 Task: Add an event  with title  Second Annual Budget Review and Financial Planning Discussion, date '2024/05/24' to 2024/05/26 & Select Event type as  Group. Add location for the event as  789 Myrtos Beach, Kefalonia, Greece and add a description: Conducting a competitive analysis to understand how the campaign performed compared to similar campaigns executed by competitors. This involves evaluating the differentiation, uniqueness, and competitive advantage of the campaign in the marketplace.Create an event link  http-secondannualbudgetreviewandfinancialplanningdiscussioncom & Select the event color as  Lime Green. , logged in from the account softage.10@softage.netand send the event invitation to softage.6@softage.net and softage.7@softage.net
Action: Mouse moved to (36, 53)
Screenshot: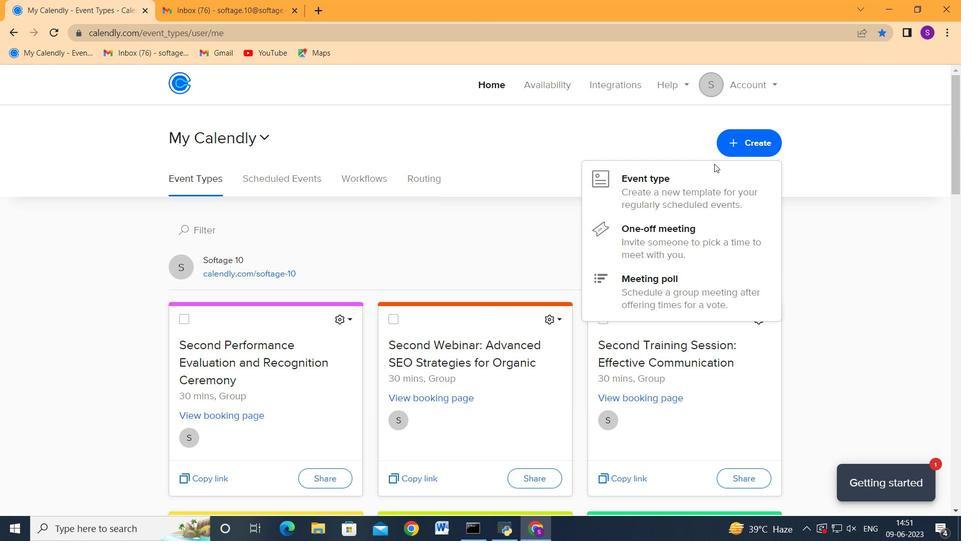 
Action: Mouse pressed left at (36, 53)
Screenshot: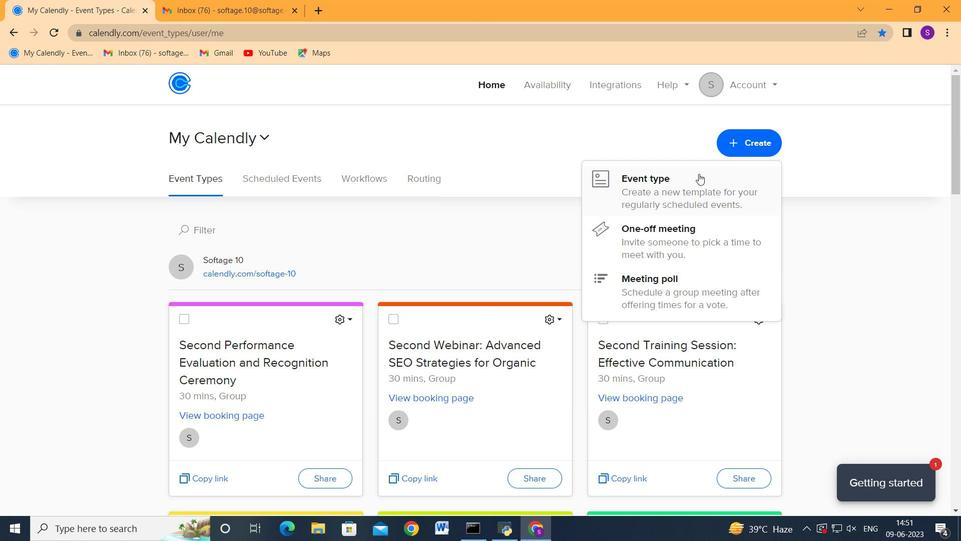 
Action: Mouse moved to (737, 137)
Screenshot: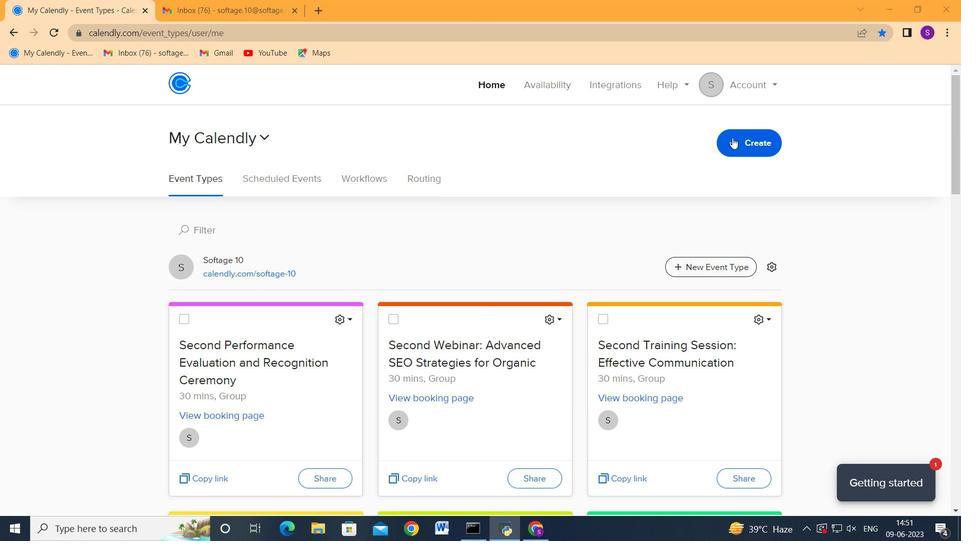 
Action: Mouse pressed left at (737, 137)
Screenshot: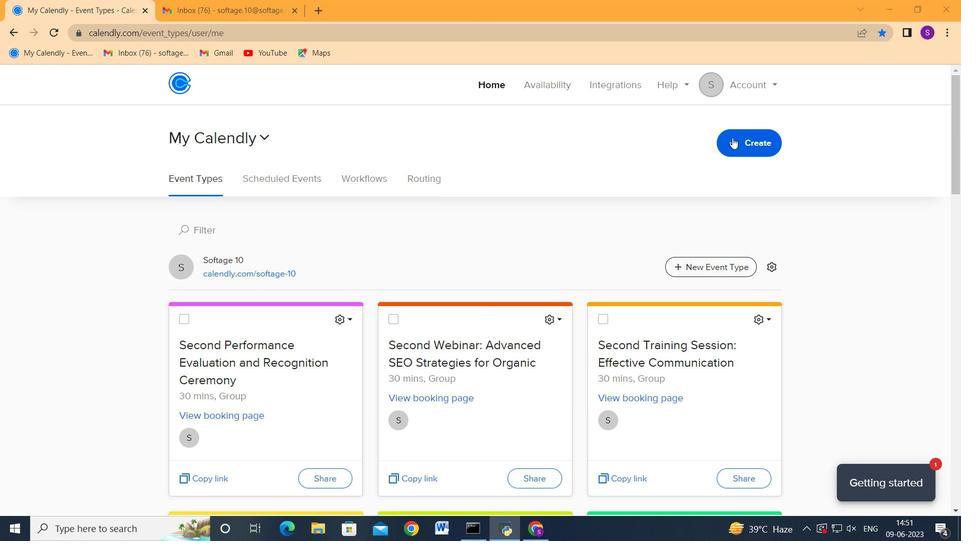 
Action: Mouse moved to (686, 181)
Screenshot: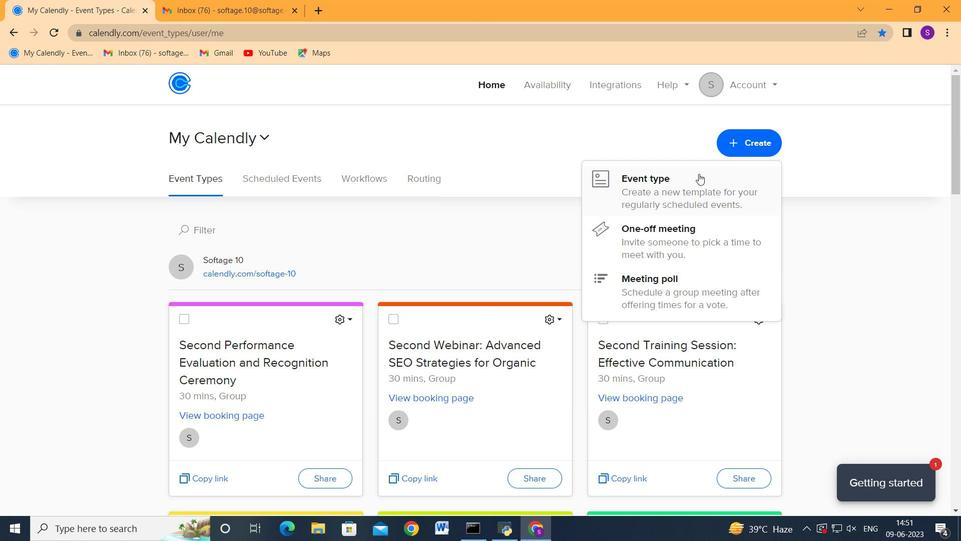 
Action: Mouse pressed left at (686, 181)
Screenshot: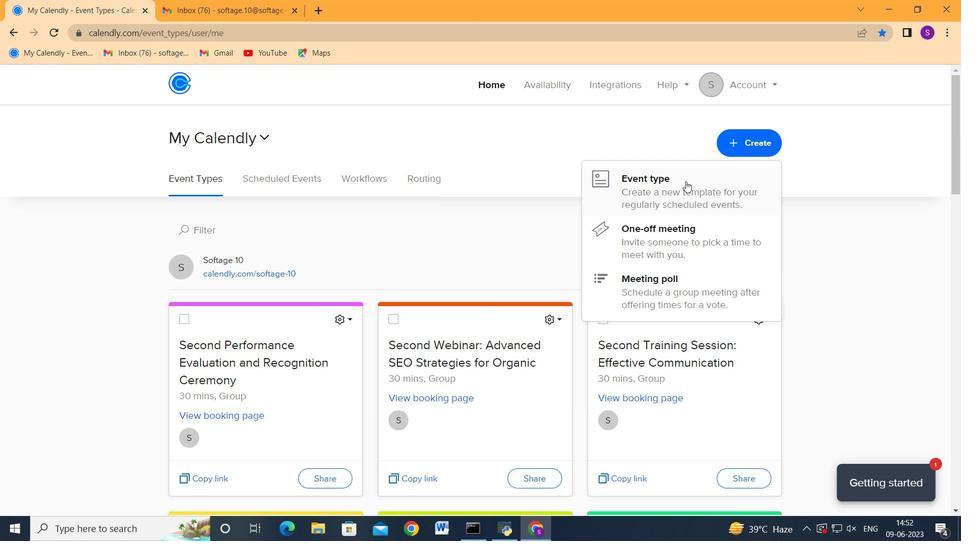 
Action: Mouse moved to (496, 312)
Screenshot: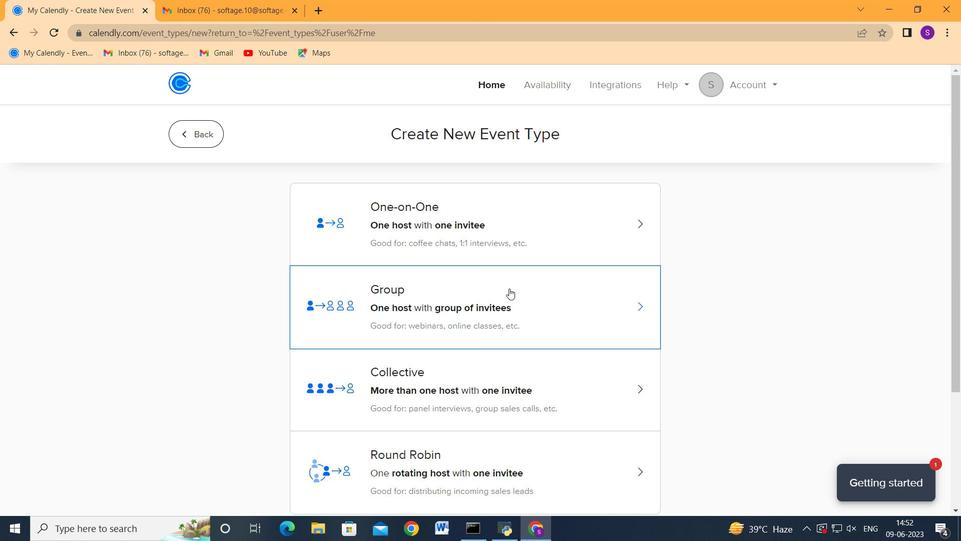 
Action: Mouse pressed left at (496, 312)
Screenshot: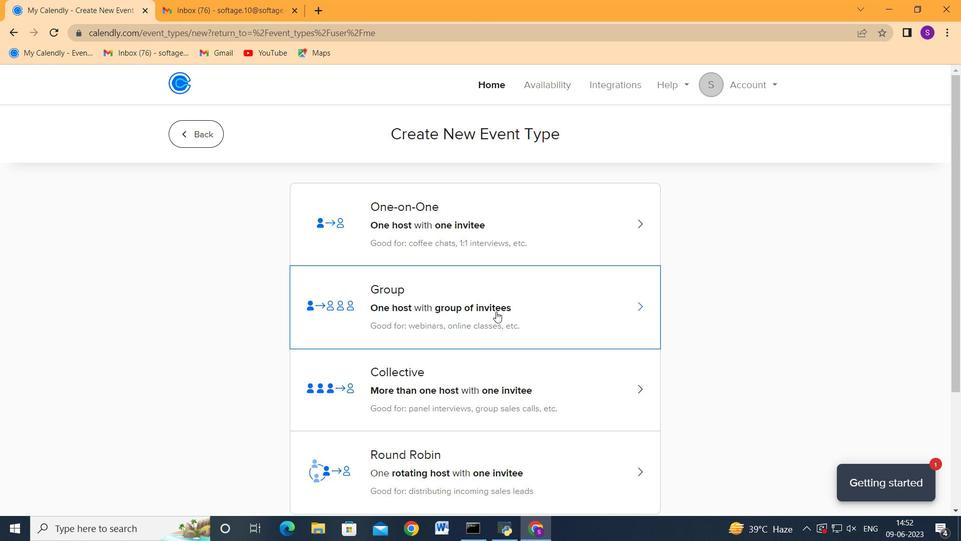
Action: Mouse moved to (313, 311)
Screenshot: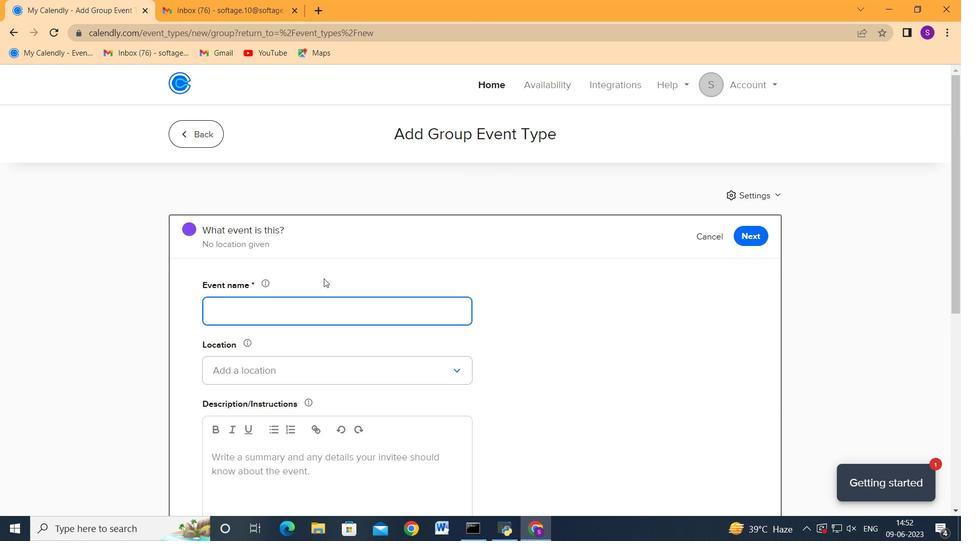 
Action: Mouse pressed left at (313, 311)
Screenshot: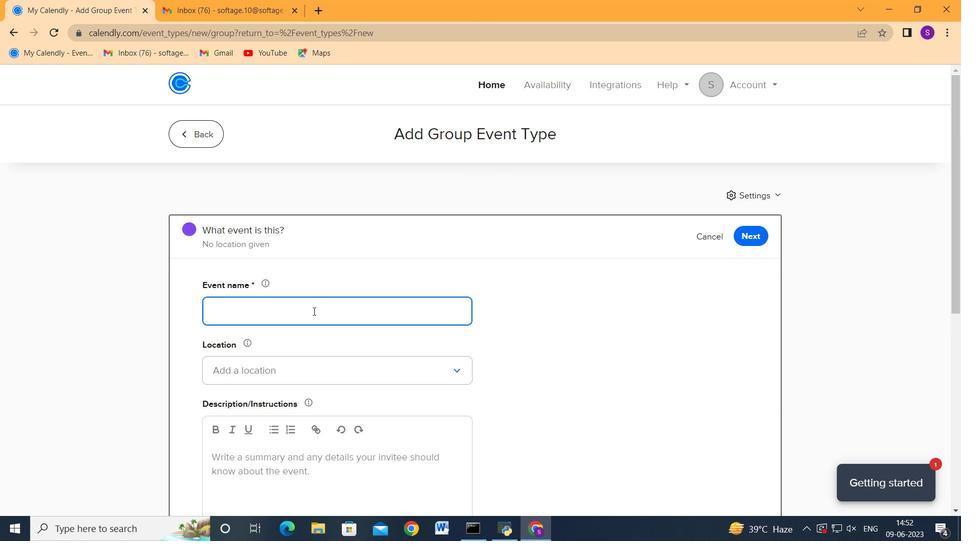 
Action: Key pressed <Key.shift_r>Second<Key.space><Key.shift_r>Annual<Key.space><Key.shift>Budget<Key.space><Key.shift_r>Review<Key.space>and<Key.space><Key.shift>Financial<Key.space><Key.shift>Planning<Key.space><Key.shift_r>Discussion
Screenshot: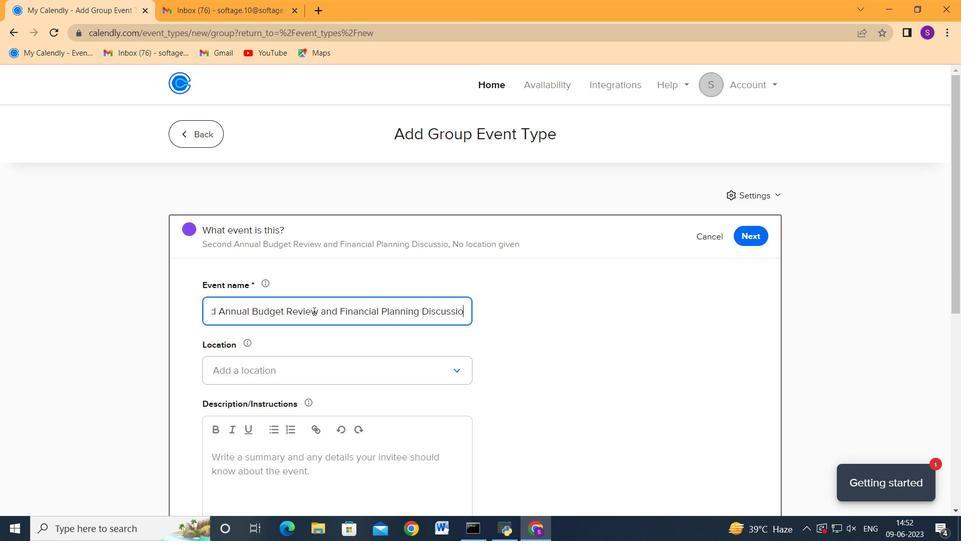 
Action: Mouse moved to (340, 367)
Screenshot: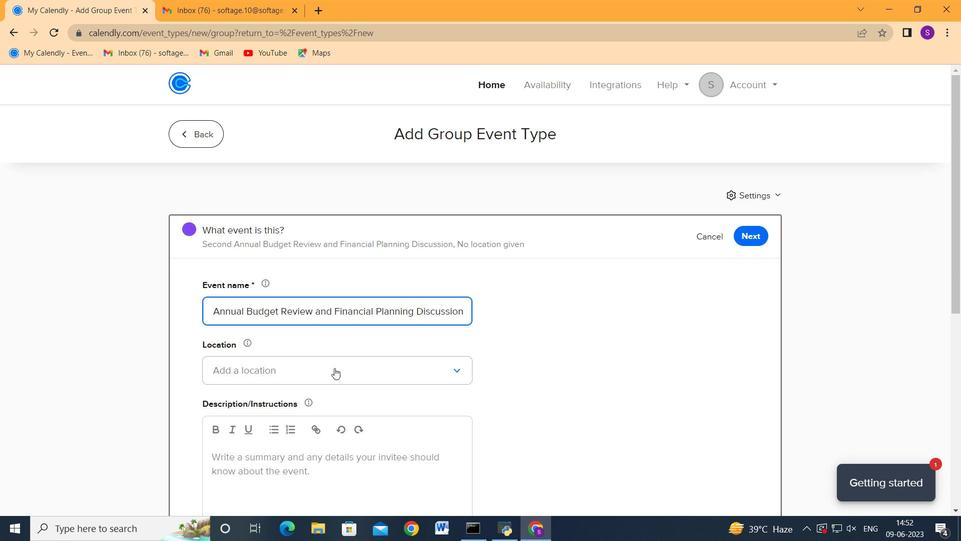 
Action: Mouse pressed left at (340, 367)
Screenshot: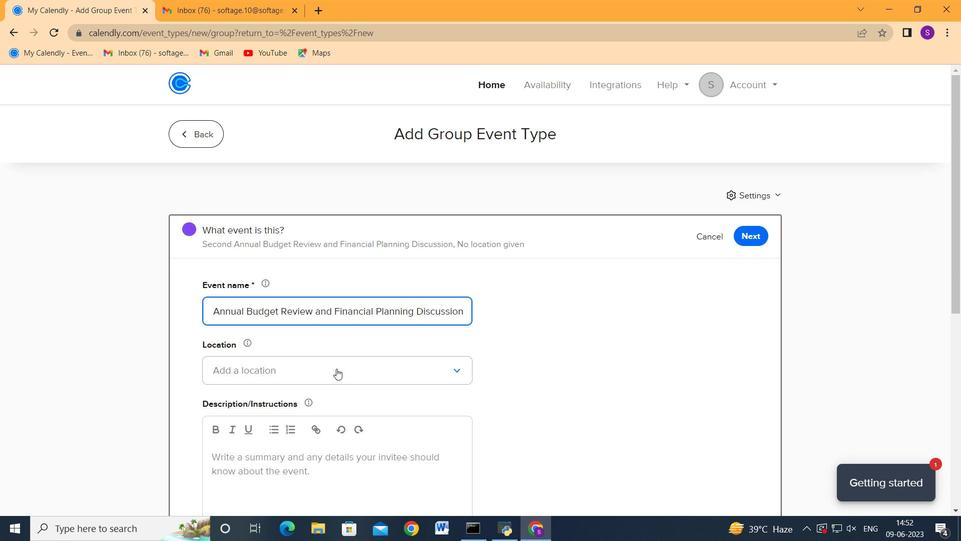 
Action: Mouse moved to (293, 397)
Screenshot: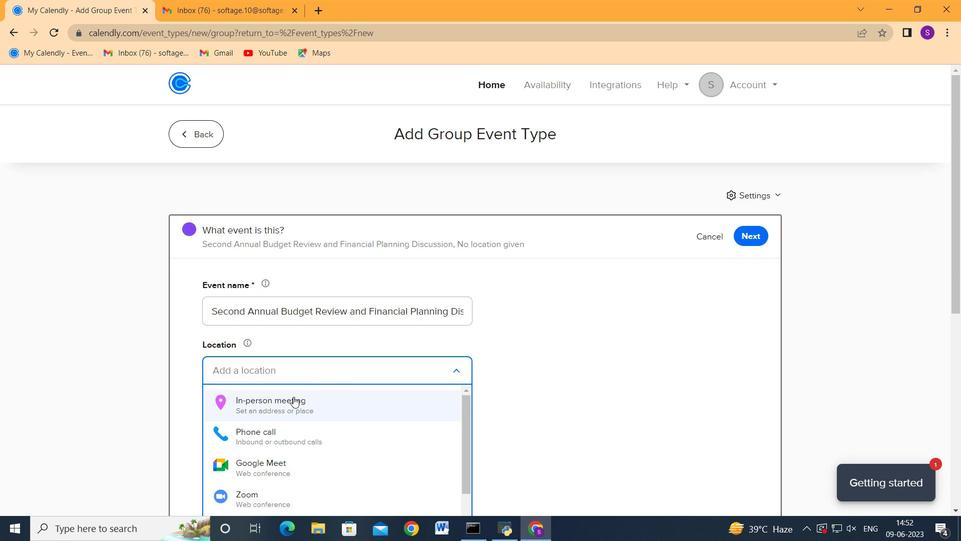 
Action: Mouse pressed left at (293, 397)
Screenshot: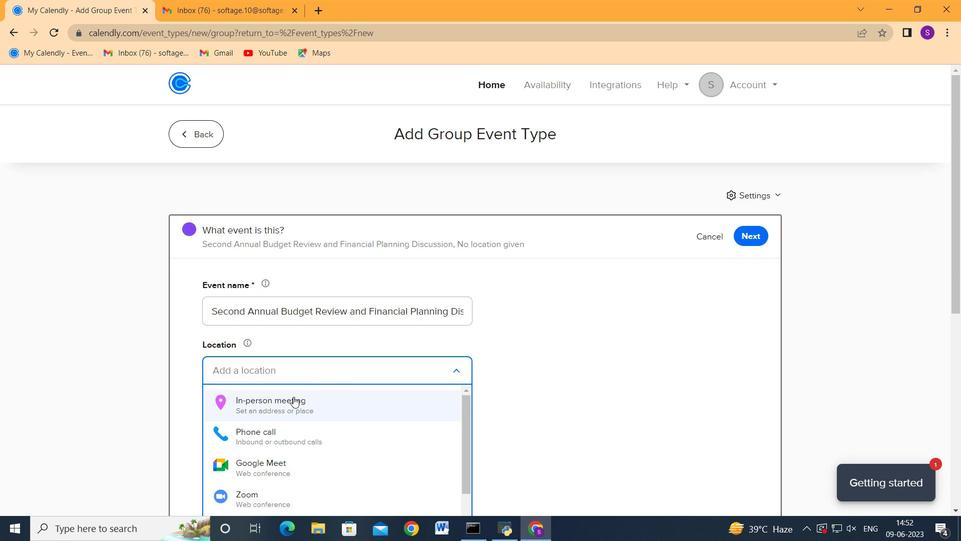 
Action: Mouse moved to (460, 204)
Screenshot: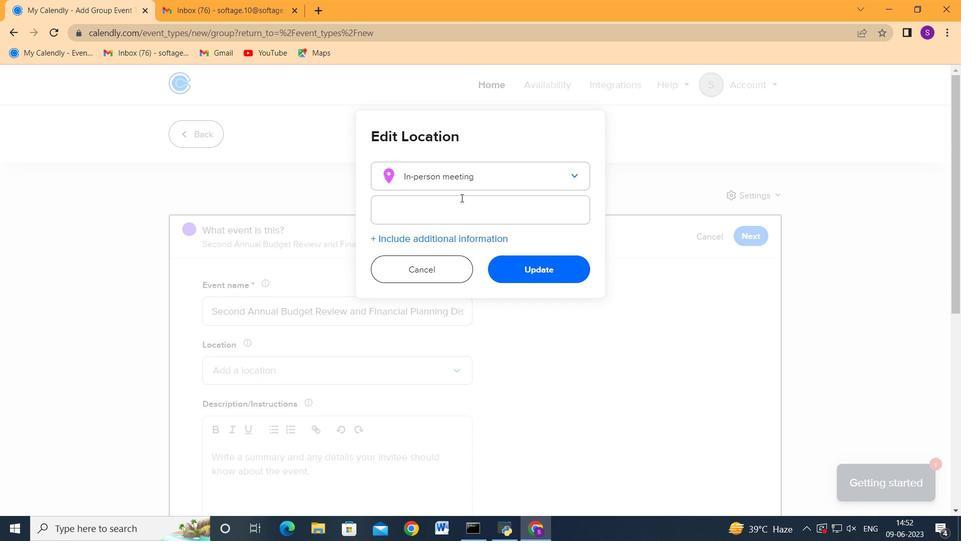 
Action: Mouse pressed left at (460, 204)
Screenshot: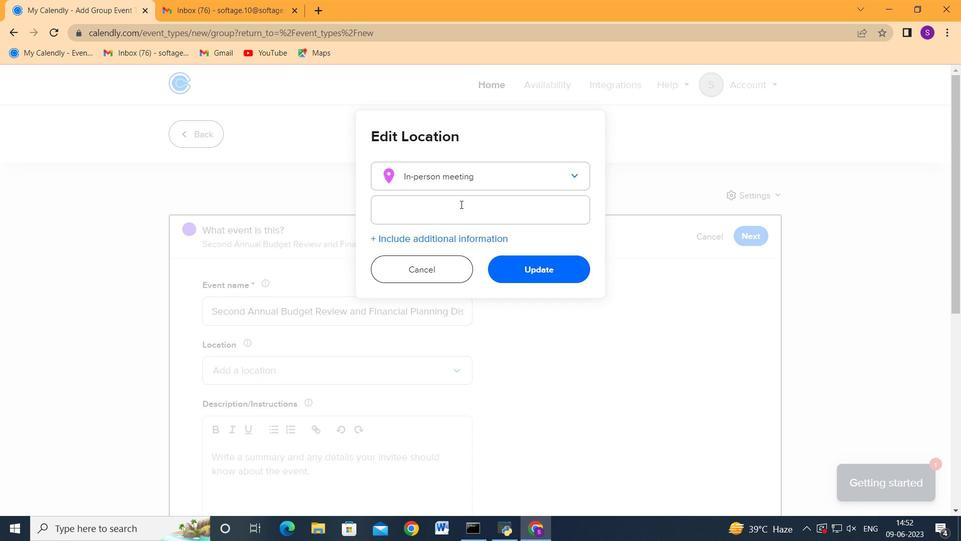 
Action: Key pressed 789<Key.space><Key.shift>Myrtos<Key.space><Key.shift>Beach,<Key.space><Key.shift>Kefalonia,<Key.space><Key.shift>Greece
Screenshot: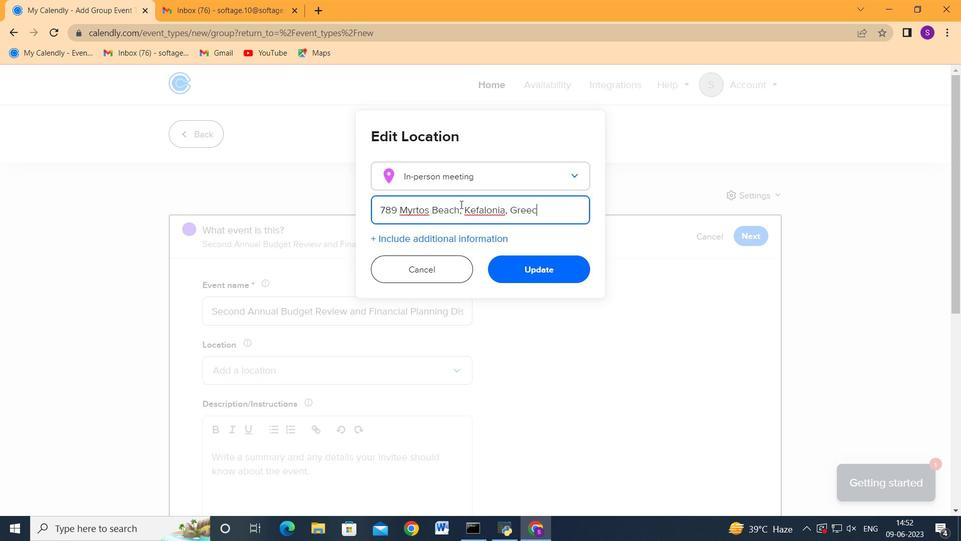 
Action: Mouse moved to (583, 276)
Screenshot: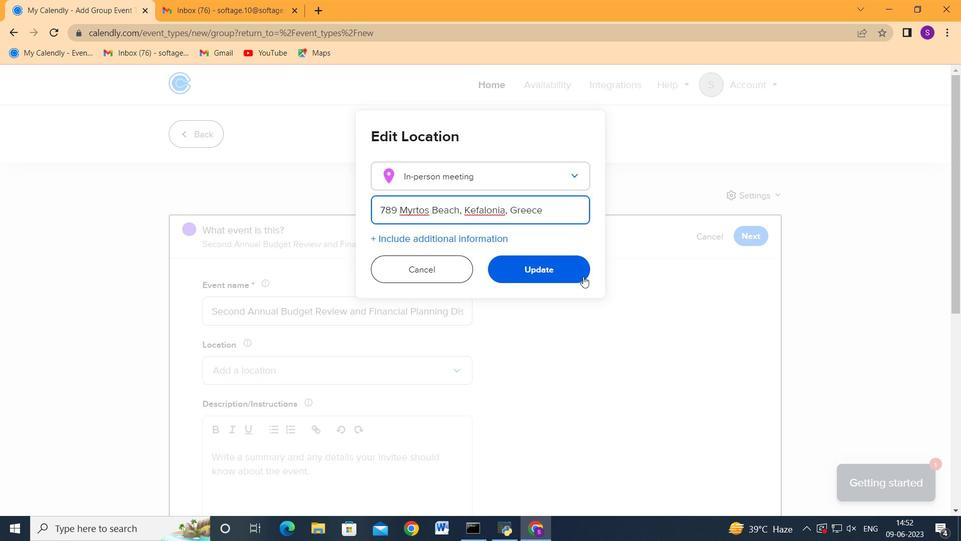 
Action: Mouse pressed left at (583, 276)
Screenshot: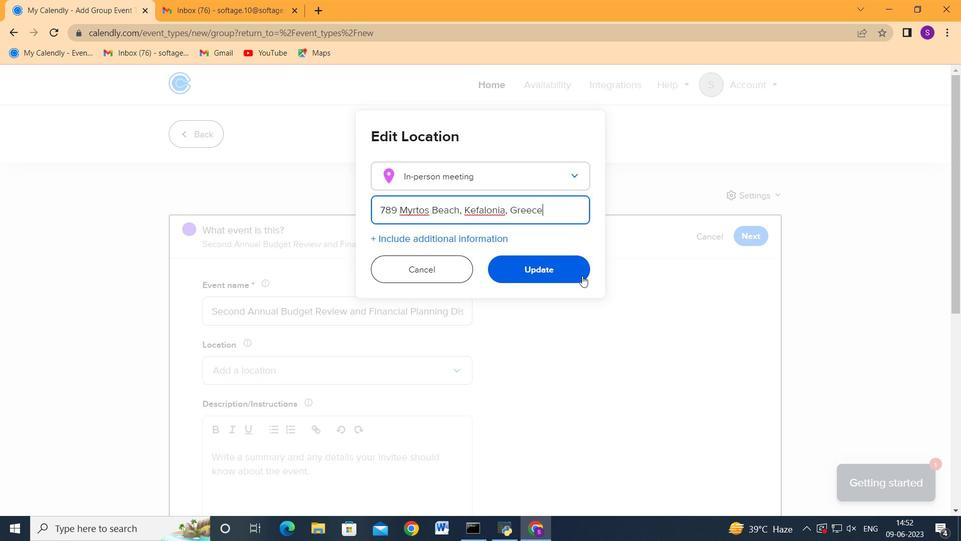 
Action: Mouse scrolled (583, 275) with delta (0, 0)
Screenshot: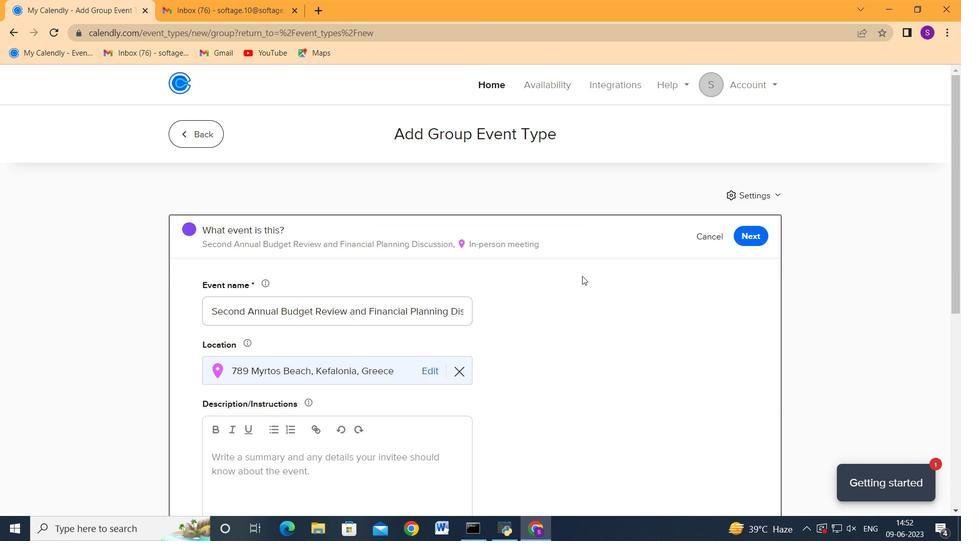 
Action: Mouse scrolled (583, 275) with delta (0, 0)
Screenshot: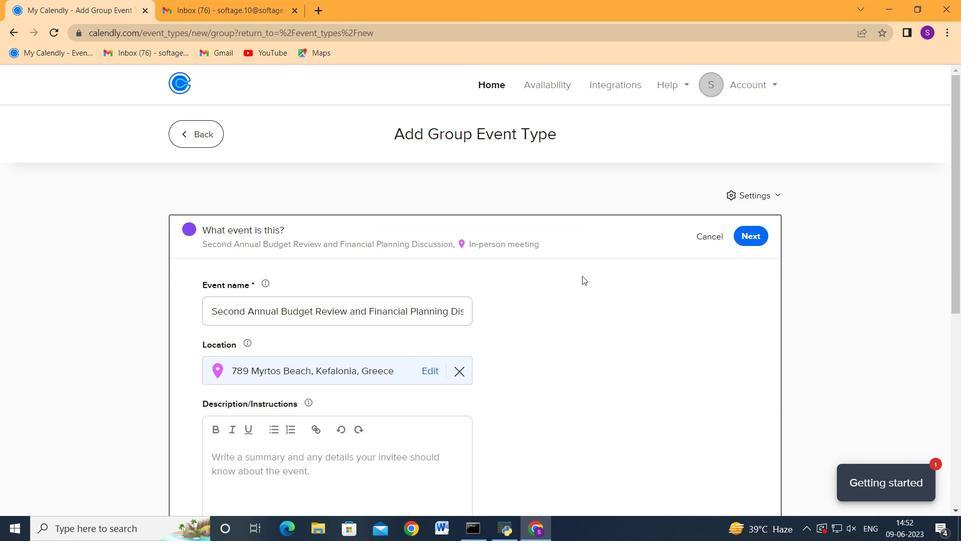 
Action: Mouse scrolled (583, 275) with delta (0, 0)
Screenshot: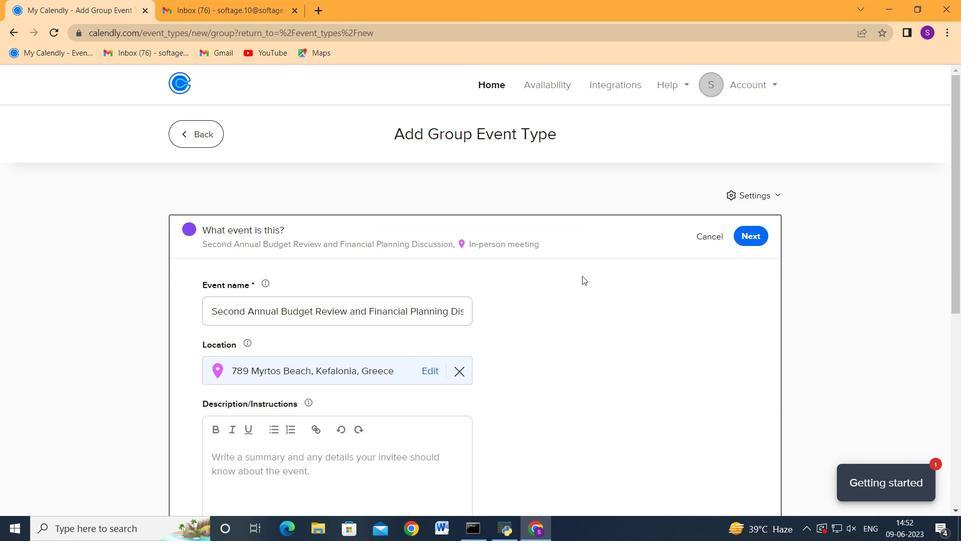 
Action: Mouse moved to (244, 270)
Screenshot: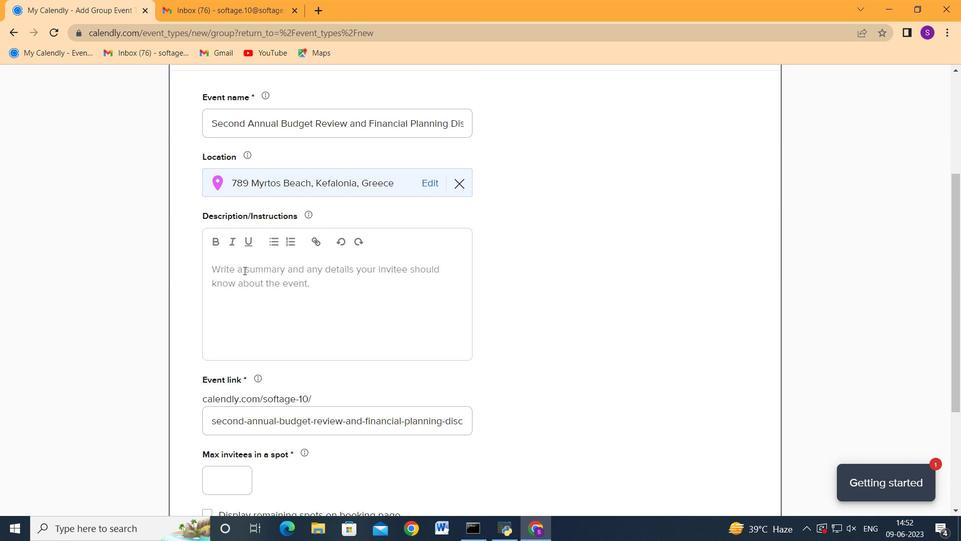 
Action: Mouse pressed left at (244, 270)
Screenshot: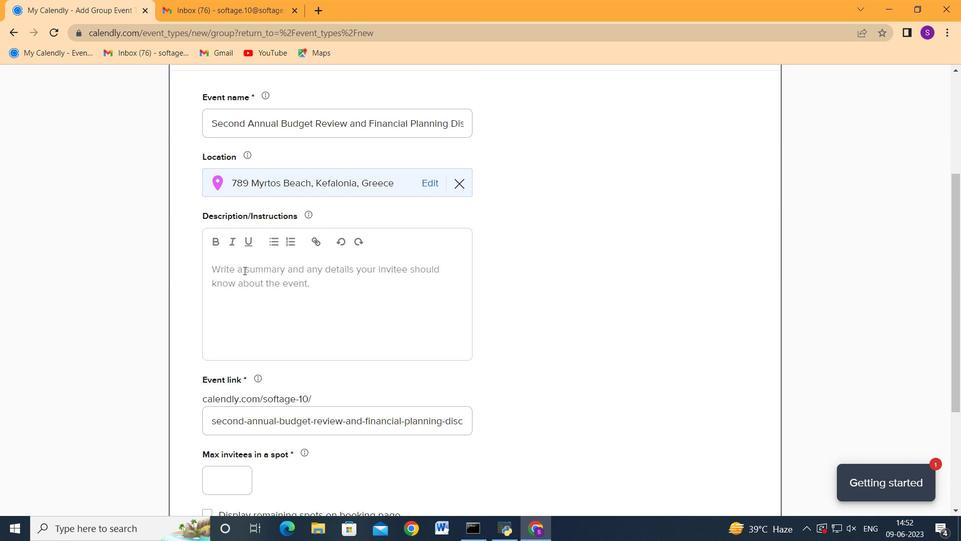 
Action: Key pressed <Key.shift_r>Conducting<Key.space>a<Key.space>complet<Key.backspace><Key.backspace><Key.backspace><Key.backspace><Key.backspace>mpetitive<Key.space>analysis<Key.space>to<Key.space>understand<Key.space>how<Key.space>the<Key.space>campaign<Key.space>performed<Key.space>compared<Key.space>to<Key.space>similar<Key.space>co<Key.backspace>ampaigns<Key.space>executed<Key.space>by<Key.space>competitio<Key.backspace><Key.backspace>ors.<Key.space><Key.shift>This<Key.space>invlo<Key.backspace><Key.backspace>olves<Key.space>evaluatio<Key.backspace>ng<Key.space>the<Key.space>f<Key.backspace>differentiation<Key.space><Key.backspace>,<Key.space>uniquele<Key.backspace><Key.backspace>ness,<Key.space>and<Key.space>competitive<Key.space>ada<Key.backspace>vantage<Key.space>of<Key.space>the<Key.space>campaign<Key.space>in<Key.space>the<Key.space>marketplace.<Key.tab><Key.tab><Key.backspace>http-secondannualbudgetreviewandfinancialplanningdiscussioncom<Key.tab><Key.tab>2
Screenshot: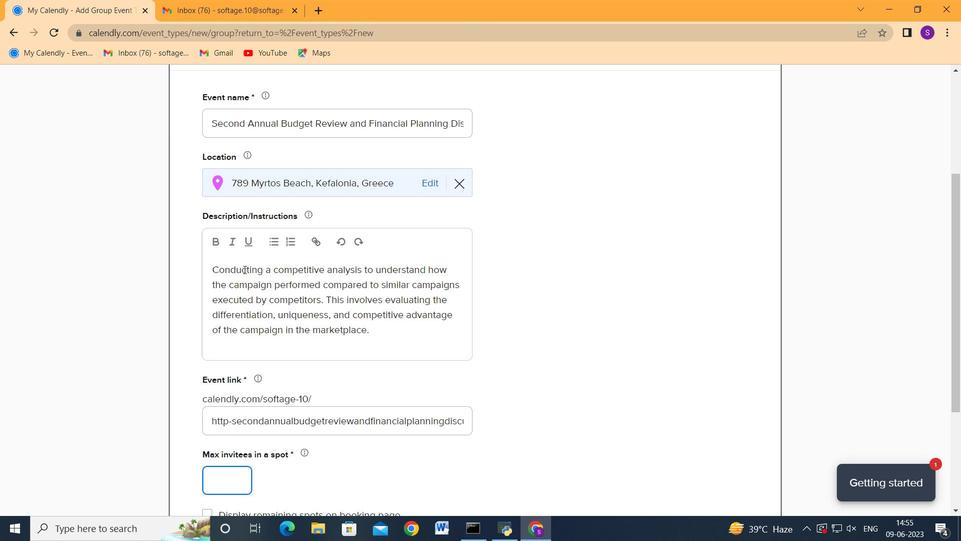 
Action: Mouse moved to (276, 256)
Screenshot: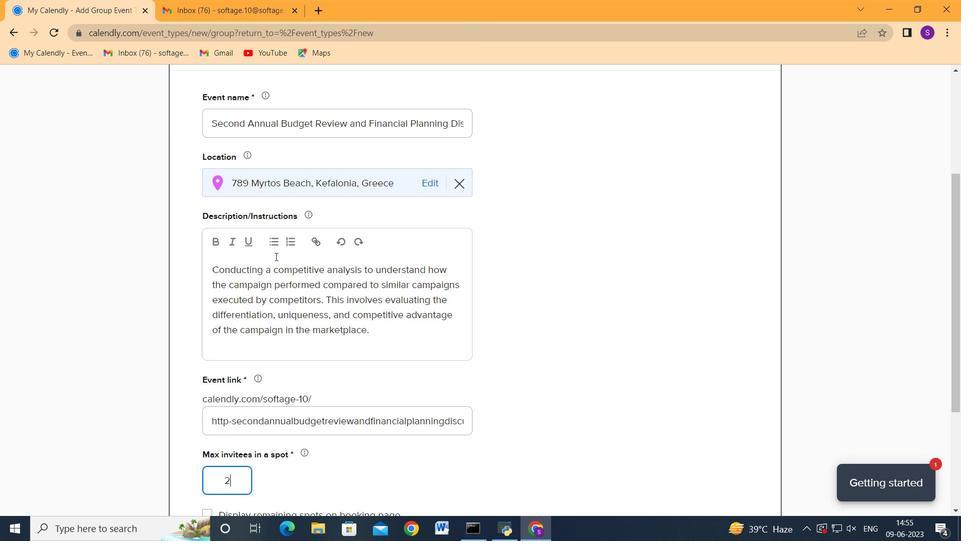 
Action: Mouse scrolled (276, 255) with delta (0, 0)
Screenshot: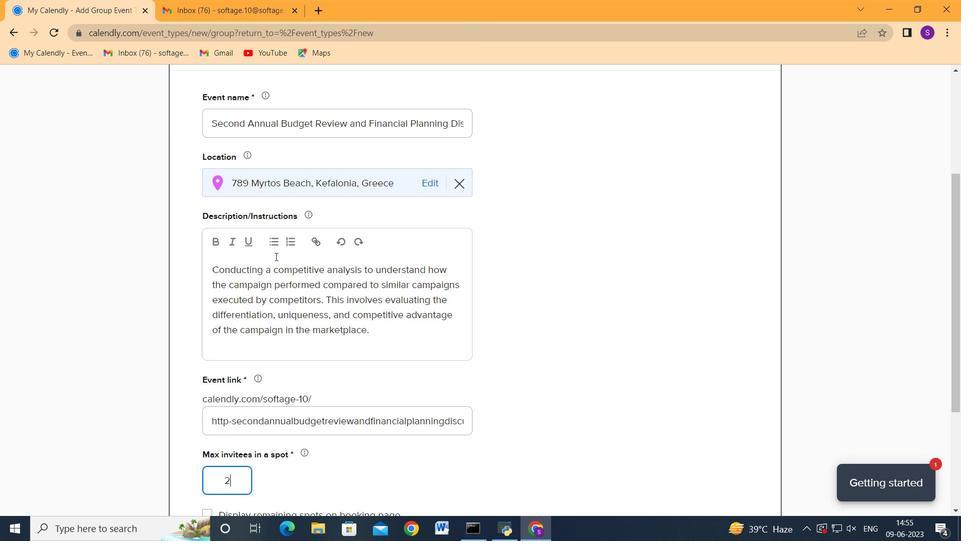 
Action: Mouse scrolled (276, 255) with delta (0, 0)
Screenshot: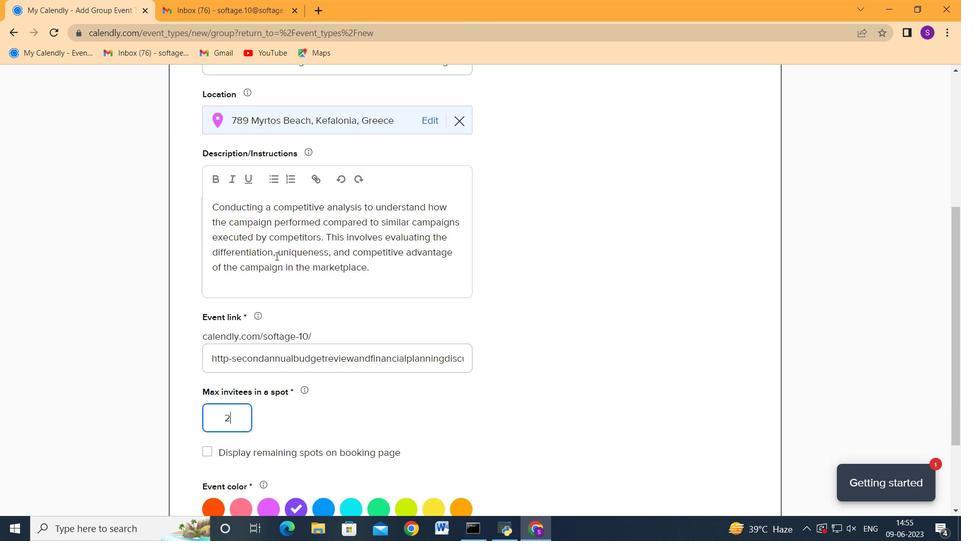 
Action: Mouse moved to (277, 260)
Screenshot: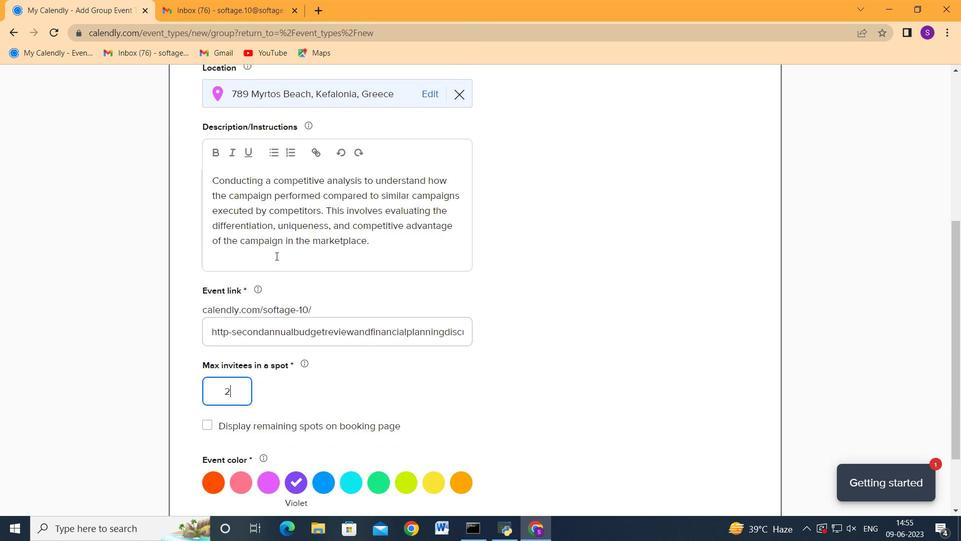 
Action: Mouse scrolled (277, 260) with delta (0, 0)
Screenshot: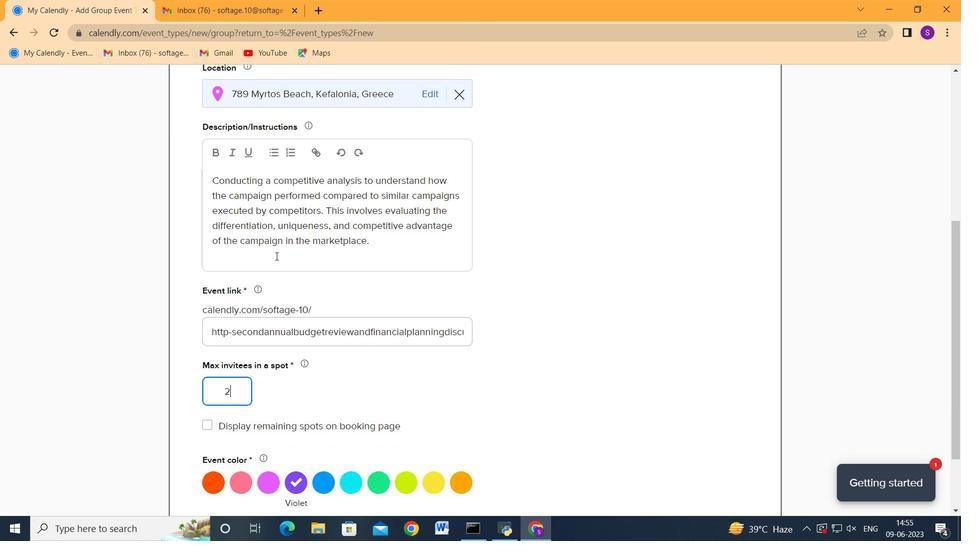 
Action: Mouse moved to (378, 391)
Screenshot: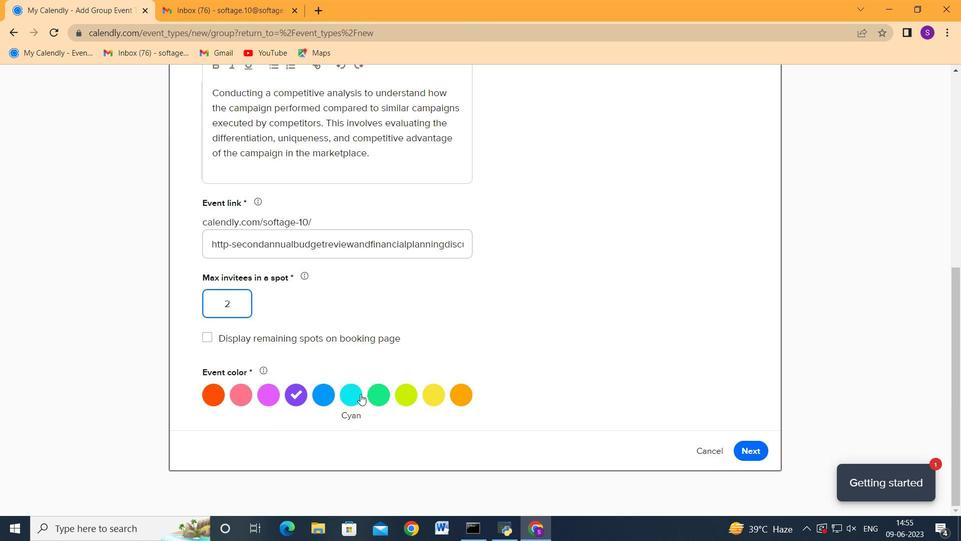 
Action: Mouse pressed left at (378, 391)
Screenshot: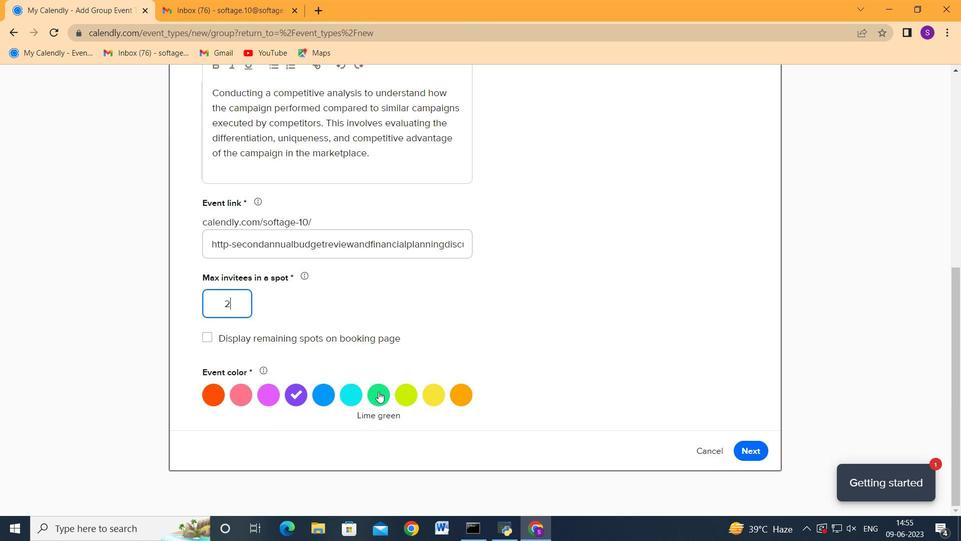 
Action: Mouse moved to (746, 447)
Screenshot: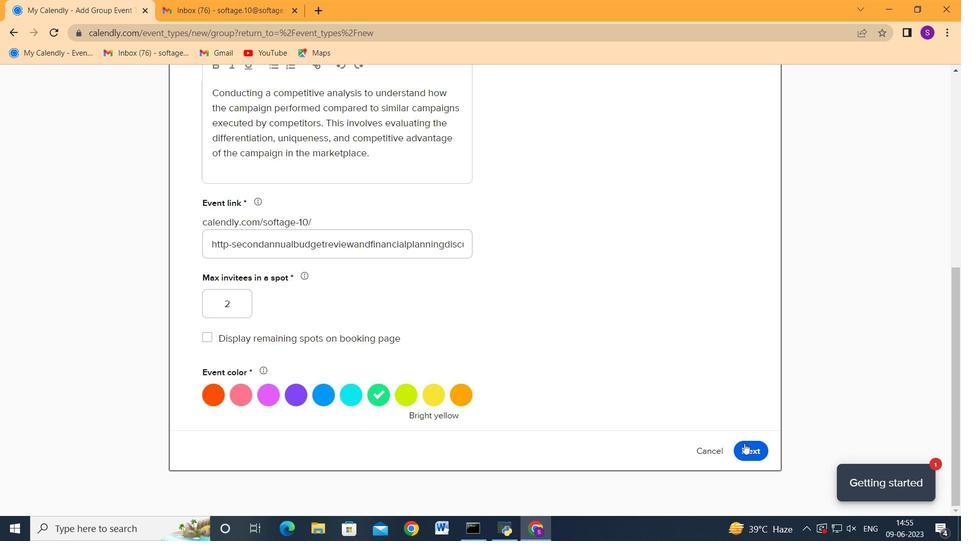 
Action: Mouse pressed left at (746, 447)
Screenshot: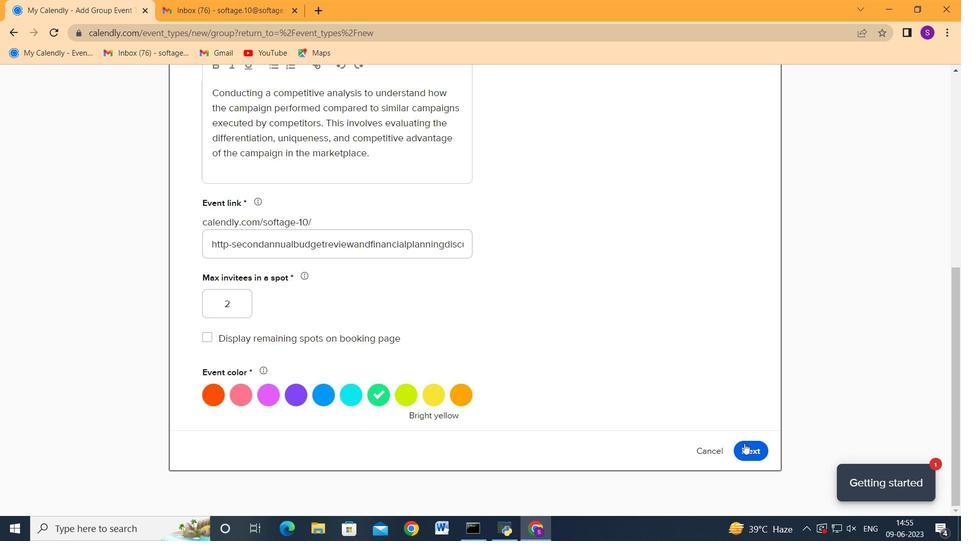 
Action: Mouse moved to (566, 213)
Screenshot: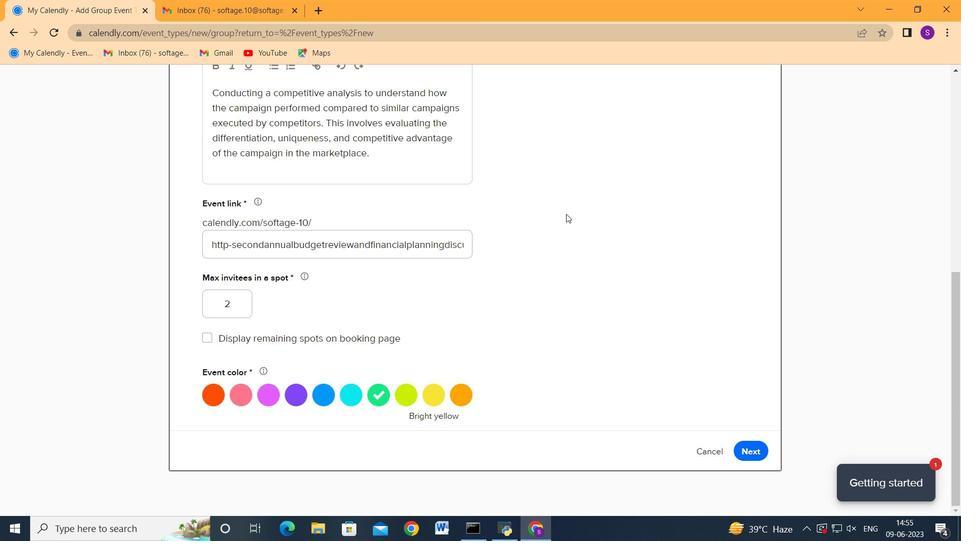 
Action: Mouse scrolled (566, 214) with delta (0, 0)
Screenshot: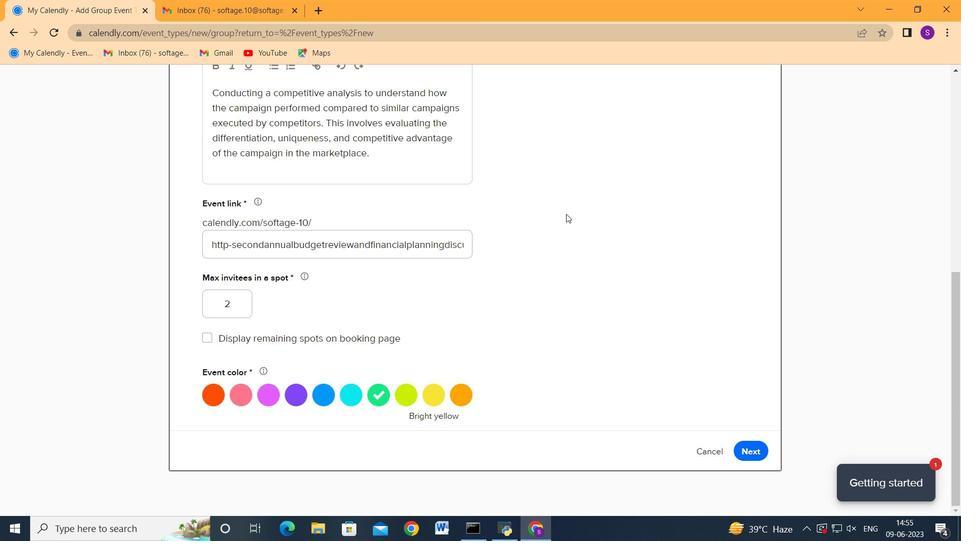 
Action: Mouse moved to (566, 216)
Screenshot: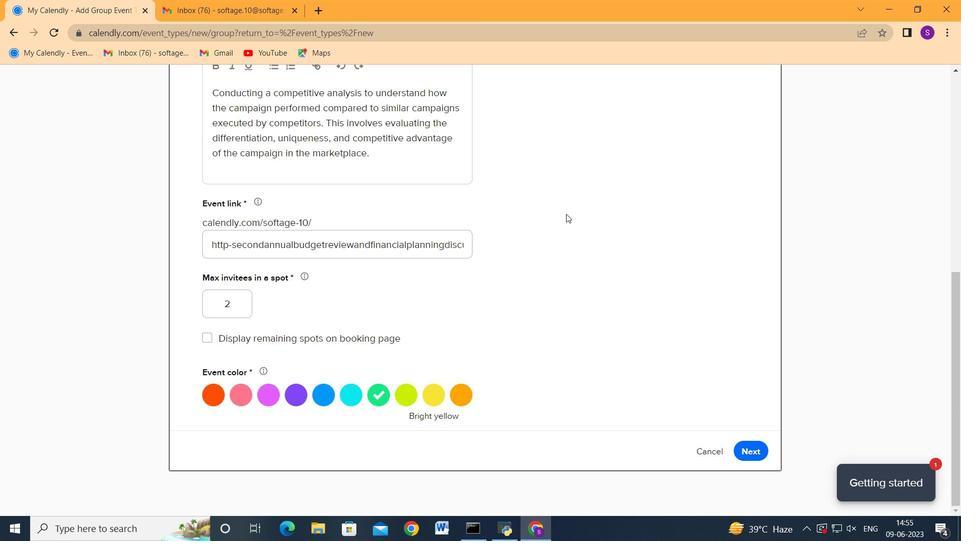 
Action: Mouse scrolled (566, 216) with delta (0, 0)
Screenshot: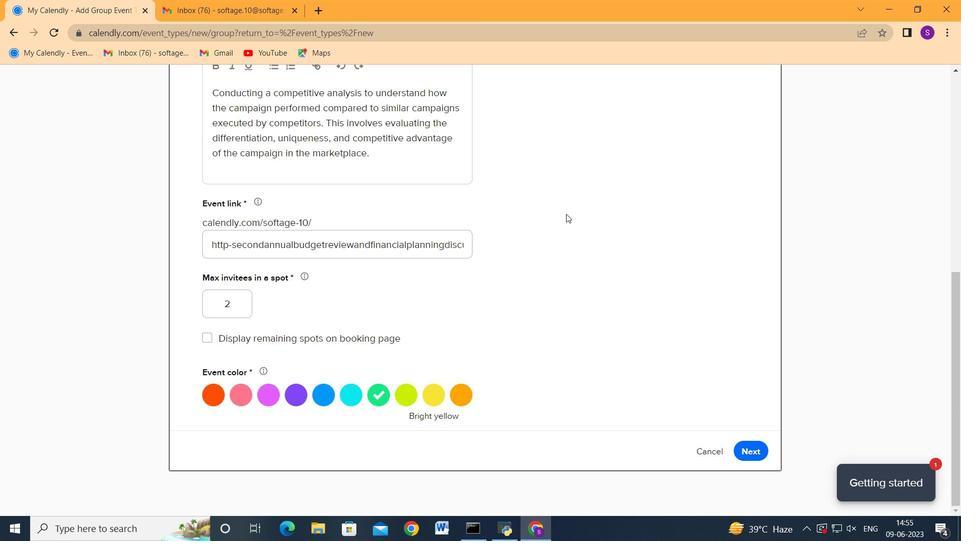 
Action: Mouse moved to (566, 218)
Screenshot: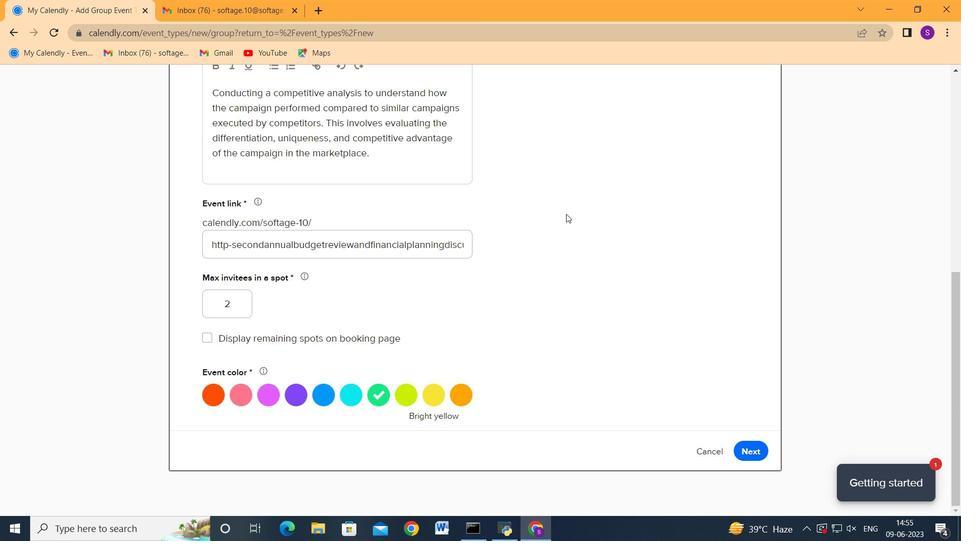 
Action: Mouse scrolled (566, 218) with delta (0, 0)
Screenshot: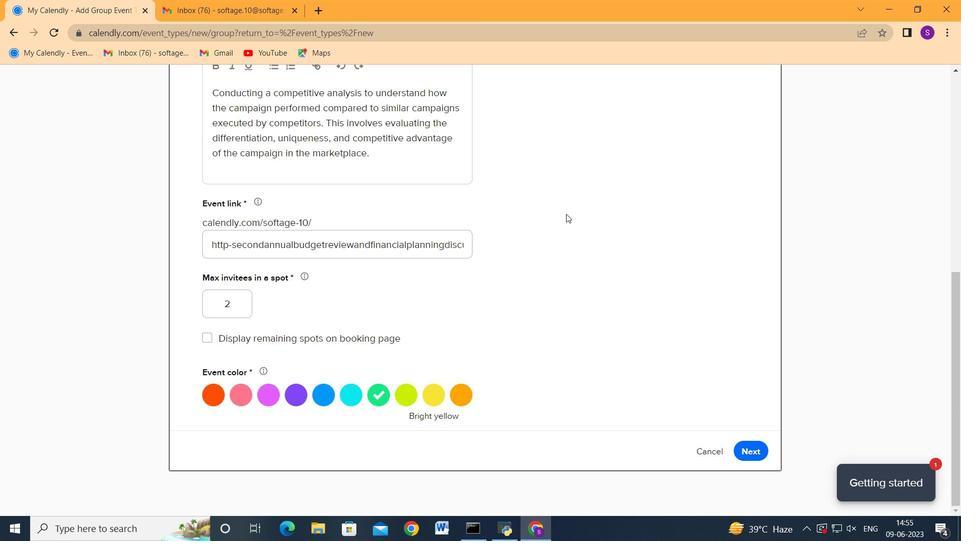 
Action: Mouse moved to (448, 116)
Screenshot: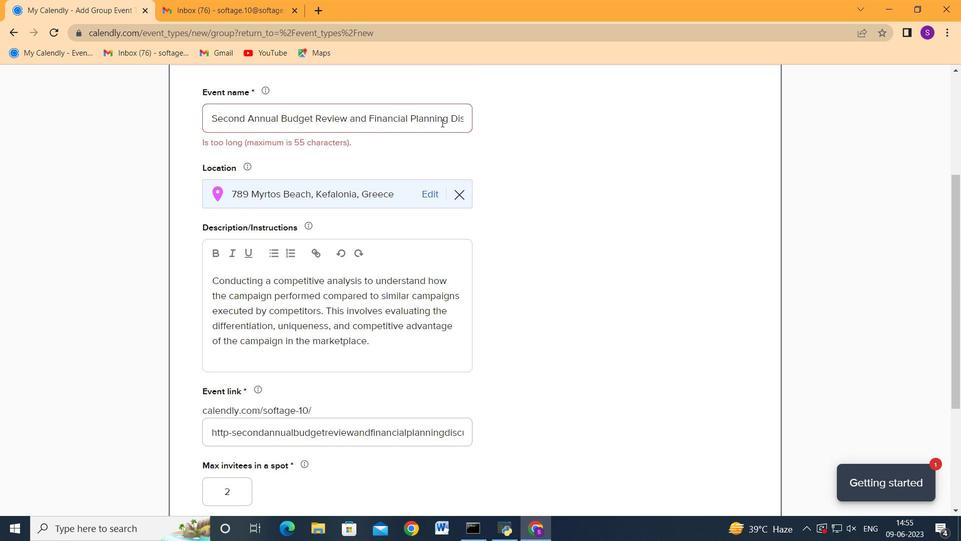 
Action: Mouse pressed left at (448, 116)
Screenshot: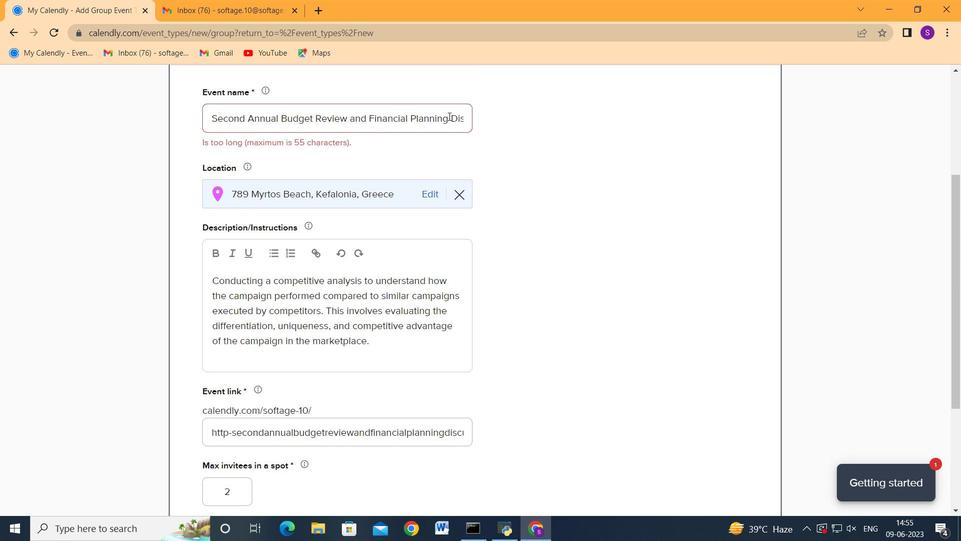 
Action: Mouse moved to (485, 118)
Screenshot: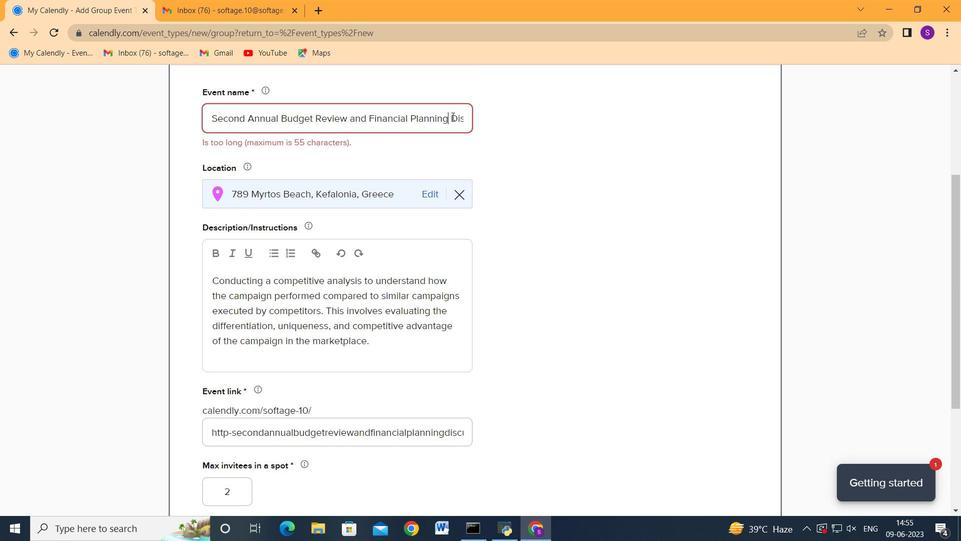 
Action: Key pressed <Key.backspace>
Screenshot: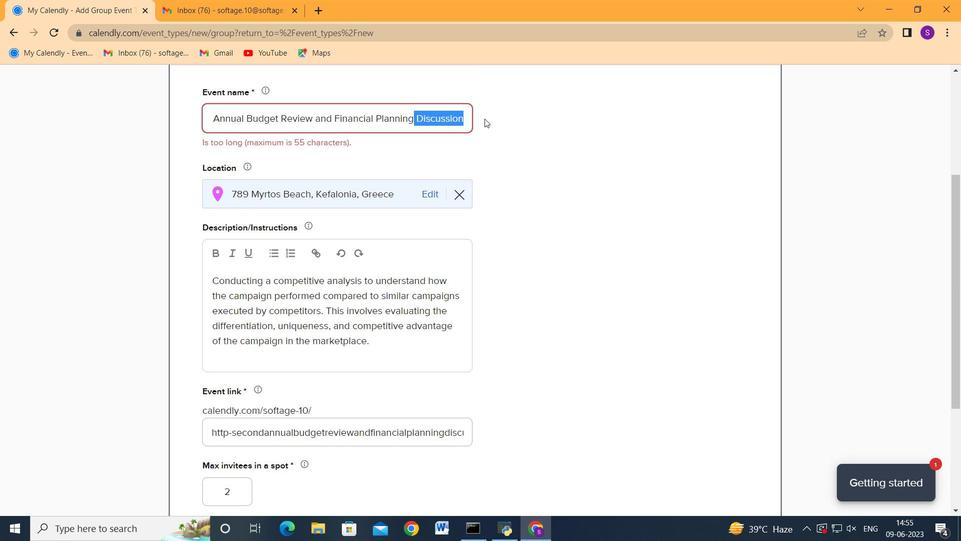 
Action: Mouse scrolled (485, 118) with delta (0, 0)
Screenshot: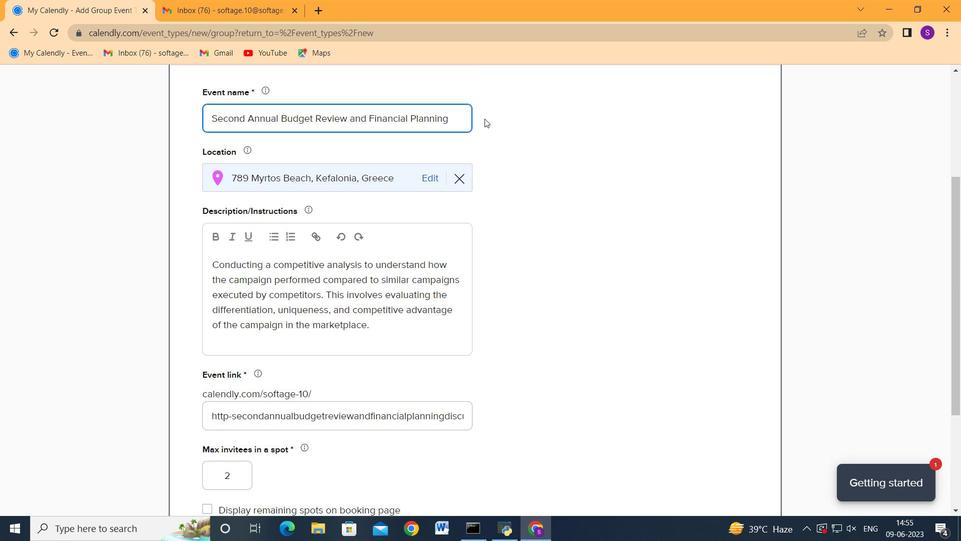 
Action: Mouse scrolled (485, 118) with delta (0, 0)
Screenshot: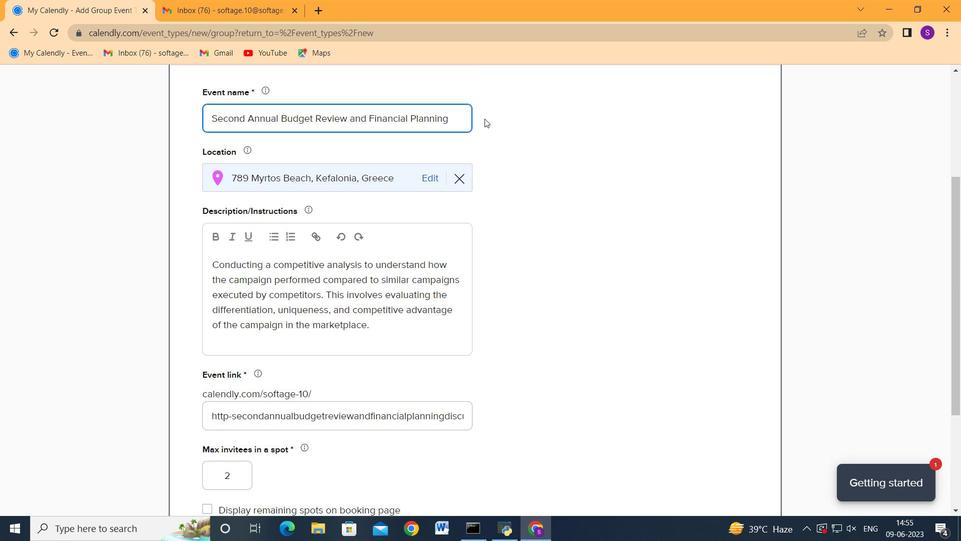 
Action: Mouse scrolled (485, 118) with delta (0, 0)
Screenshot: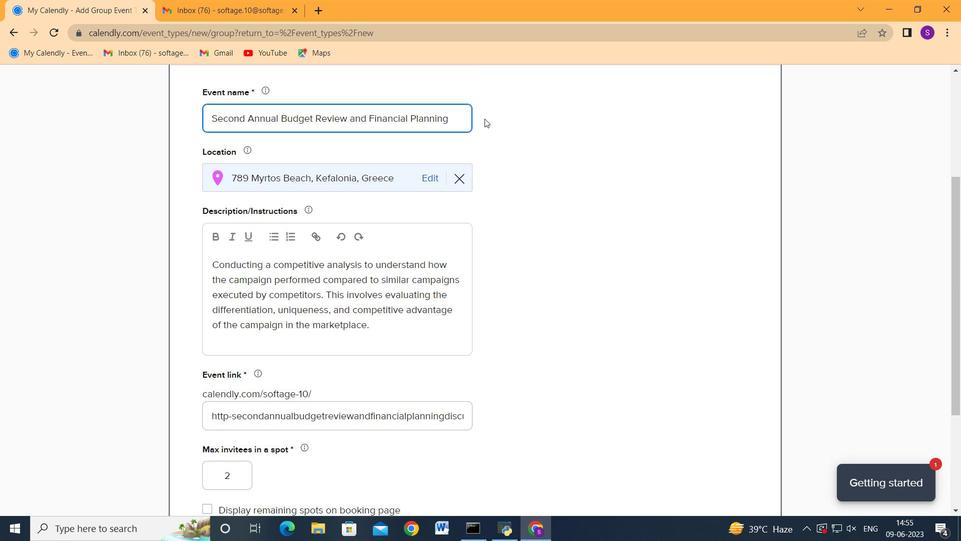 
Action: Mouse scrolled (485, 118) with delta (0, 0)
Screenshot: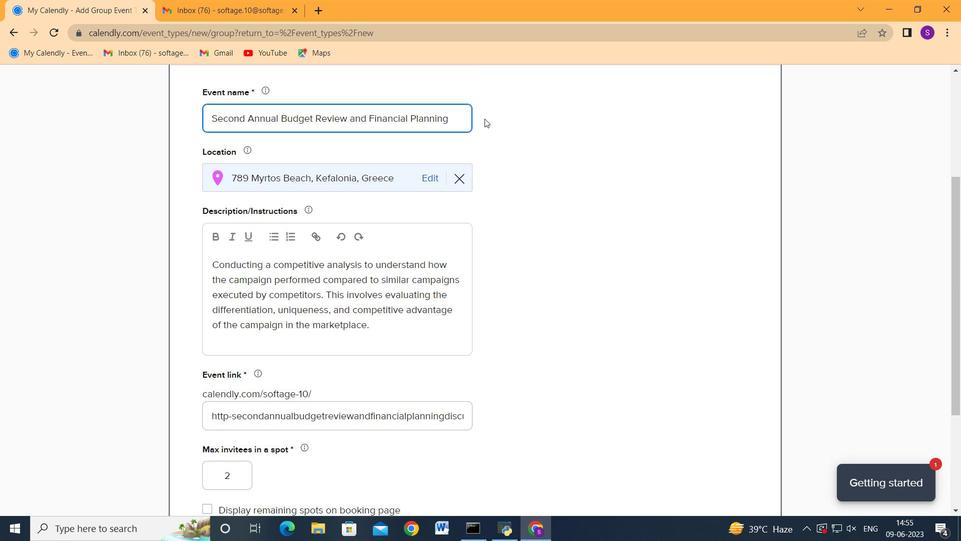 
Action: Mouse scrolled (485, 118) with delta (0, 0)
Screenshot: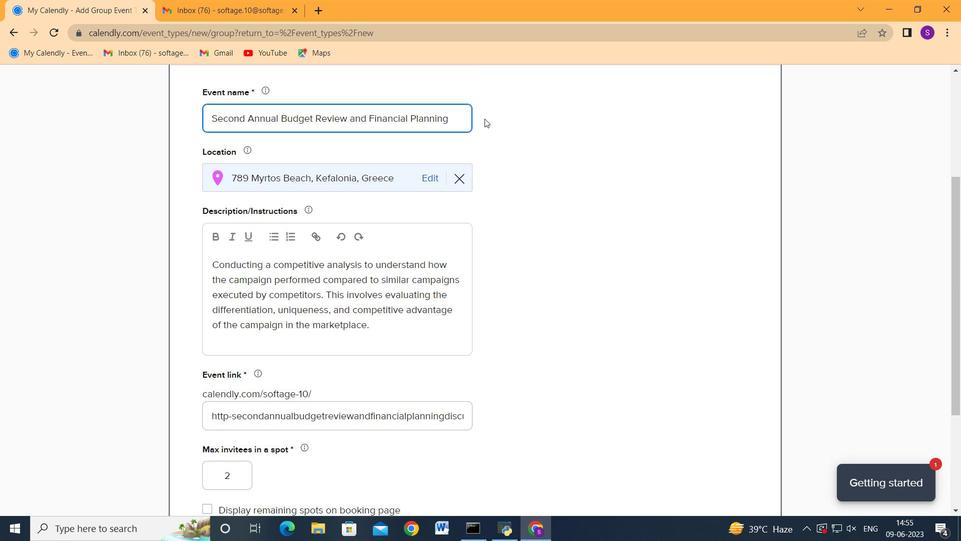 
Action: Mouse scrolled (485, 118) with delta (0, 0)
Screenshot: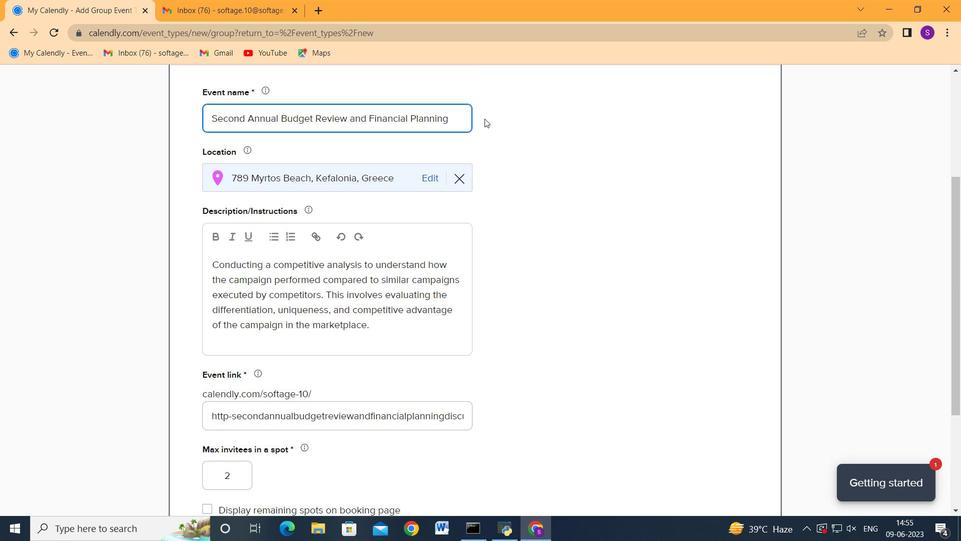 
Action: Mouse scrolled (485, 118) with delta (0, 0)
Screenshot: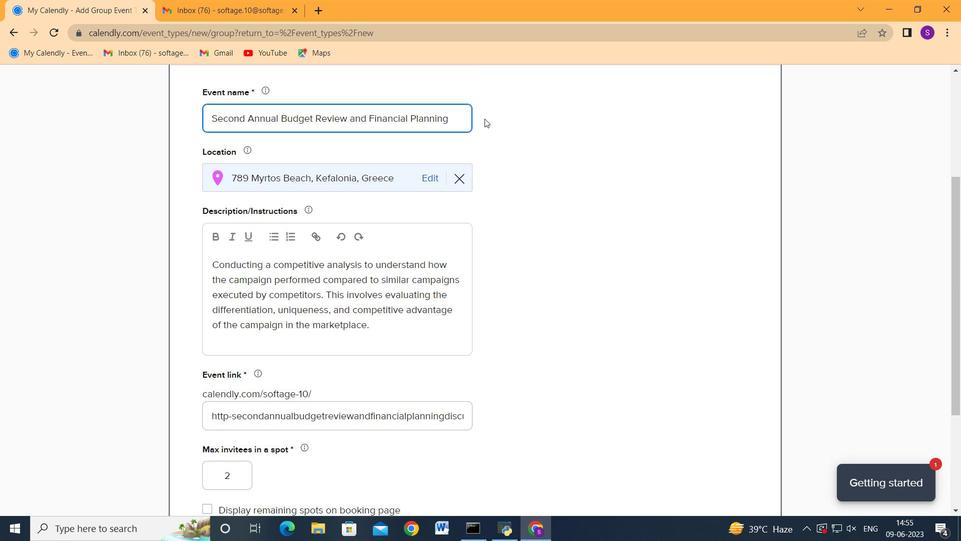 
Action: Mouse scrolled (485, 118) with delta (0, 0)
Screenshot: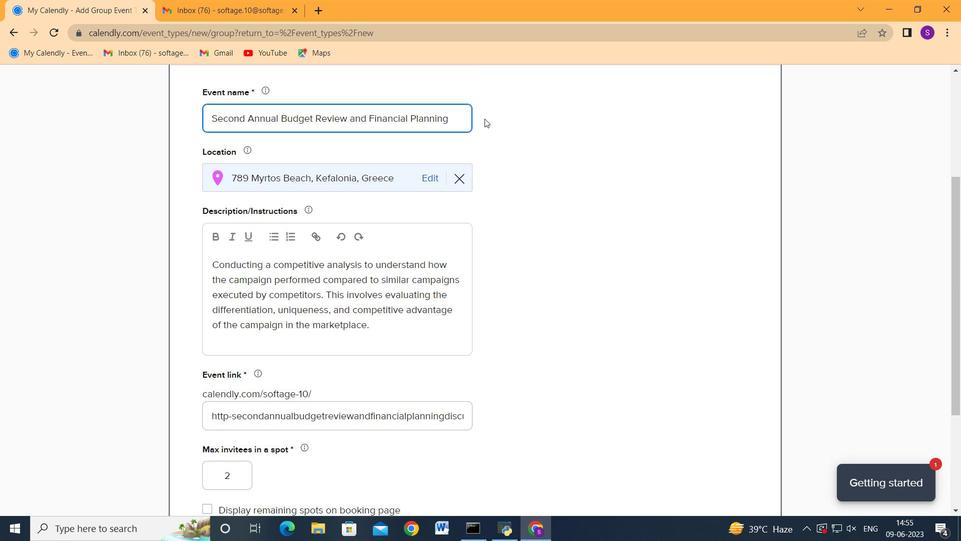
Action: Mouse moved to (751, 451)
Screenshot: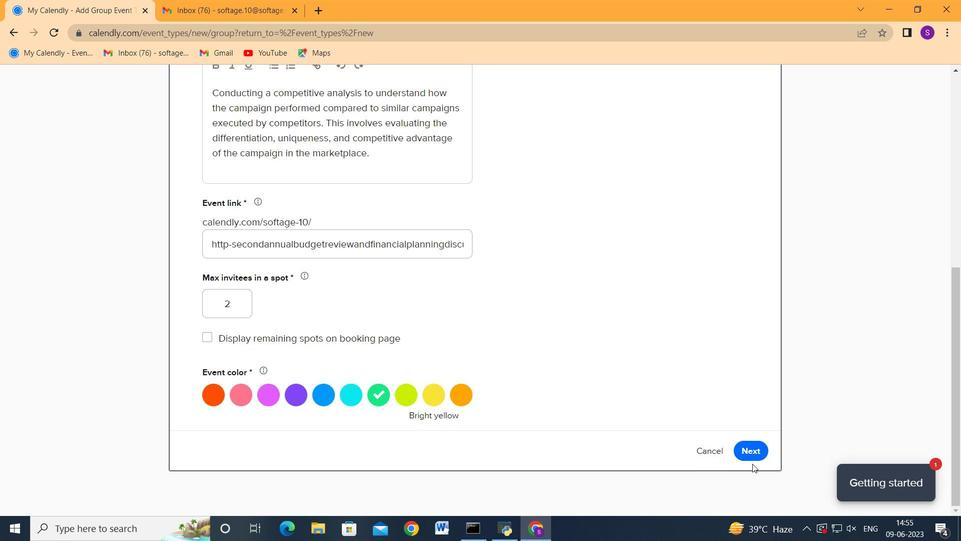 
Action: Mouse pressed left at (751, 451)
Screenshot: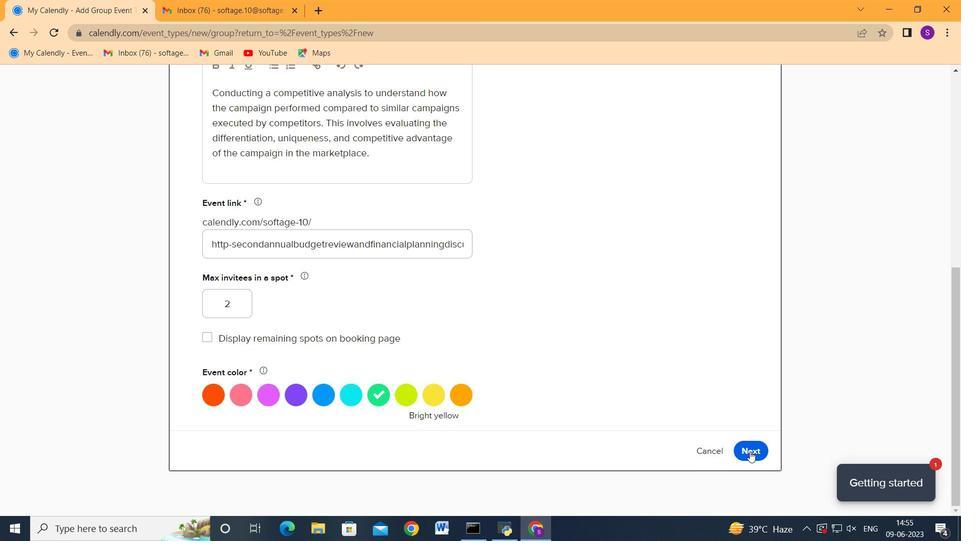 
Action: Mouse moved to (361, 212)
Screenshot: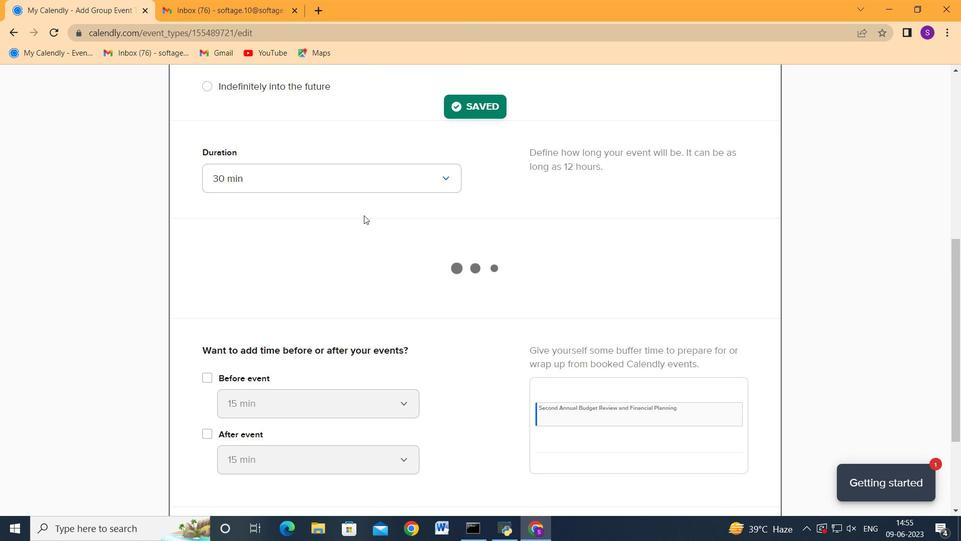 
Action: Mouse scrolled (361, 212) with delta (0, 0)
Screenshot: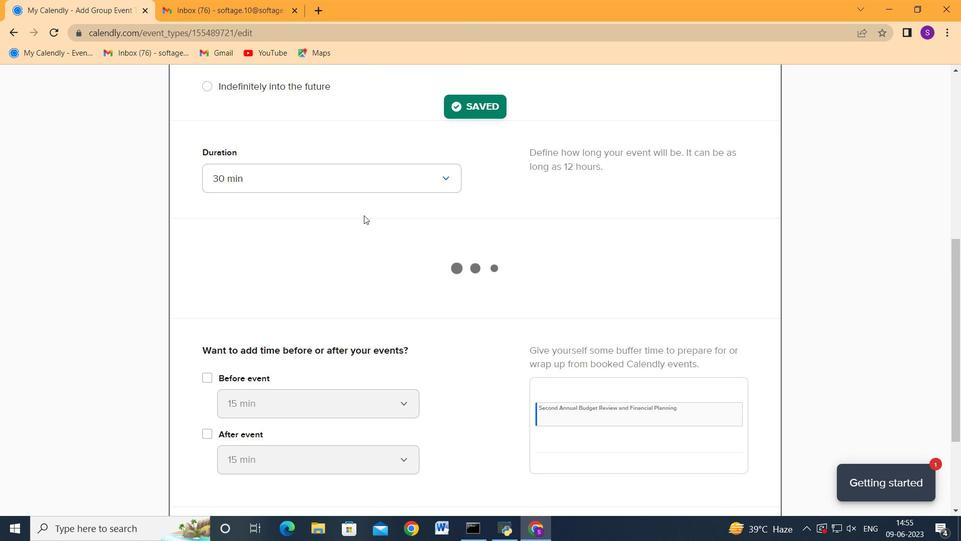 
Action: Mouse moved to (361, 212)
Screenshot: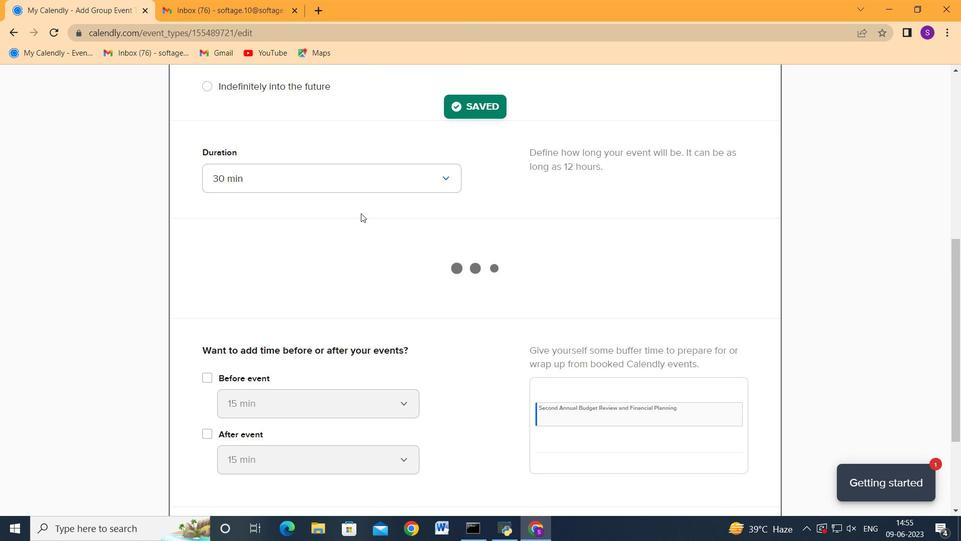 
Action: Mouse scrolled (361, 213) with delta (0, 0)
Screenshot: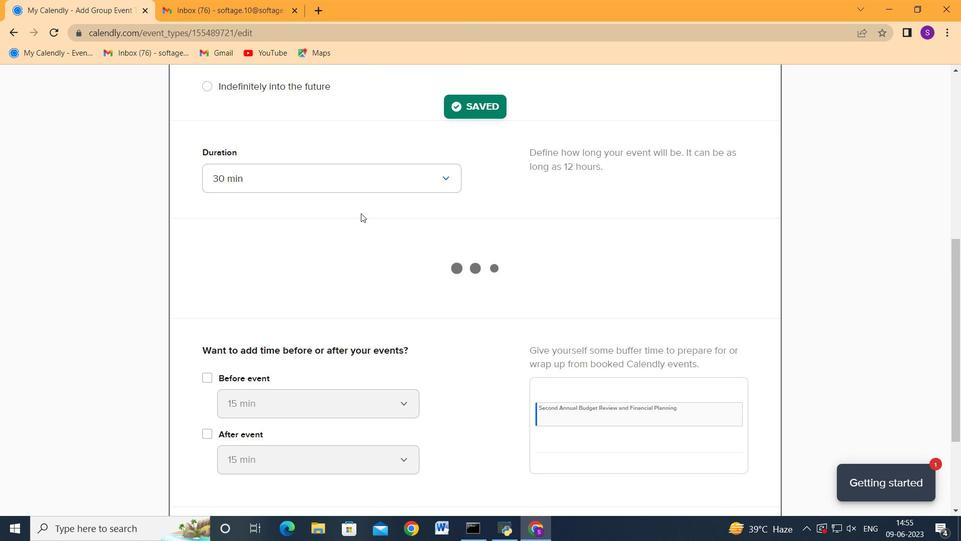 
Action: Mouse moved to (361, 213)
Screenshot: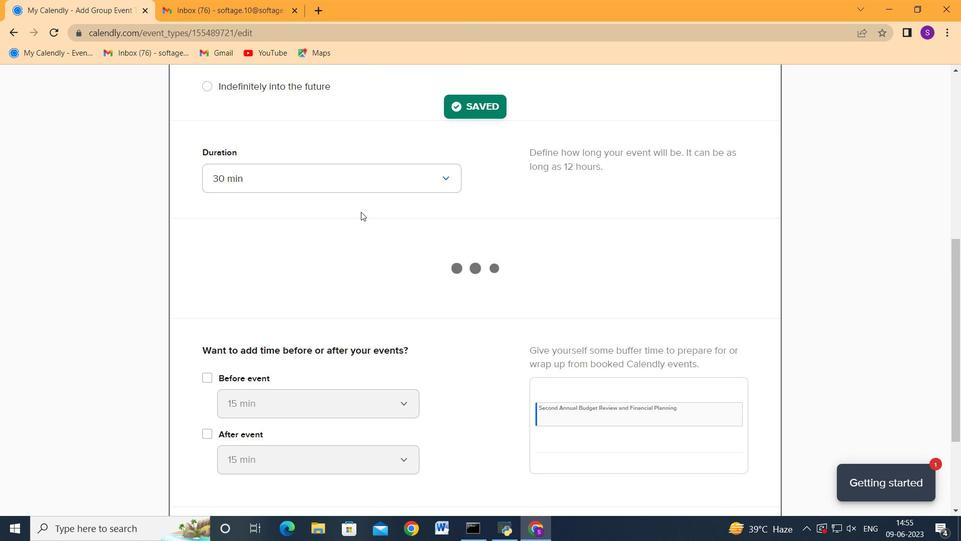 
Action: Mouse scrolled (361, 213) with delta (0, 0)
Screenshot: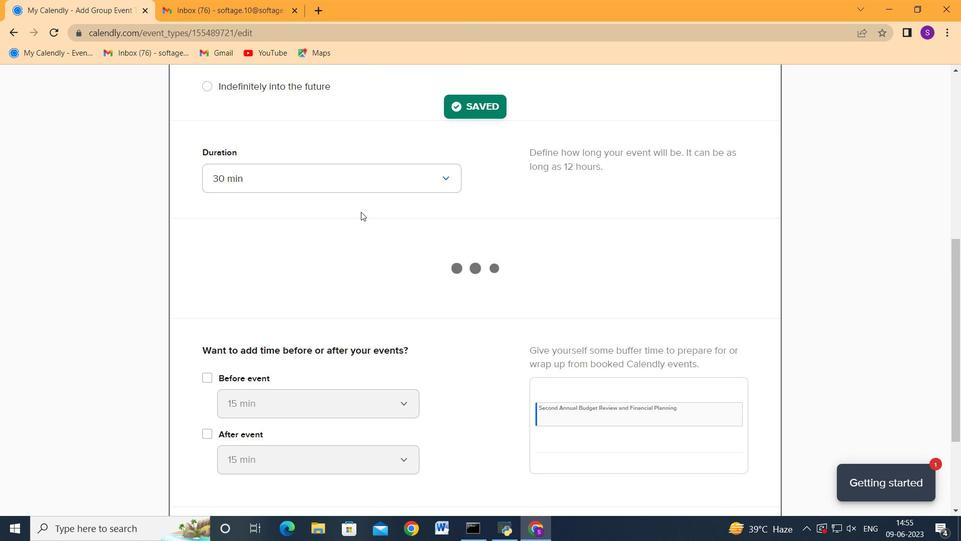 
Action: Mouse moved to (361, 213)
Screenshot: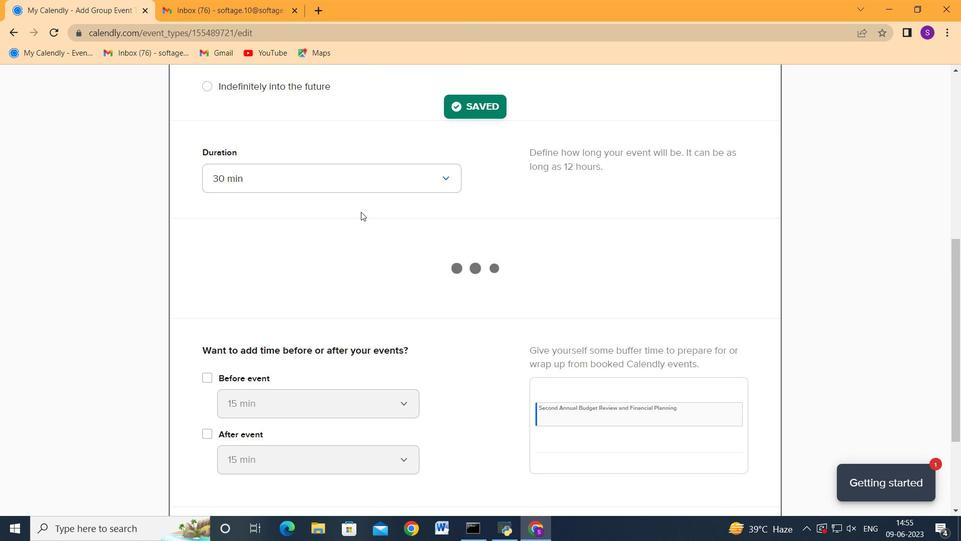 
Action: Mouse scrolled (361, 213) with delta (0, 0)
Screenshot: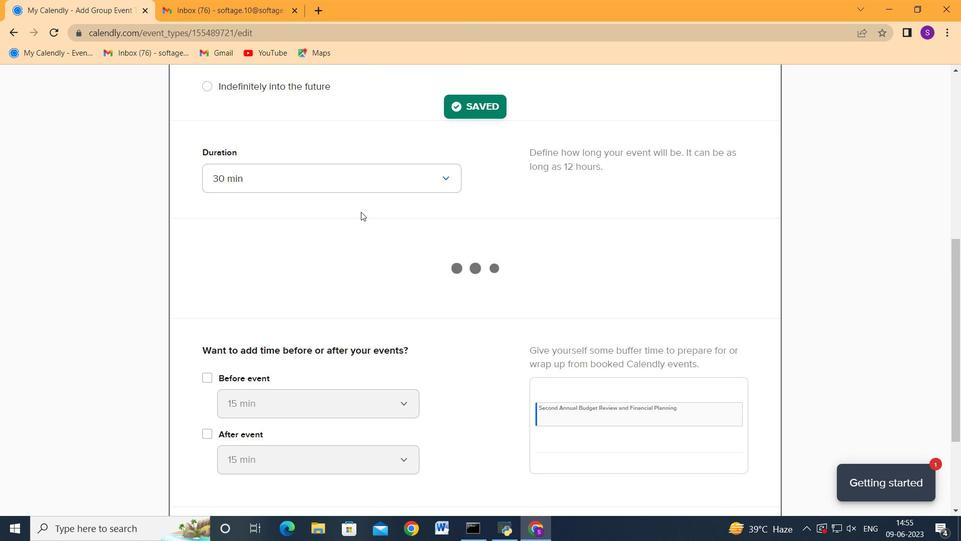 
Action: Mouse moved to (263, 308)
Screenshot: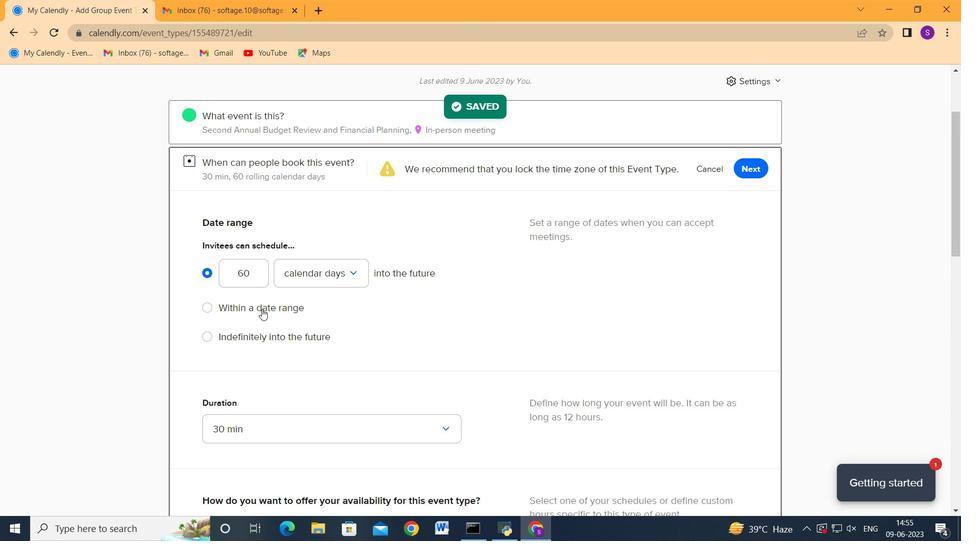 
Action: Mouse pressed left at (263, 308)
Screenshot: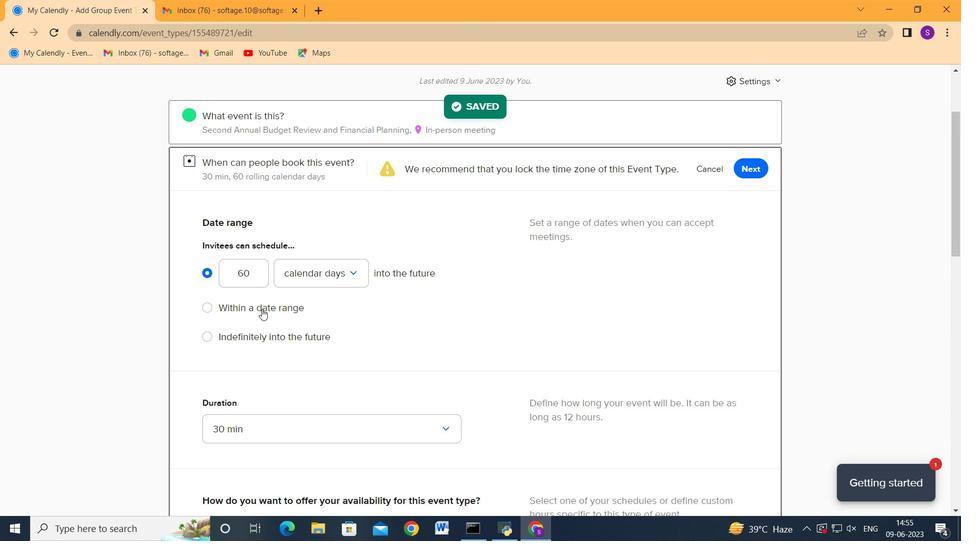 
Action: Mouse moved to (370, 318)
Screenshot: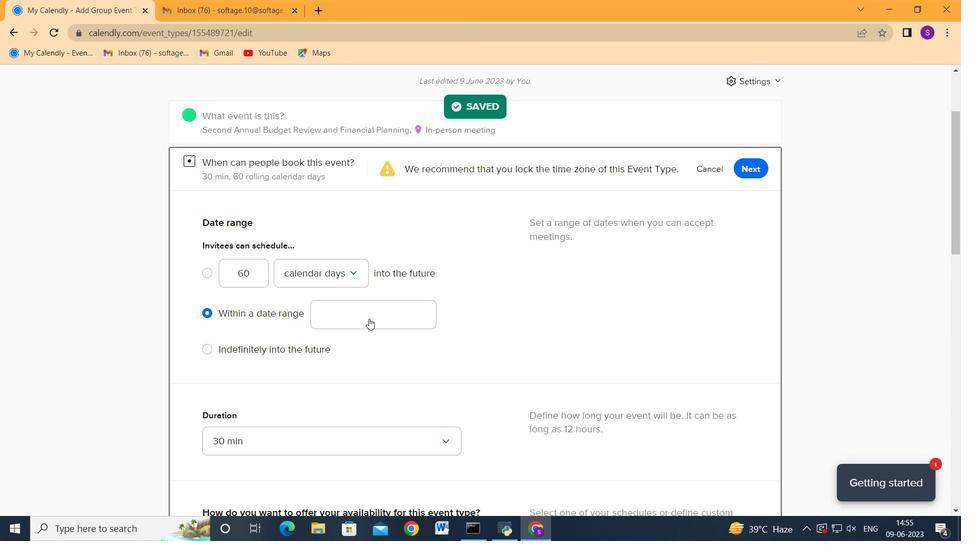 
Action: Mouse pressed left at (370, 318)
Screenshot: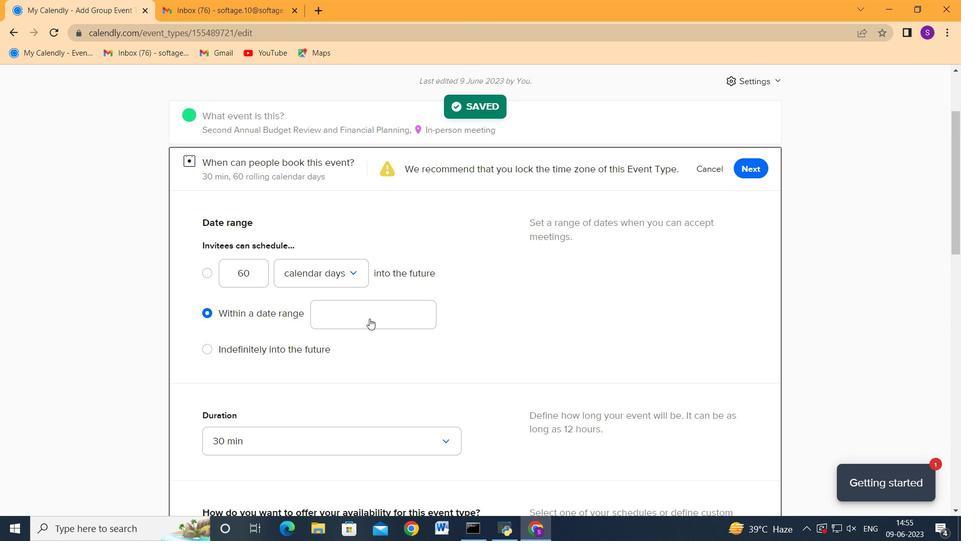 
Action: Mouse moved to (371, 228)
Screenshot: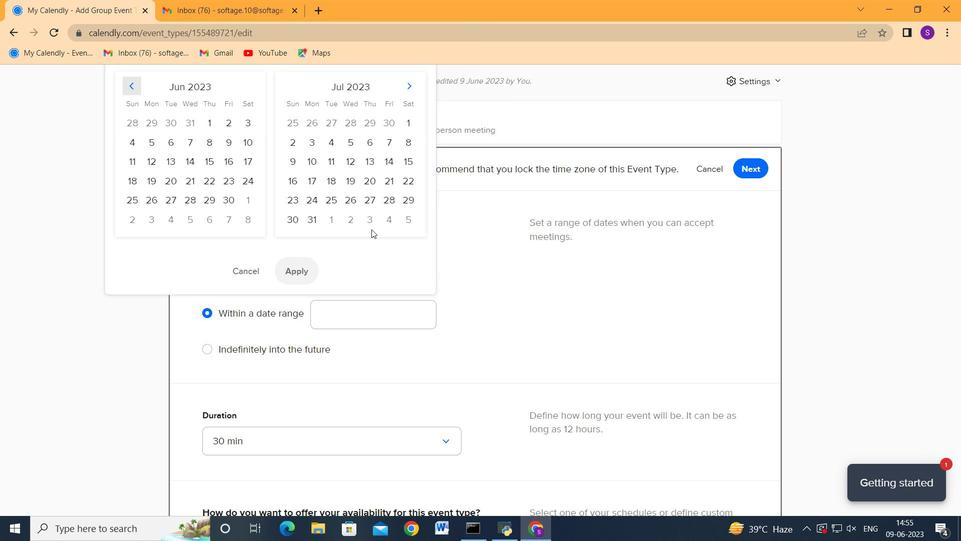 
Action: Mouse scrolled (371, 228) with delta (0, 0)
Screenshot: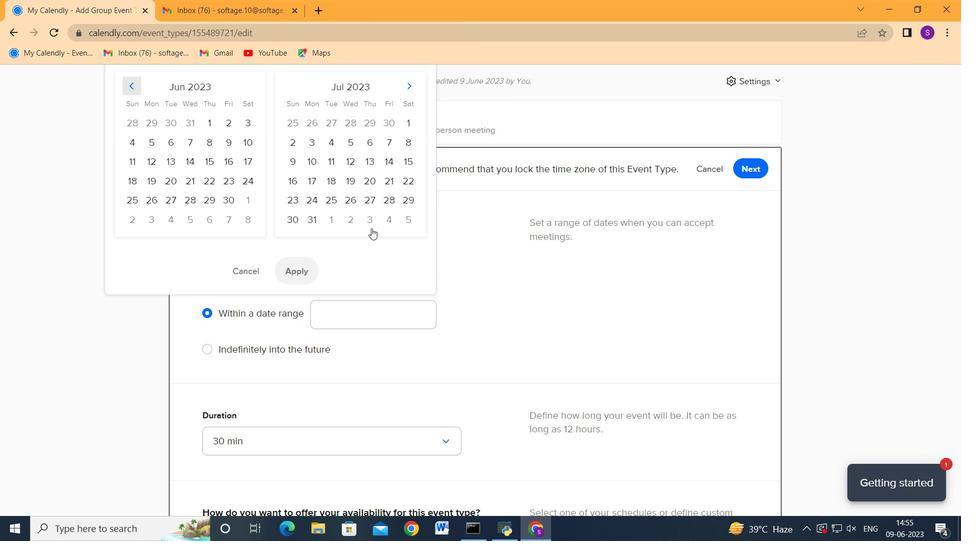 
Action: Mouse scrolled (371, 228) with delta (0, 0)
Screenshot: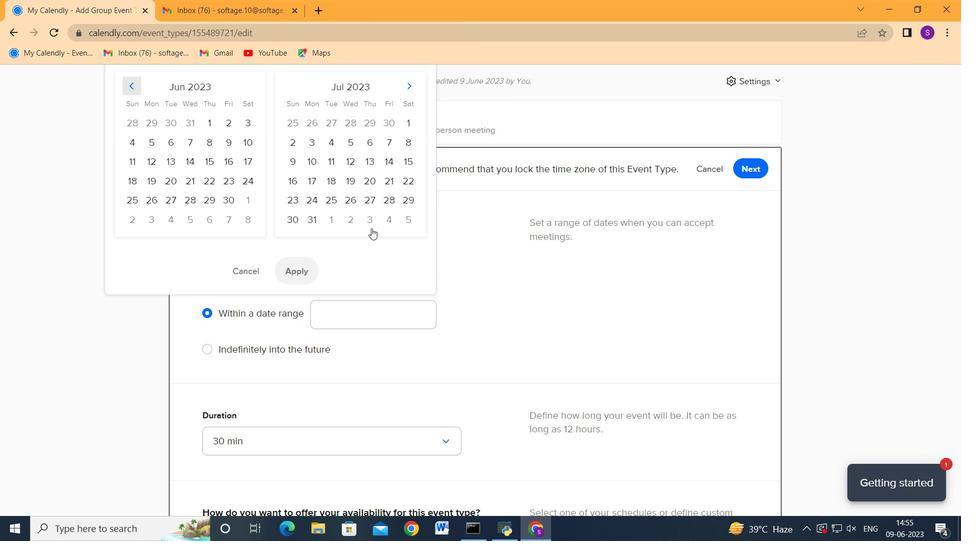 
Action: Mouse moved to (414, 84)
Screenshot: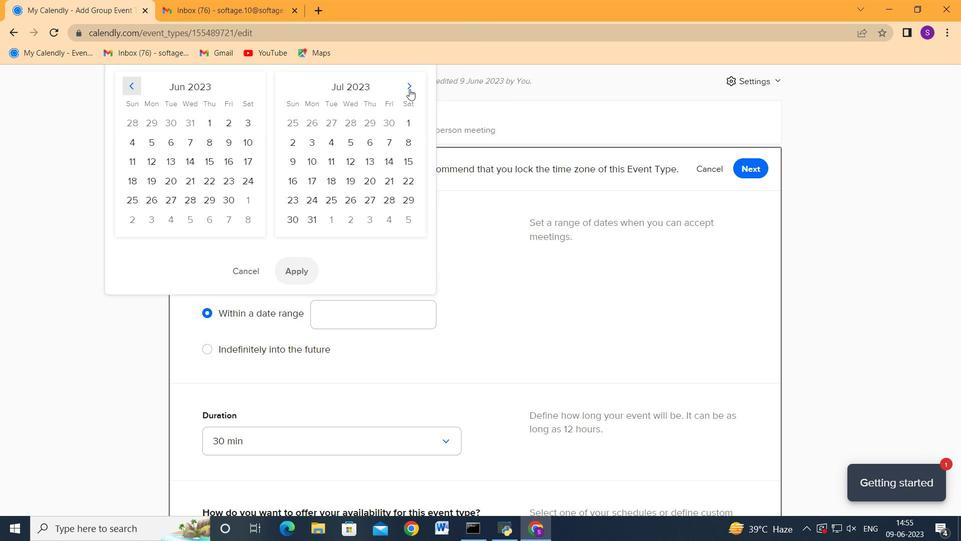 
Action: Mouse pressed left at (414, 84)
Screenshot: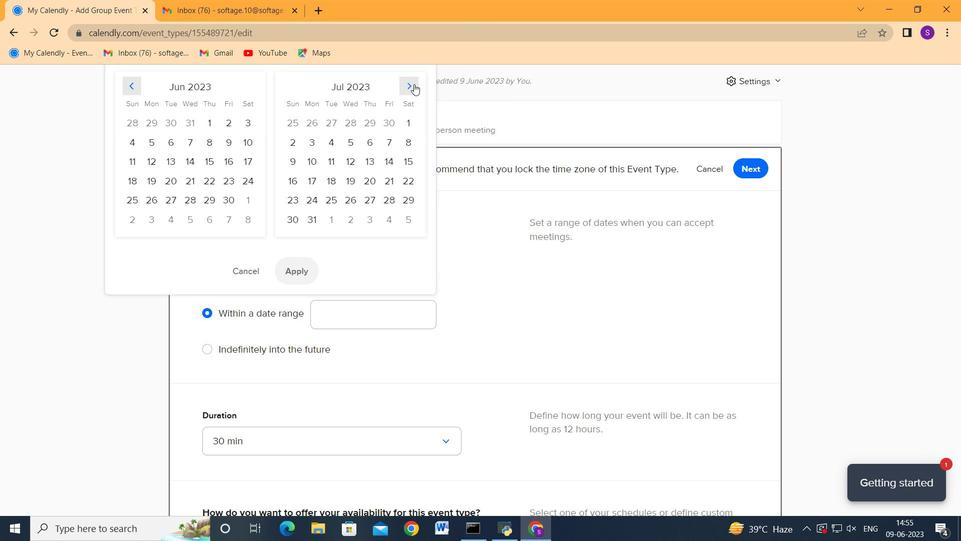 
Action: Mouse pressed left at (414, 84)
Screenshot: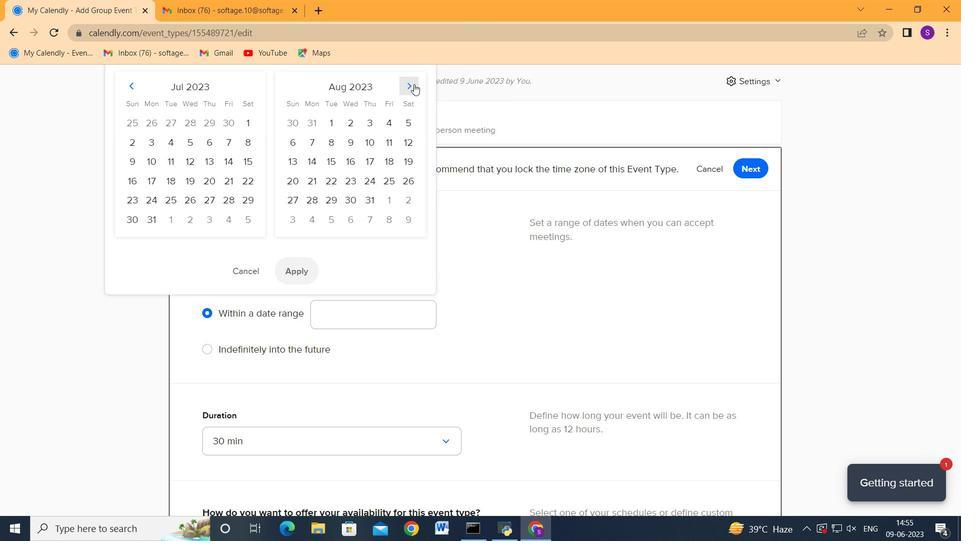 
Action: Mouse pressed left at (414, 84)
Screenshot: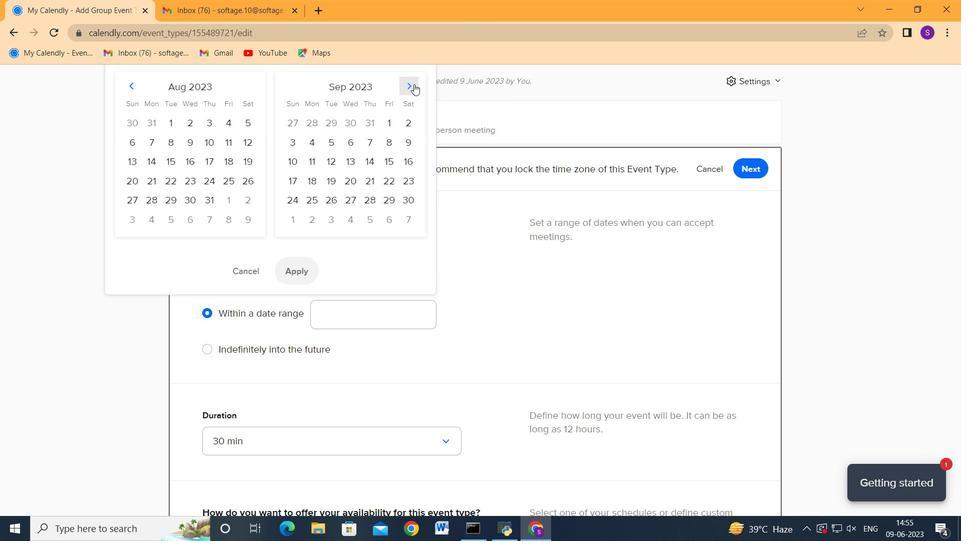 
Action: Mouse pressed left at (414, 84)
Screenshot: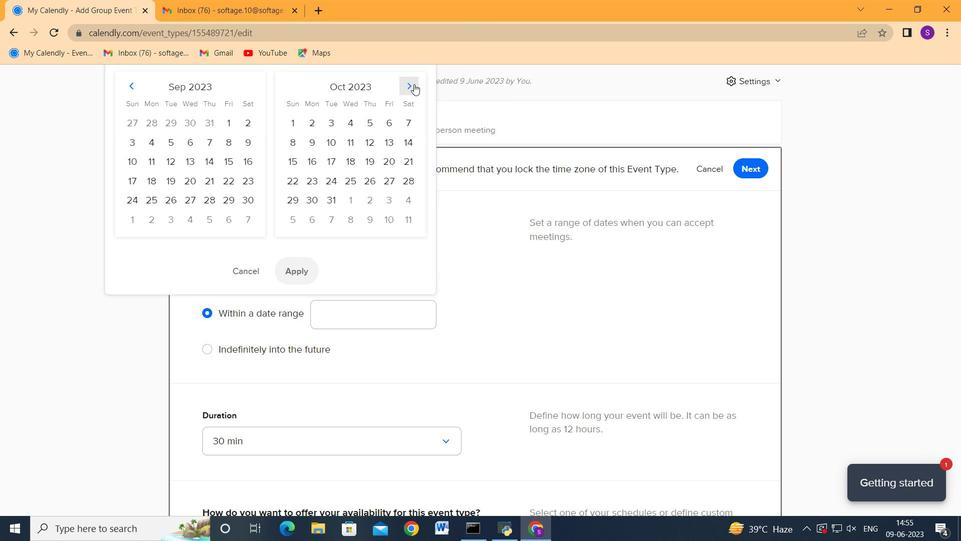 
Action: Mouse pressed left at (414, 84)
Screenshot: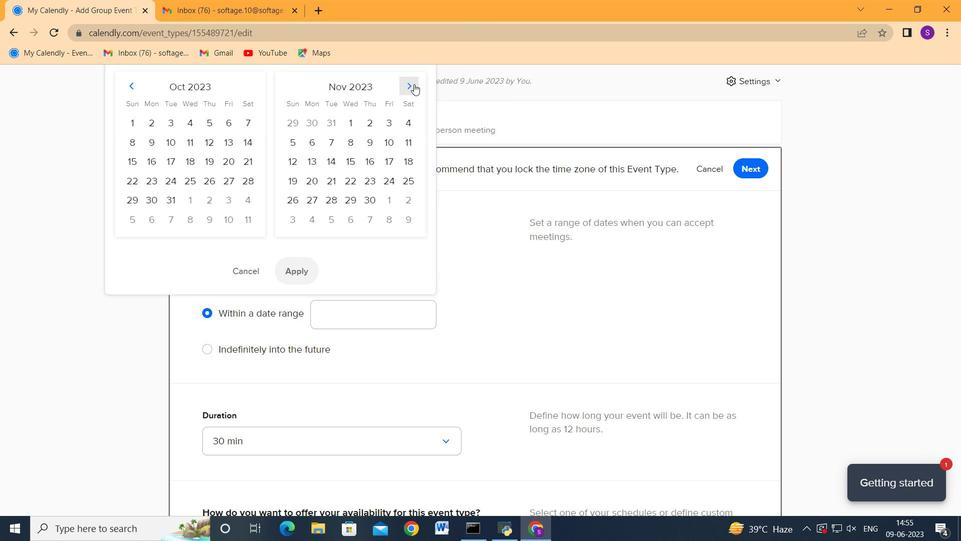 
Action: Mouse pressed left at (414, 84)
Screenshot: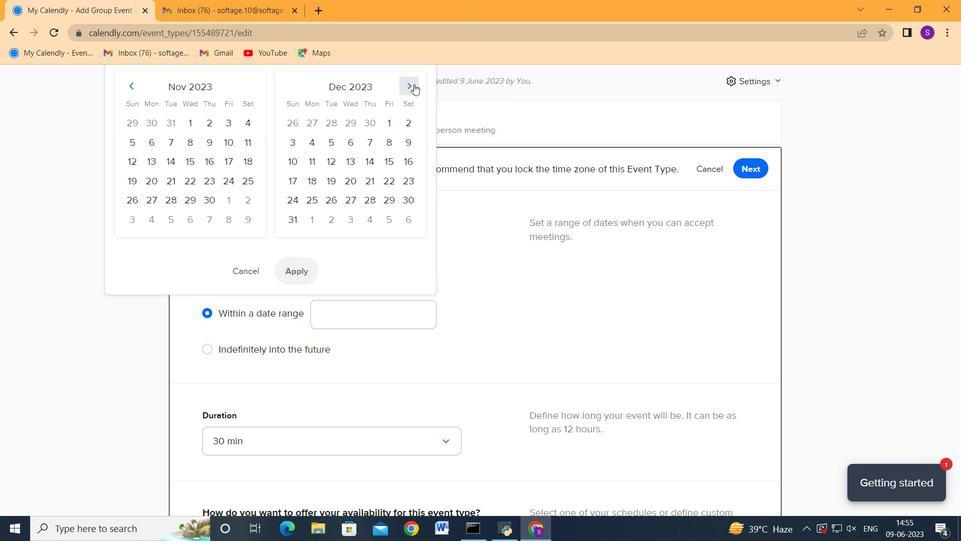 
Action: Mouse pressed left at (414, 84)
Screenshot: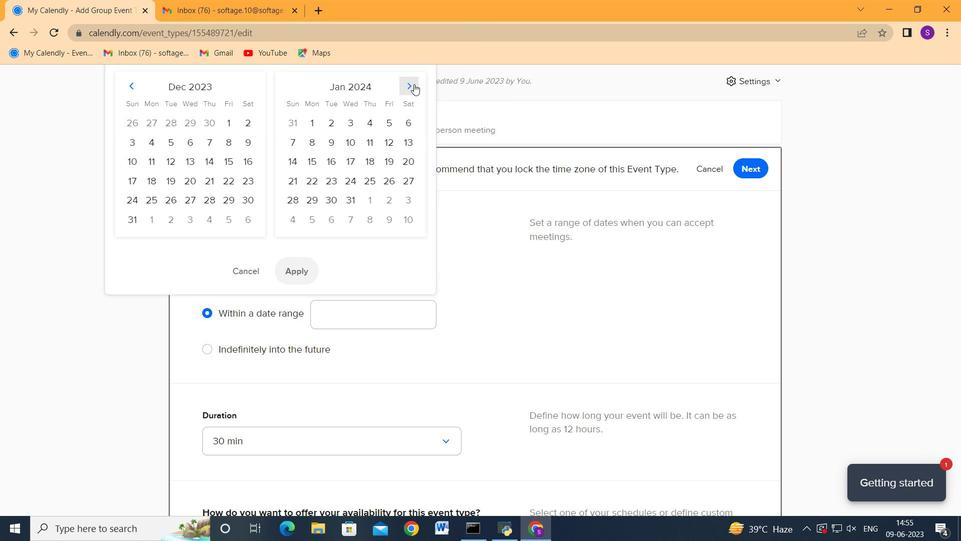 
Action: Mouse pressed left at (414, 84)
Screenshot: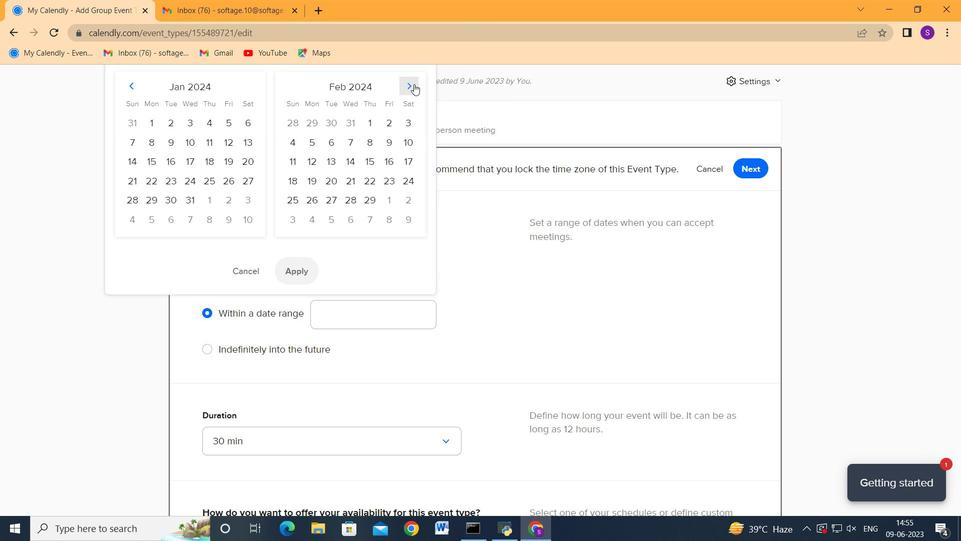 
Action: Mouse pressed left at (414, 84)
Screenshot: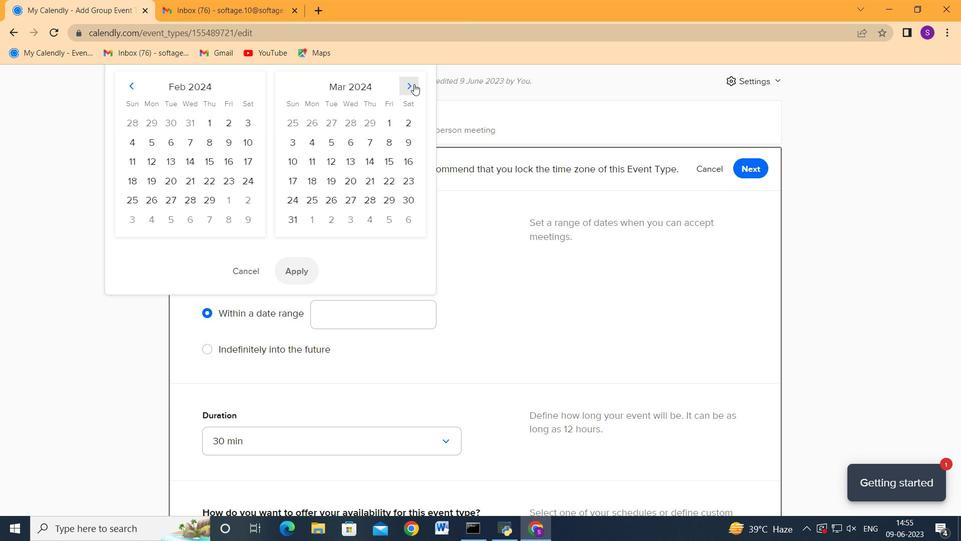 
Action: Mouse pressed left at (414, 84)
Screenshot: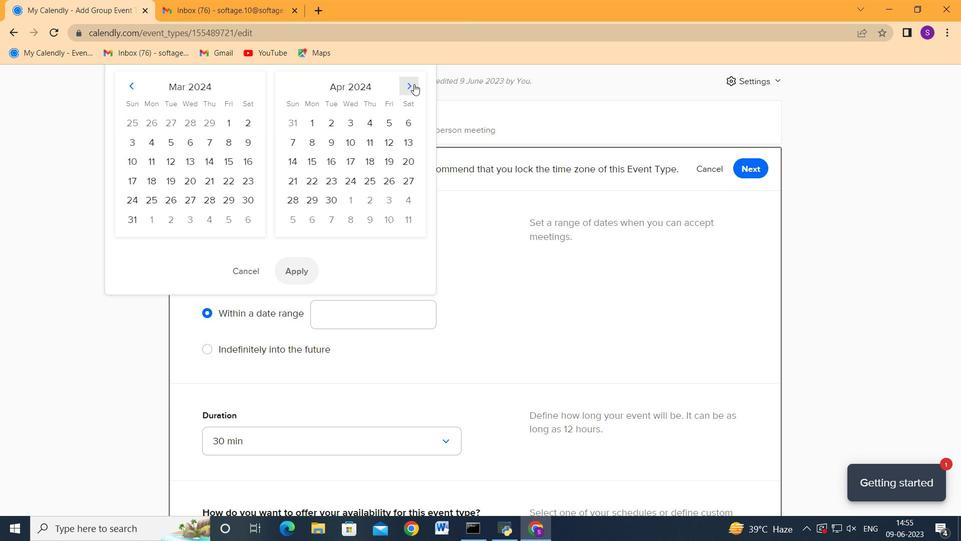 
Action: Mouse moved to (403, 178)
Screenshot: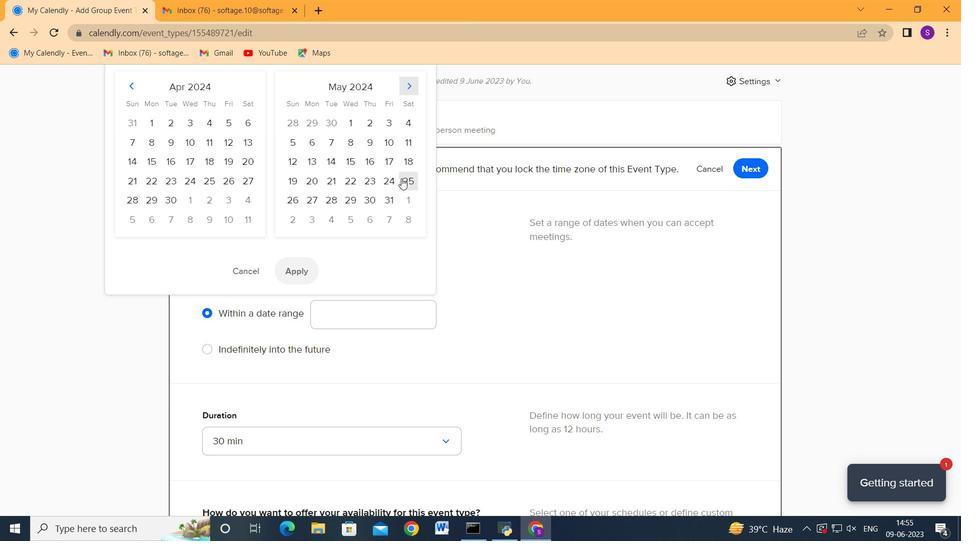 
Action: Mouse pressed left at (403, 178)
Screenshot: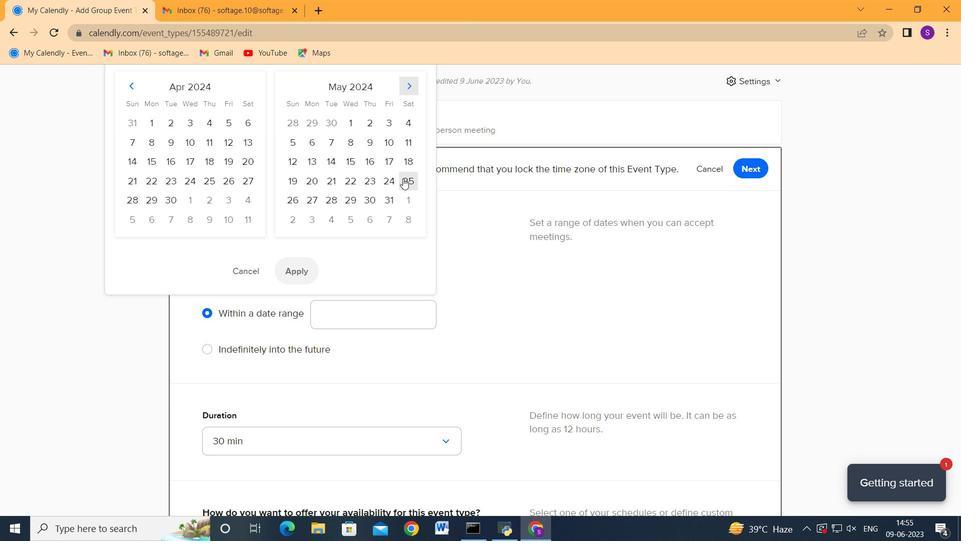 
Action: Mouse moved to (309, 194)
Screenshot: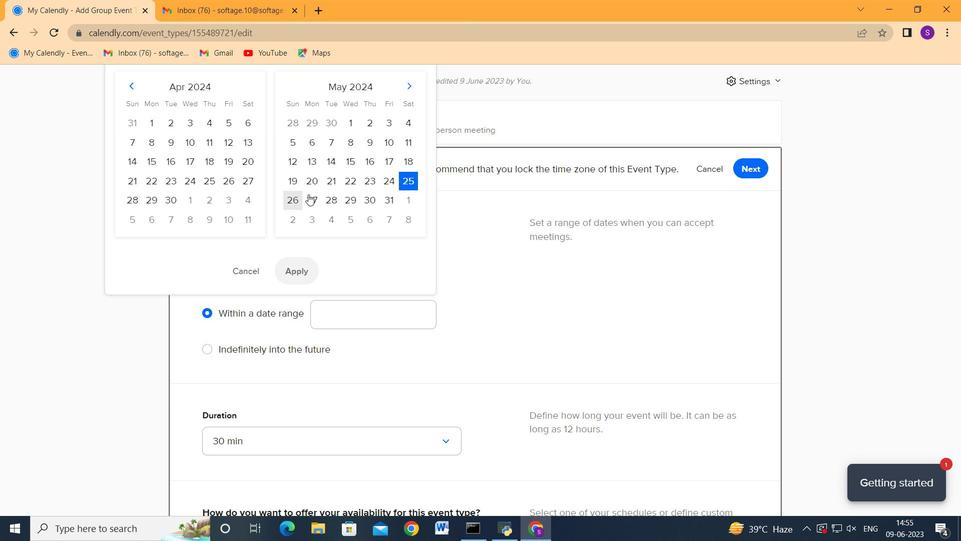 
Action: Mouse pressed left at (309, 194)
Screenshot: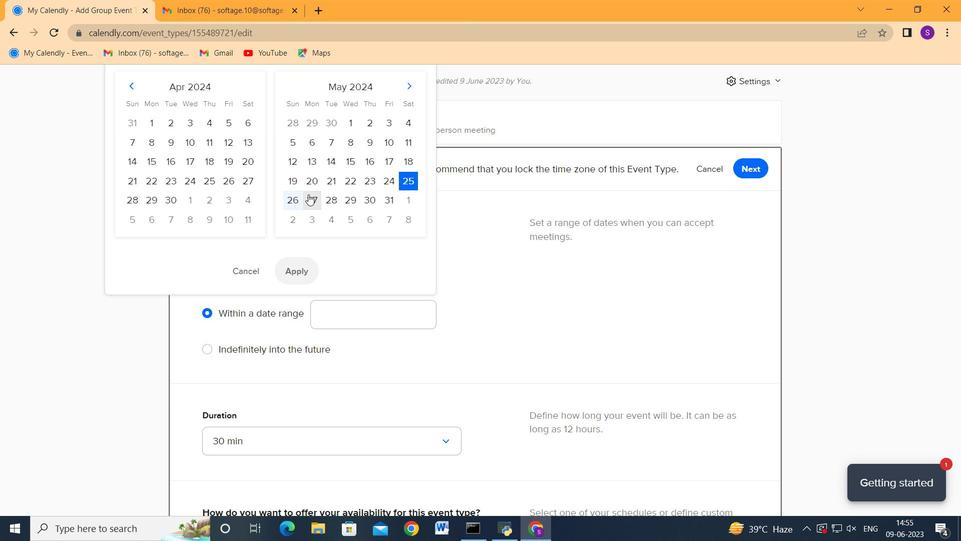 
Action: Mouse moved to (303, 273)
Screenshot: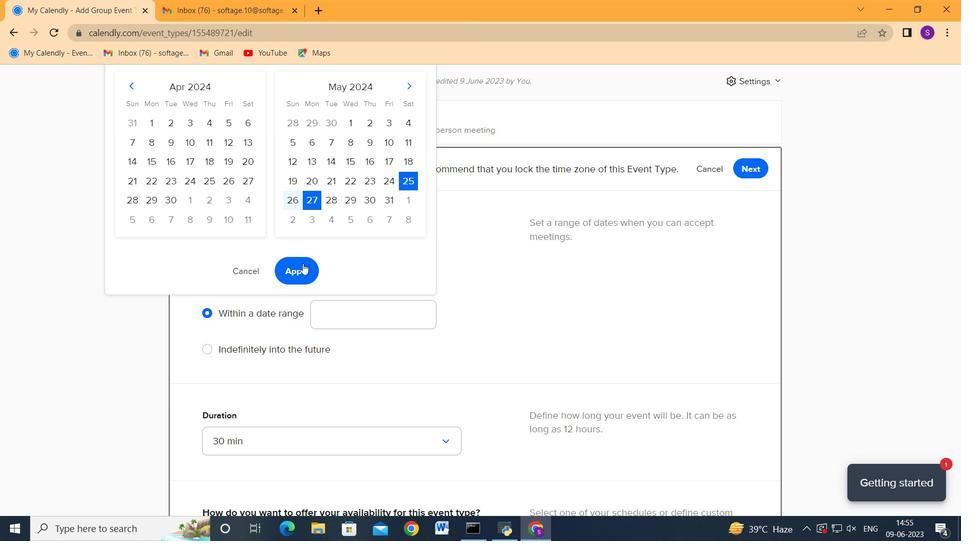 
Action: Mouse pressed left at (303, 273)
Screenshot: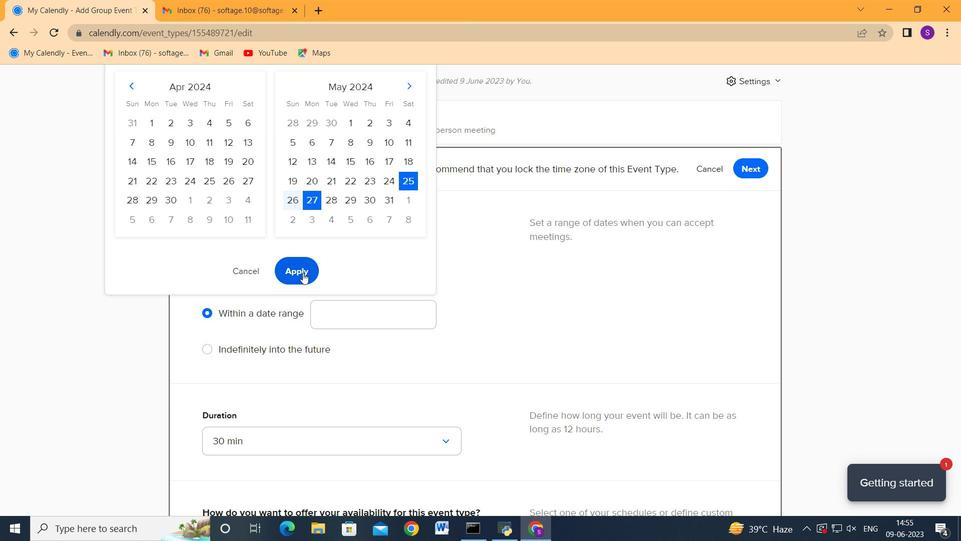 
Action: Mouse moved to (464, 305)
Screenshot: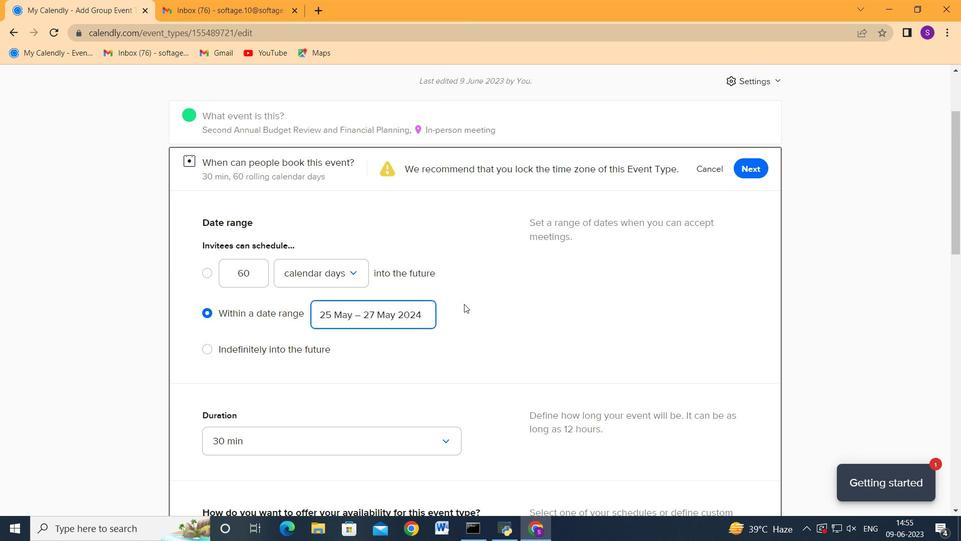 
Action: Mouse scrolled (464, 304) with delta (0, 0)
Screenshot: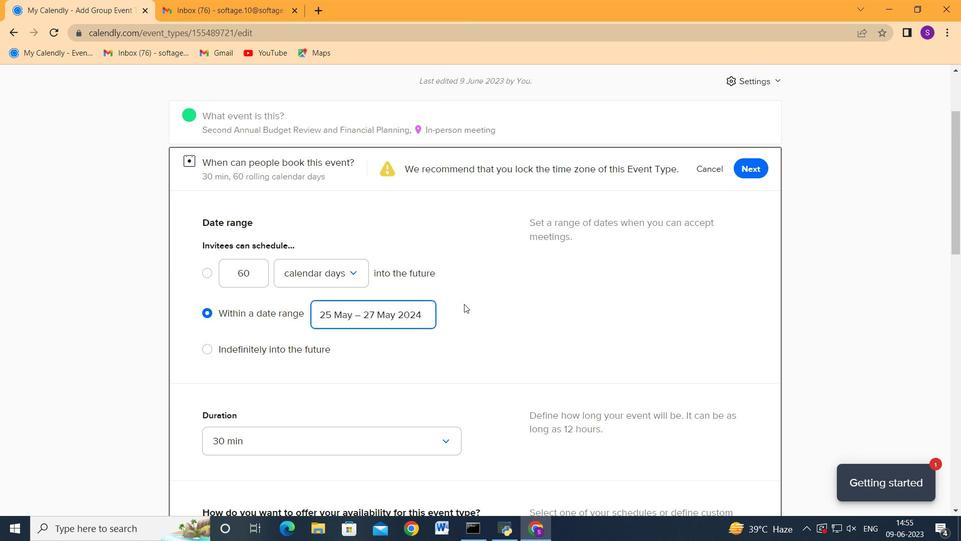 
Action: Mouse moved to (464, 306)
Screenshot: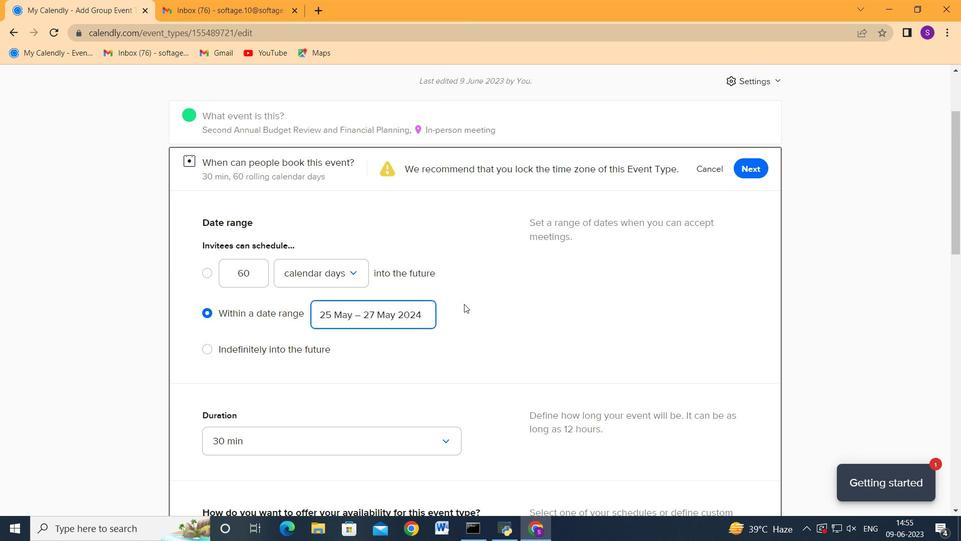 
Action: Mouse scrolled (464, 305) with delta (0, 0)
Screenshot: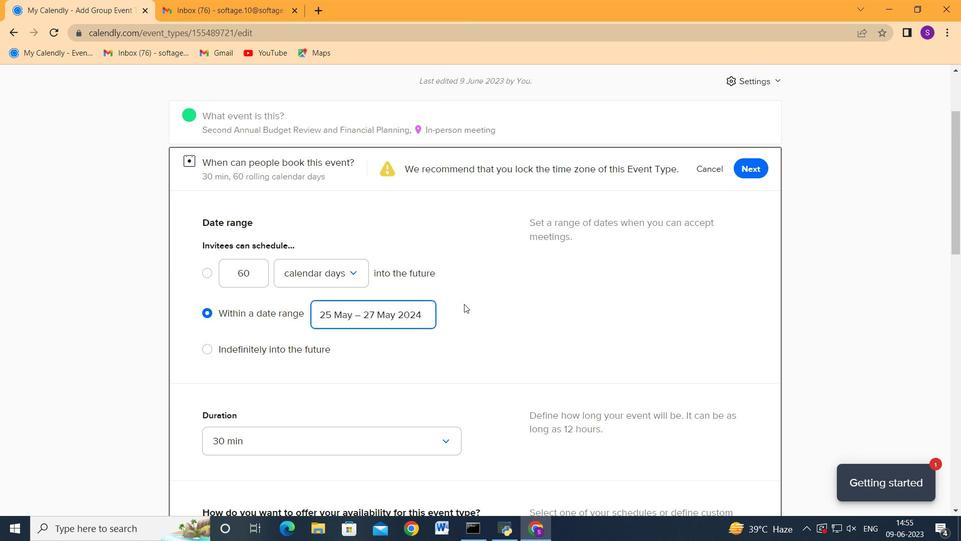 
Action: Mouse moved to (465, 307)
Screenshot: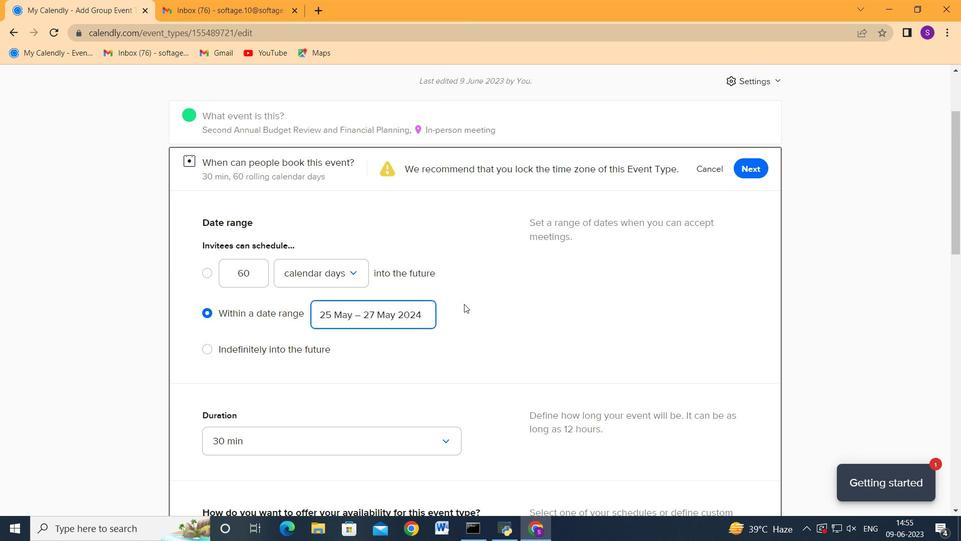 
Action: Mouse scrolled (465, 306) with delta (0, 0)
Screenshot: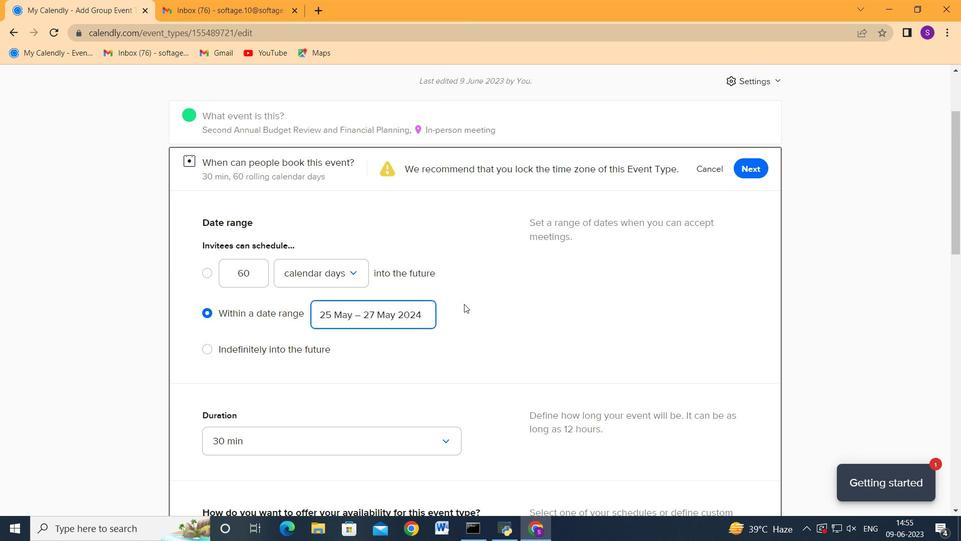
Action: Mouse moved to (465, 307)
Screenshot: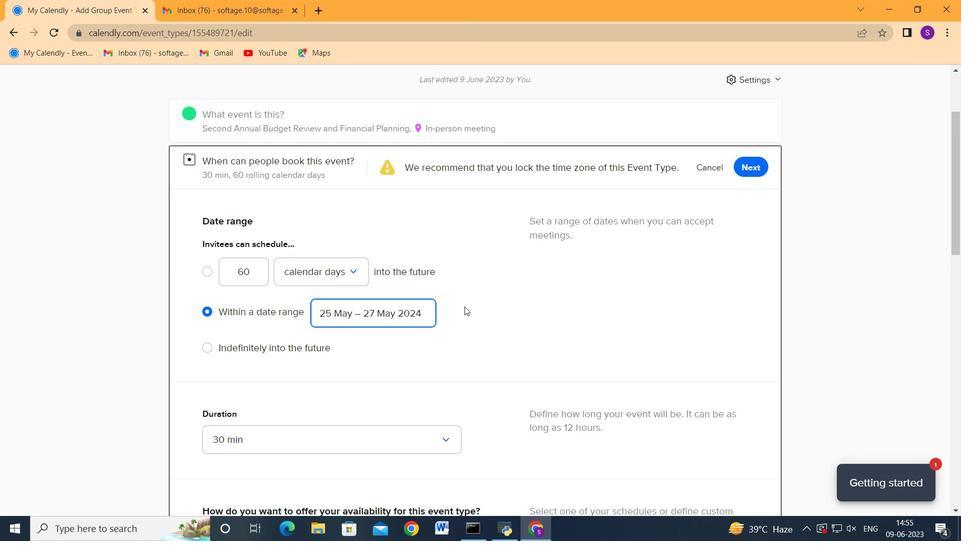 
Action: Mouse scrolled (465, 306) with delta (0, 0)
Screenshot: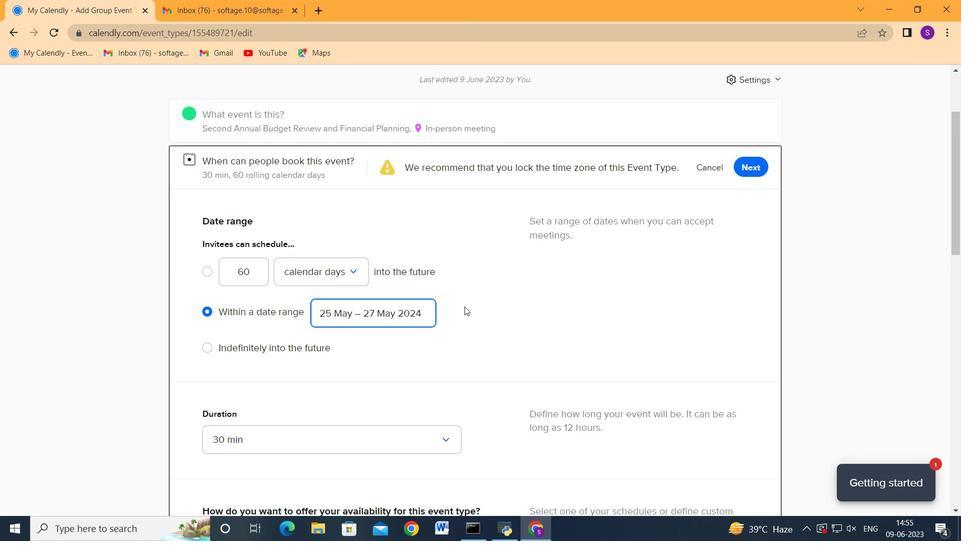 
Action: Mouse scrolled (465, 306) with delta (0, 0)
Screenshot: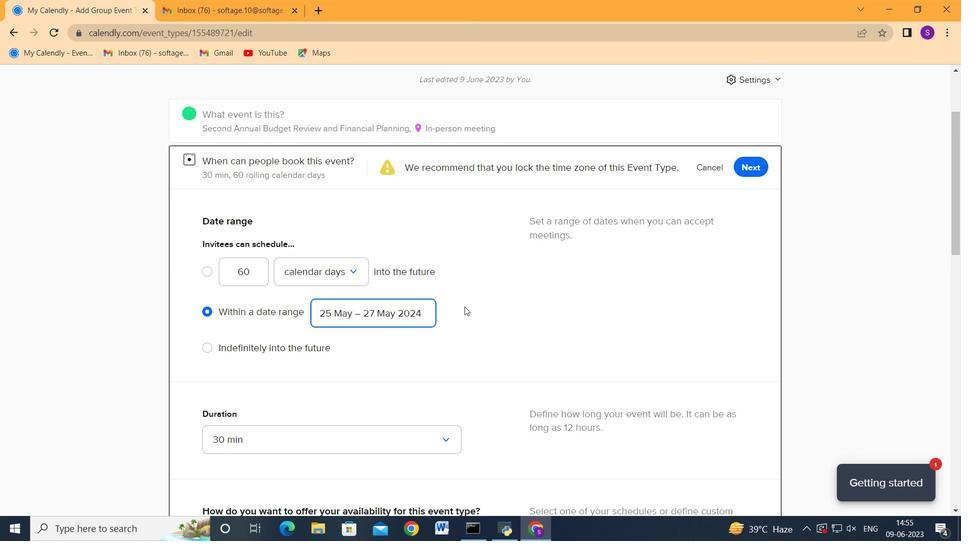 
Action: Mouse scrolled (465, 306) with delta (0, 0)
Screenshot: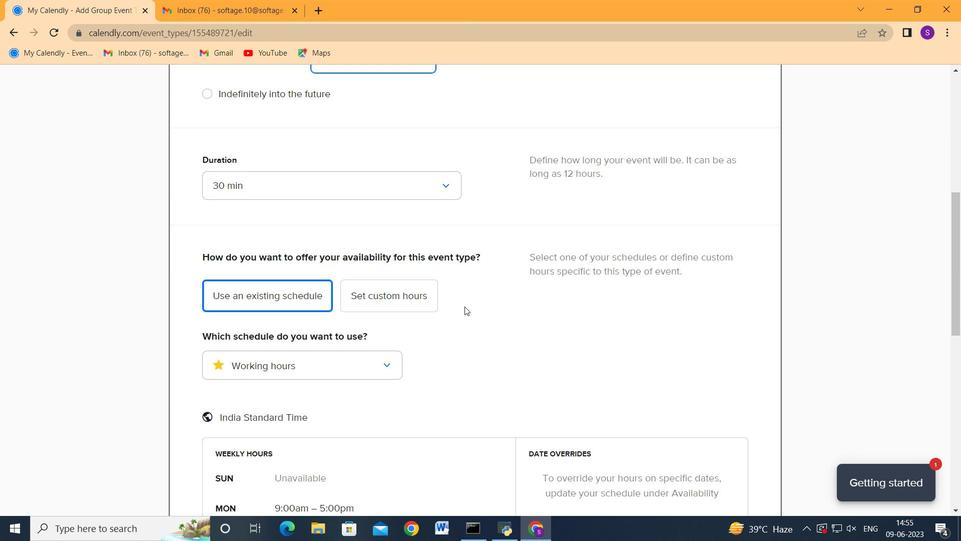 
Action: Mouse scrolled (465, 306) with delta (0, 0)
Screenshot: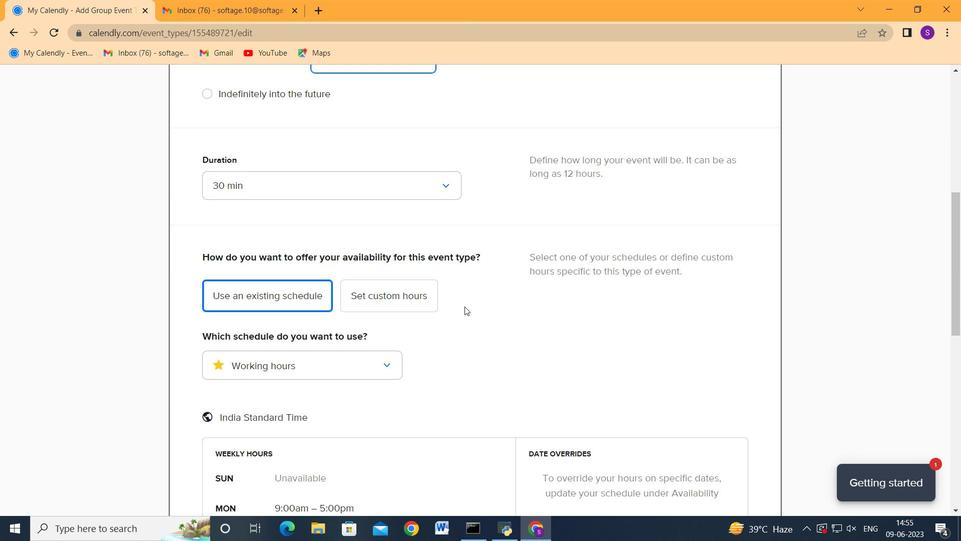 
Action: Mouse scrolled (465, 306) with delta (0, 0)
Screenshot: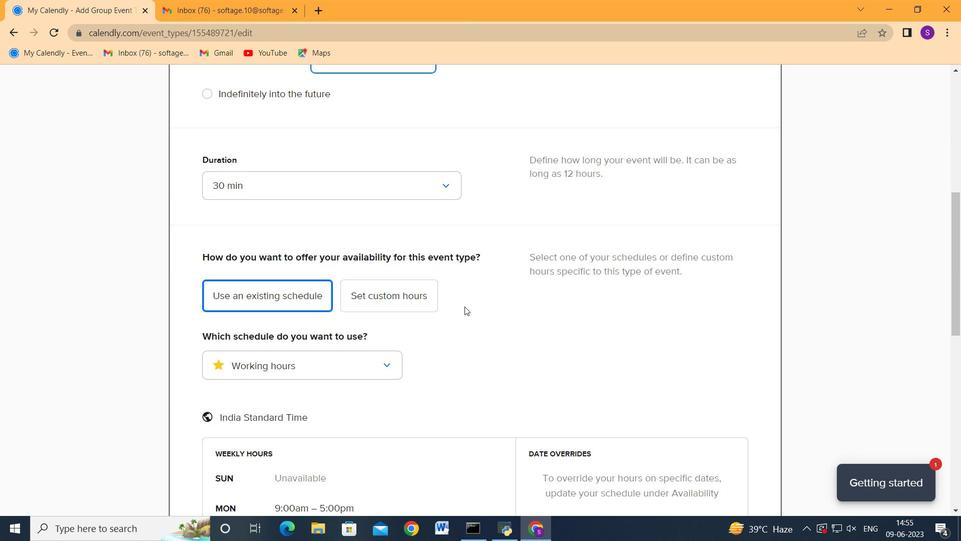 
Action: Mouse scrolled (465, 306) with delta (0, 0)
Screenshot: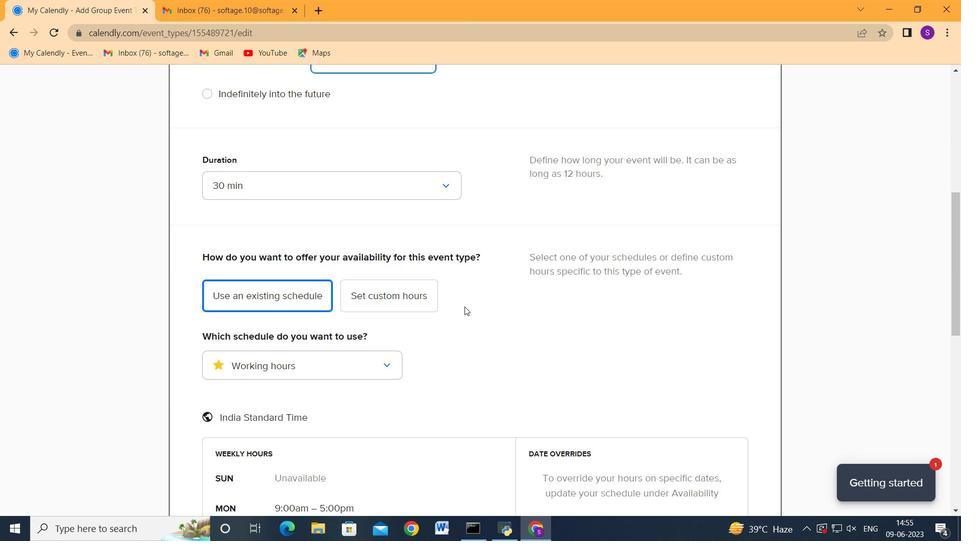 
Action: Mouse scrolled (465, 306) with delta (0, 0)
Screenshot: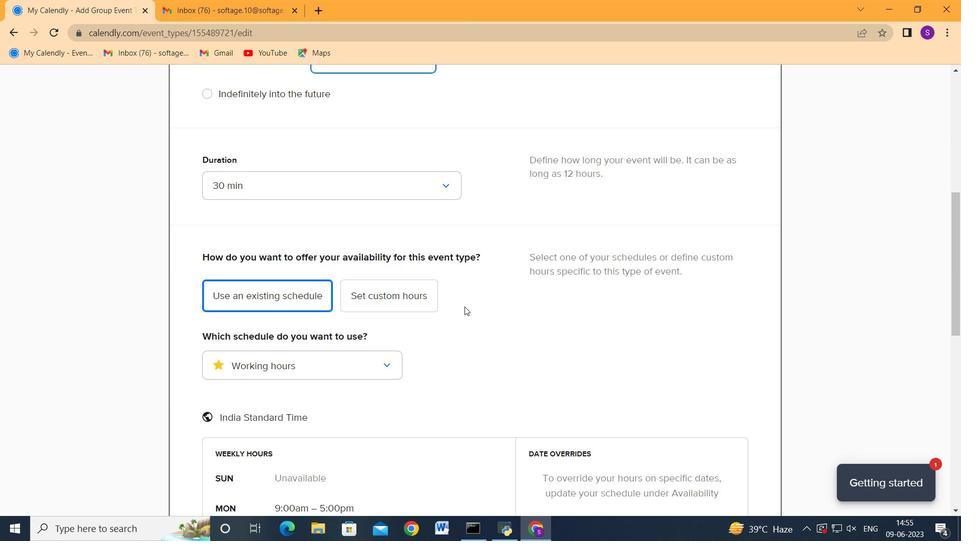 
Action: Mouse scrolled (465, 307) with delta (0, 0)
Screenshot: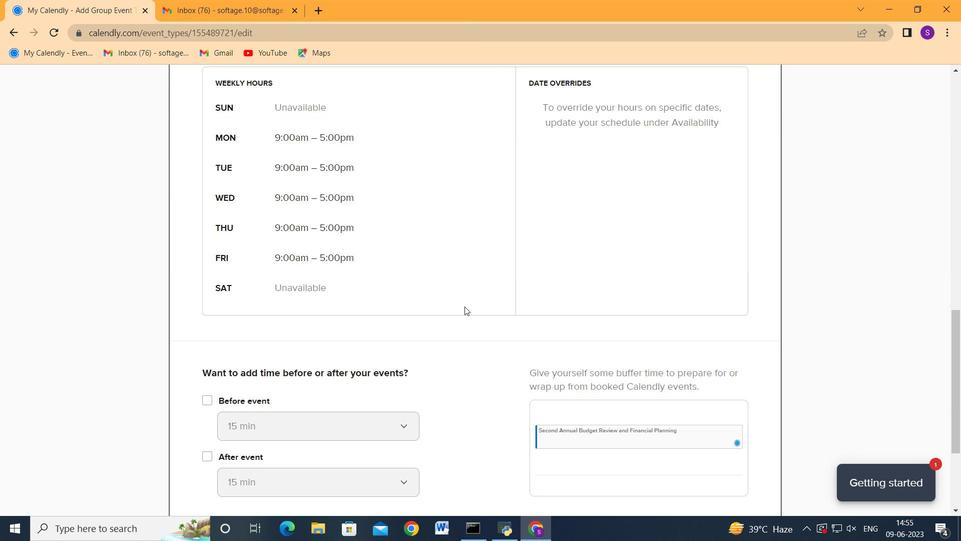 
Action: Mouse scrolled (465, 307) with delta (0, 0)
Screenshot: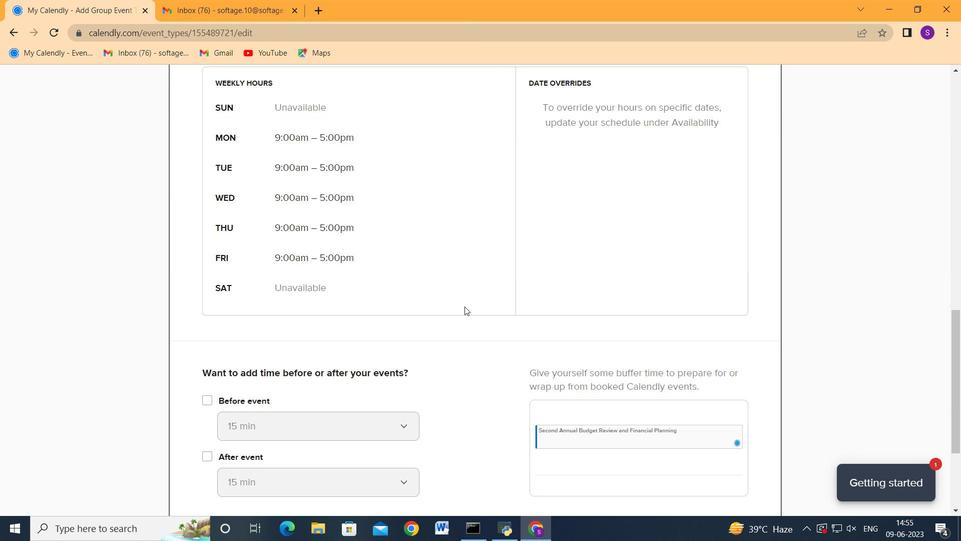 
Action: Mouse scrolled (465, 307) with delta (0, 0)
Screenshot: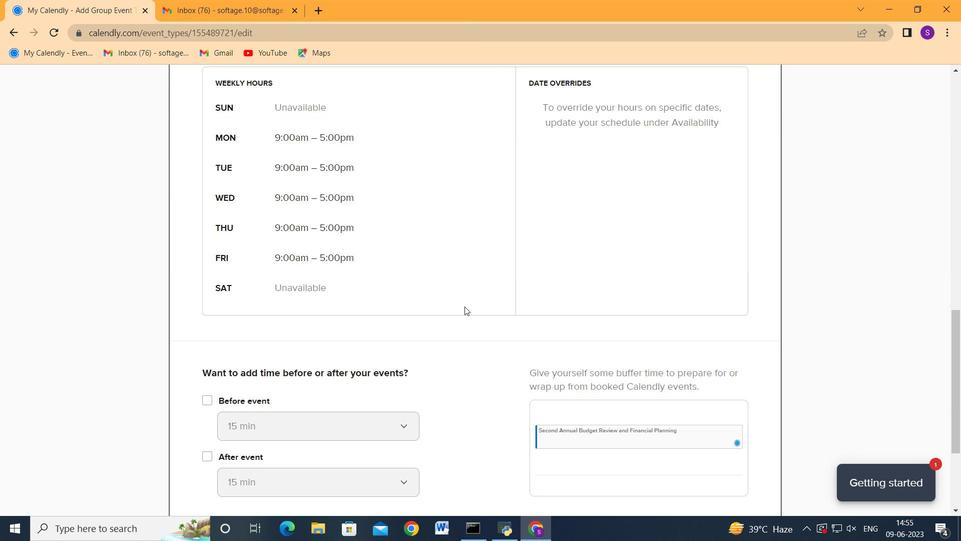 
Action: Mouse scrolled (465, 307) with delta (0, 0)
Screenshot: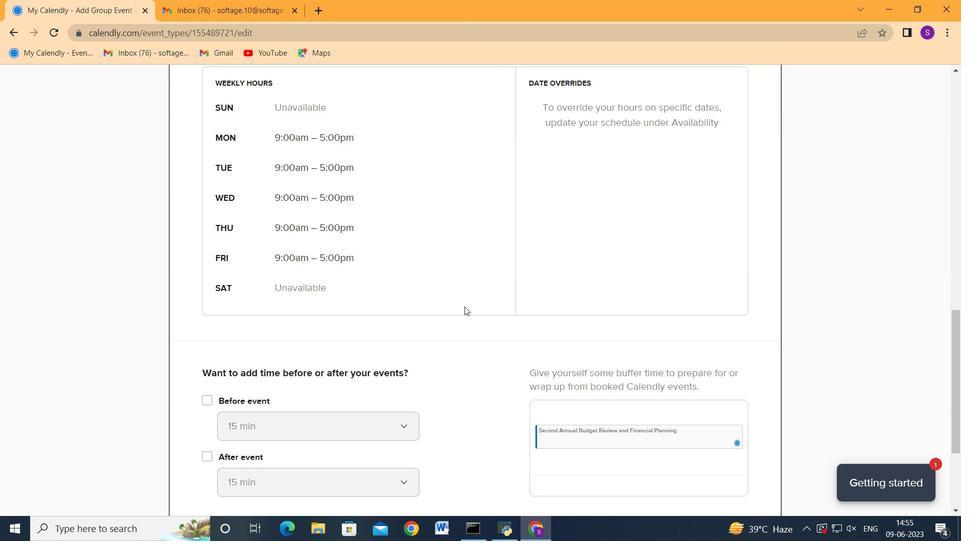
Action: Mouse scrolled (465, 307) with delta (0, 0)
Screenshot: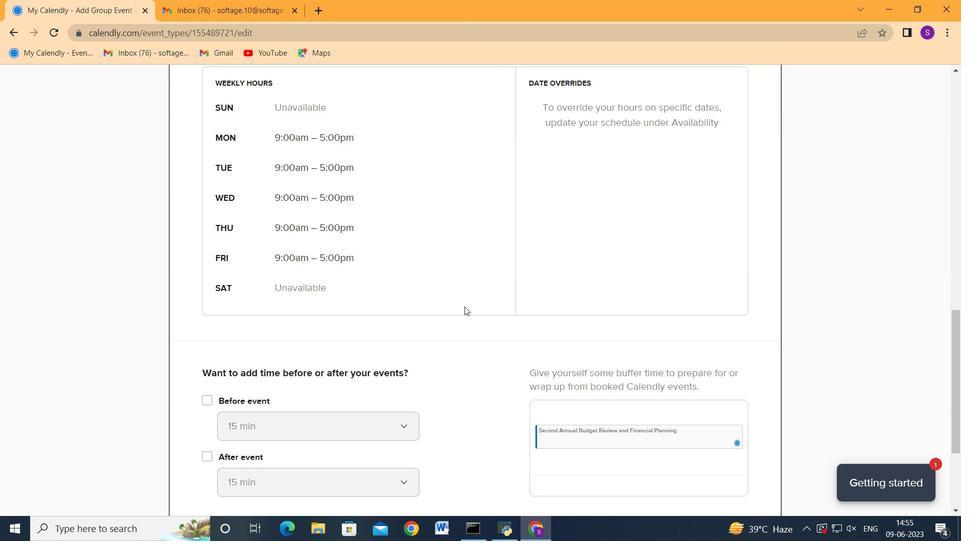 
Action: Mouse scrolled (465, 307) with delta (0, 0)
Screenshot: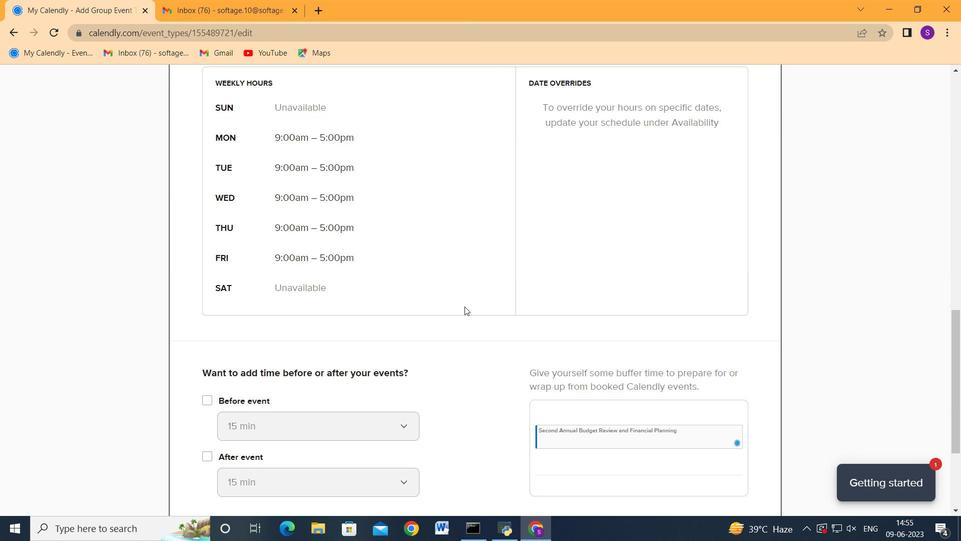 
Action: Mouse scrolled (465, 307) with delta (0, 0)
Screenshot: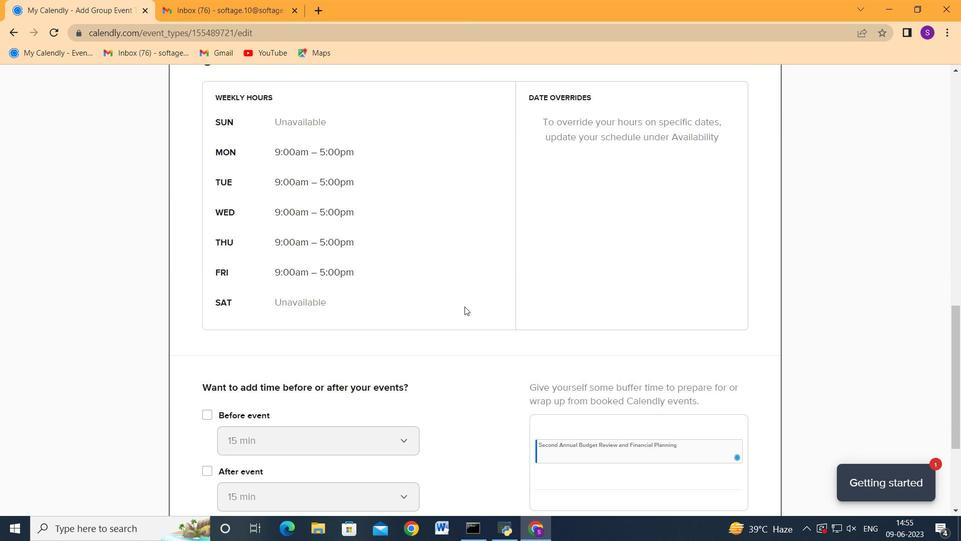 
Action: Mouse scrolled (465, 307) with delta (0, 0)
Screenshot: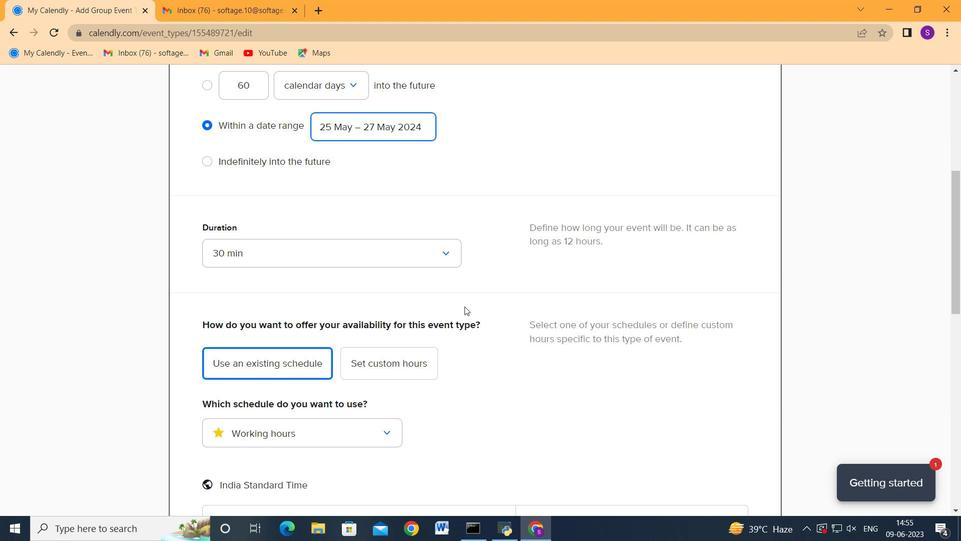 
Action: Mouse scrolled (465, 307) with delta (0, 0)
Screenshot: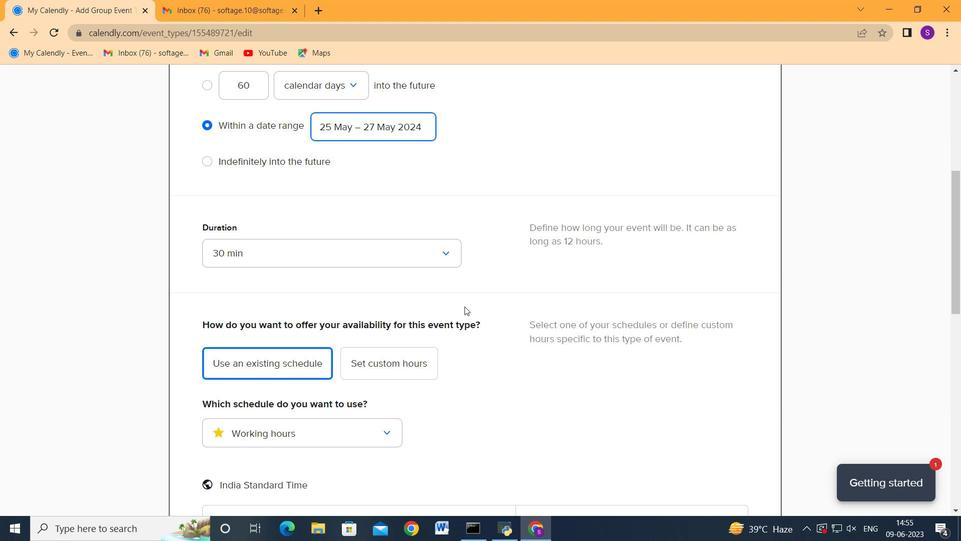 
Action: Mouse scrolled (465, 307) with delta (0, 0)
Screenshot: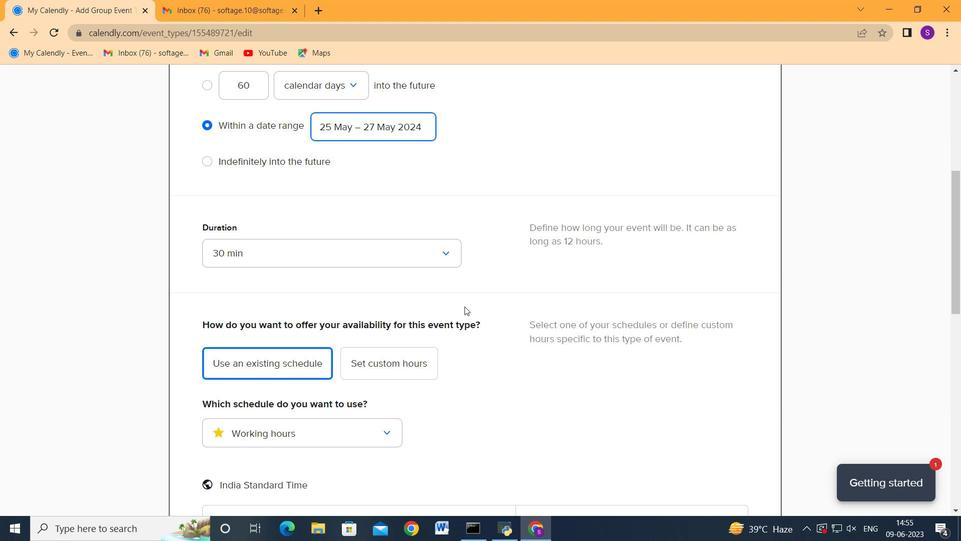 
Action: Mouse scrolled (465, 307) with delta (0, 0)
Screenshot: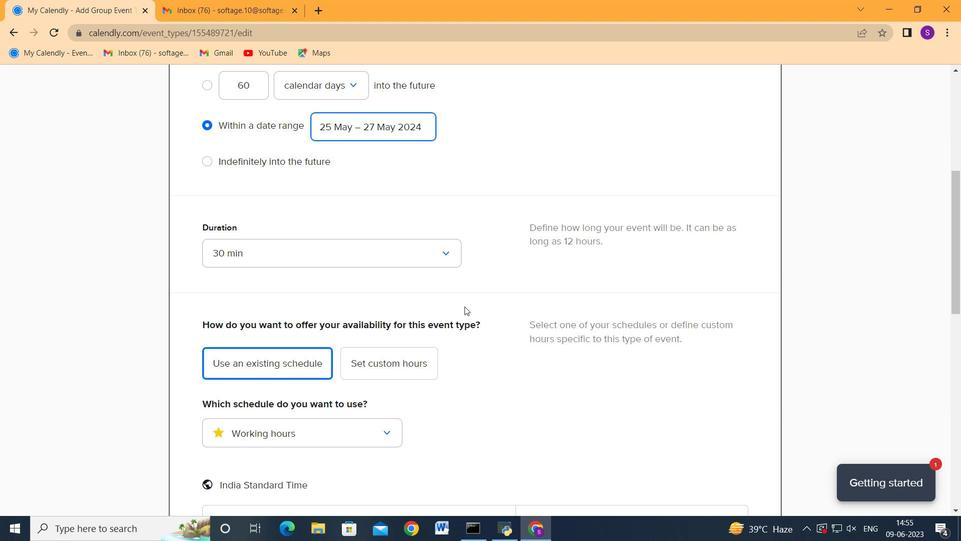 
Action: Mouse scrolled (465, 307) with delta (0, 0)
Screenshot: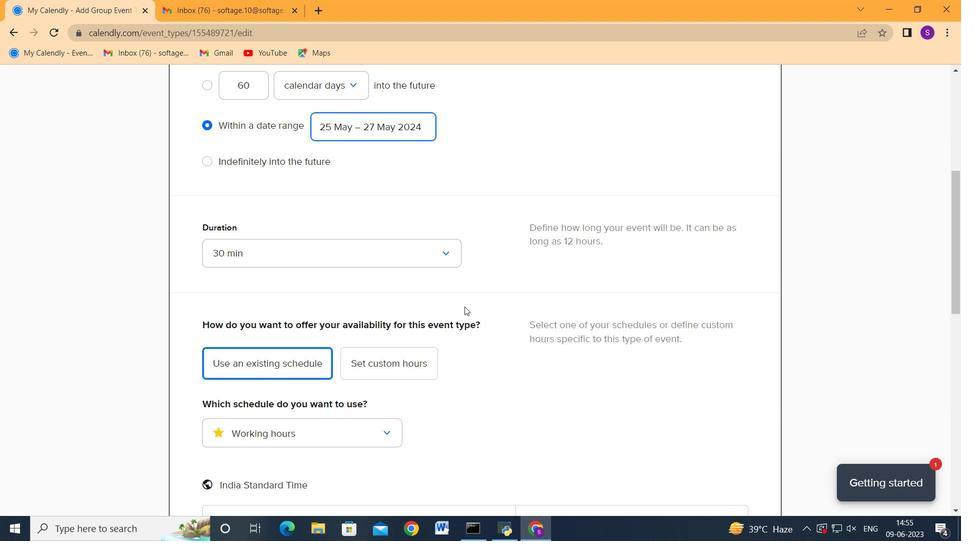 
Action: Mouse moved to (747, 283)
Screenshot: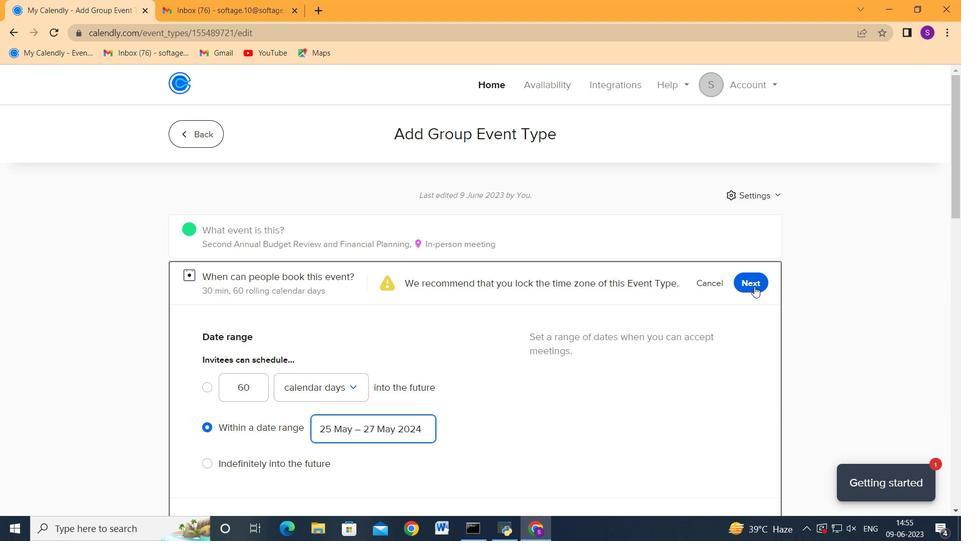 
Action: Mouse pressed left at (747, 283)
Screenshot: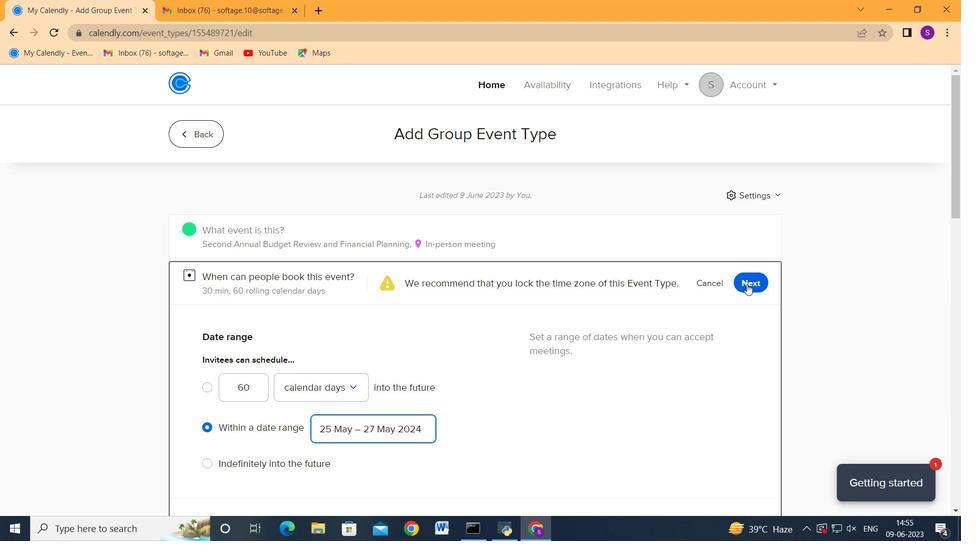 
Action: Mouse moved to (543, 312)
Screenshot: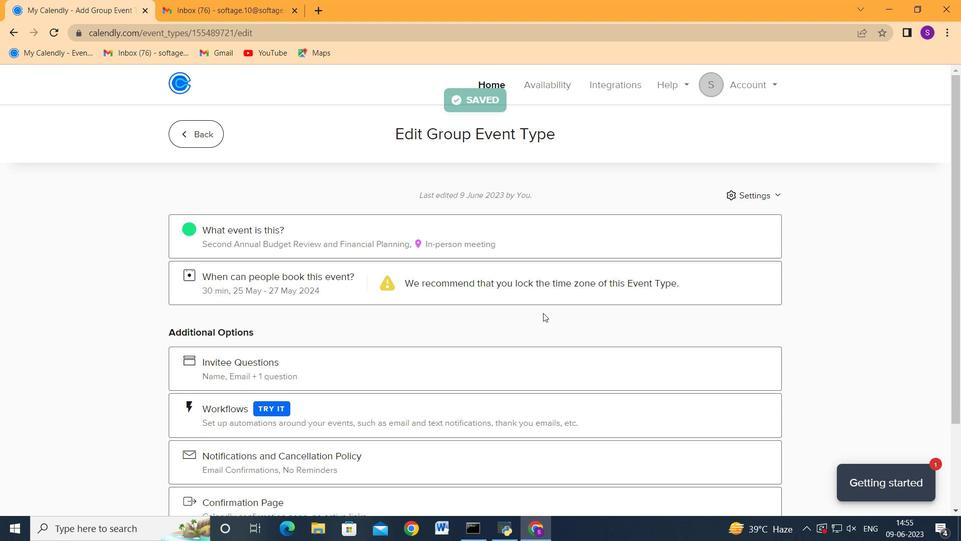 
Action: Mouse scrolled (543, 312) with delta (0, 0)
Screenshot: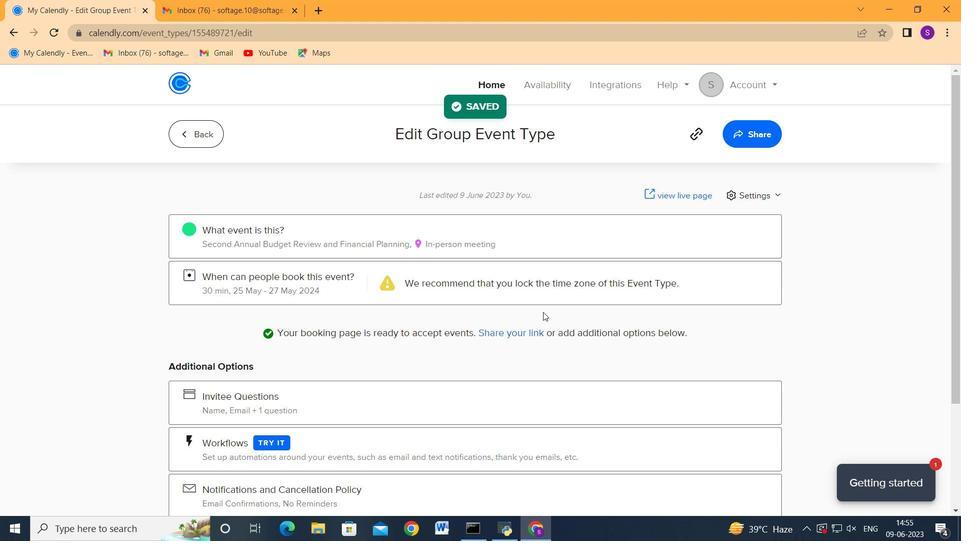 
Action: Mouse scrolled (543, 312) with delta (0, 0)
Screenshot: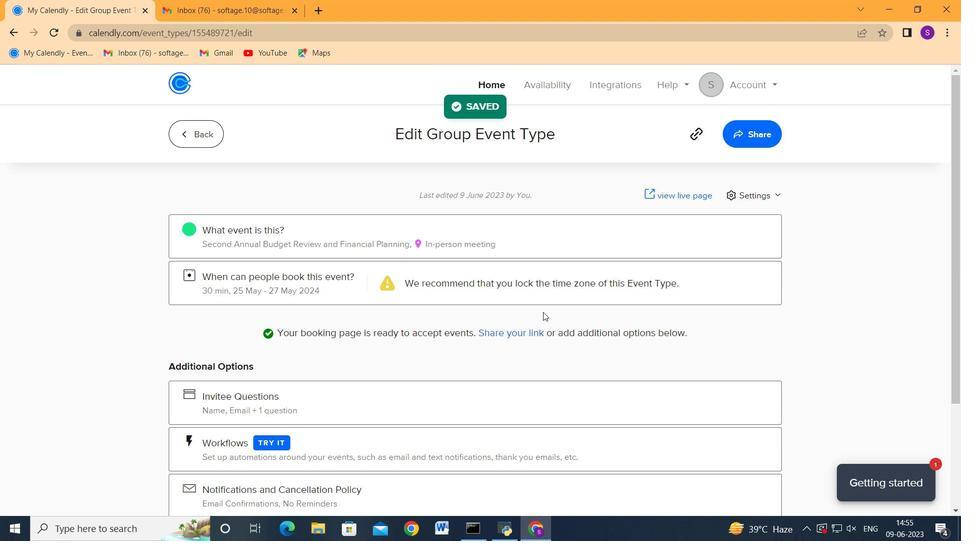 
Action: Mouse moved to (547, 311)
Screenshot: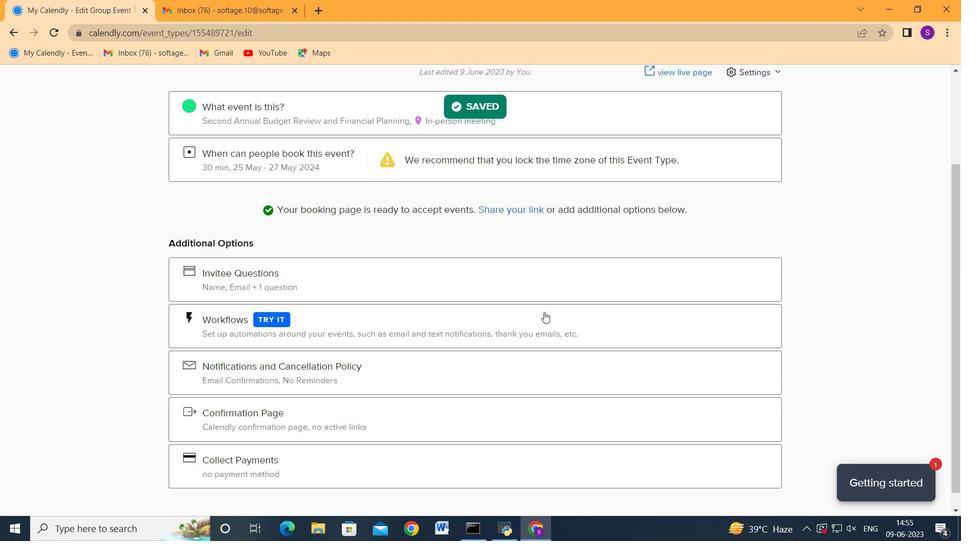 
Action: Mouse scrolled (547, 312) with delta (0, 0)
Screenshot: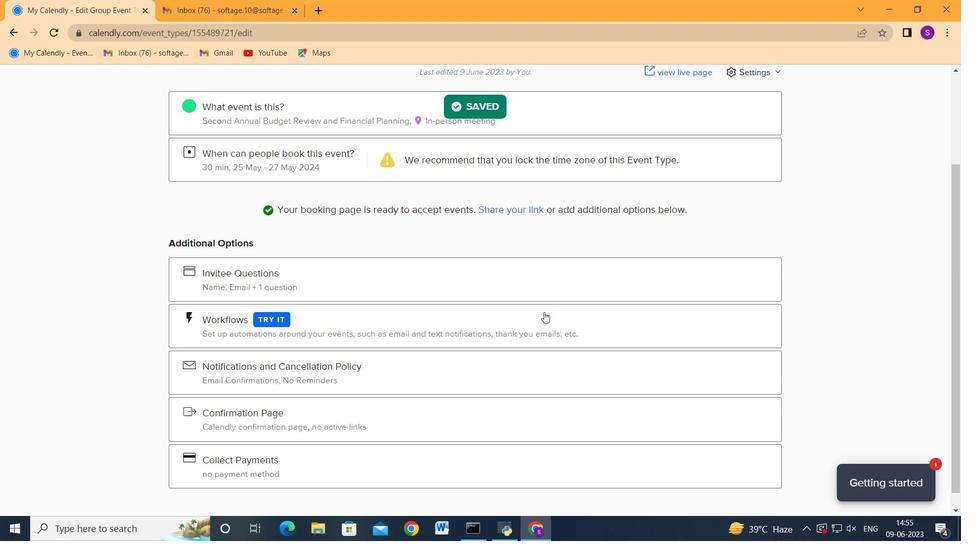 
Action: Mouse moved to (547, 311)
Screenshot: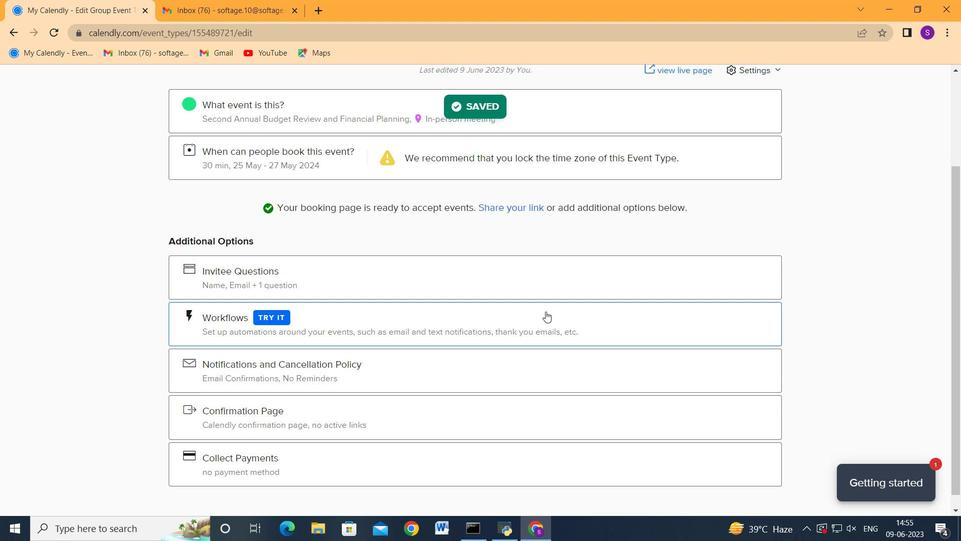 
Action: Mouse scrolled (547, 312) with delta (0, 0)
Screenshot: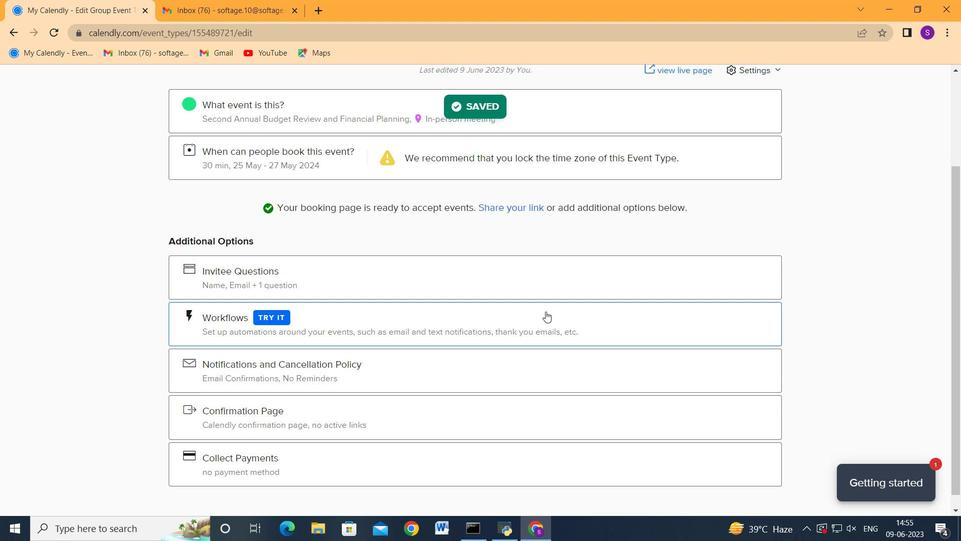 
Action: Mouse moved to (547, 311)
Screenshot: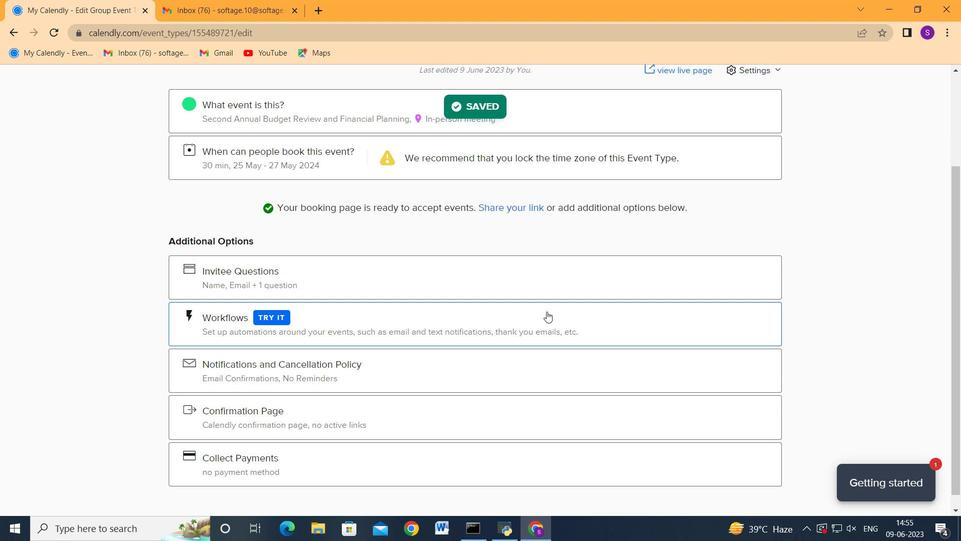 
Action: Mouse scrolled (547, 311) with delta (0, 0)
Screenshot: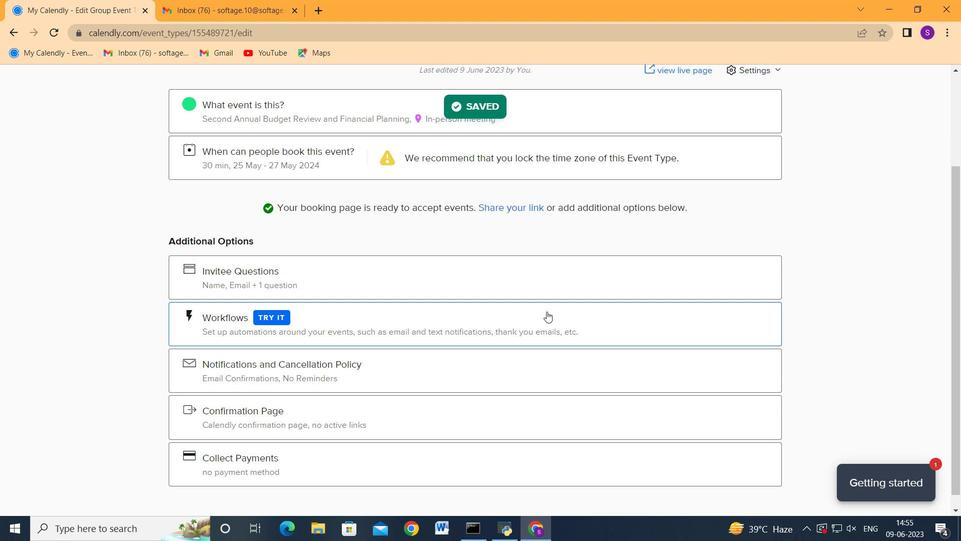 
Action: Mouse moved to (759, 132)
Screenshot: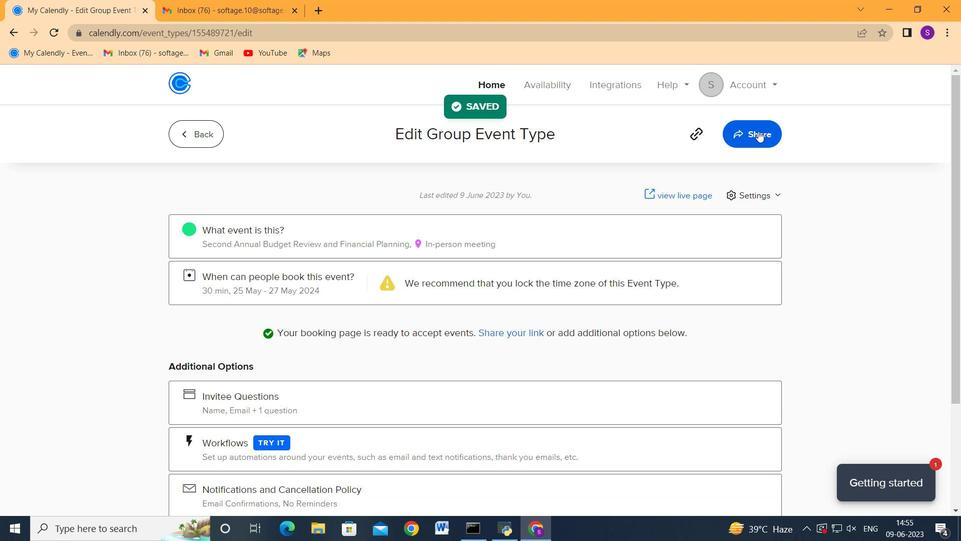 
Action: Mouse pressed left at (759, 132)
Screenshot: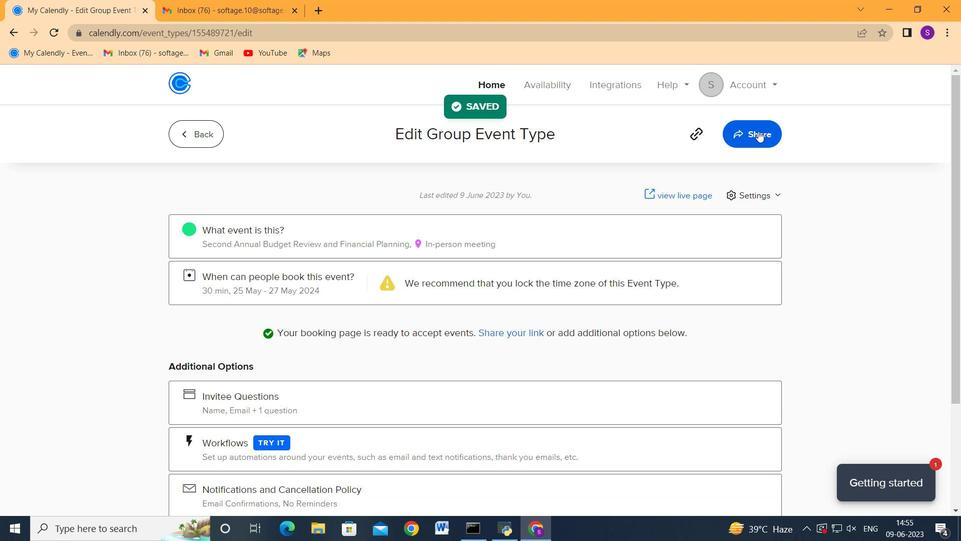 
Action: Mouse moved to (619, 249)
Screenshot: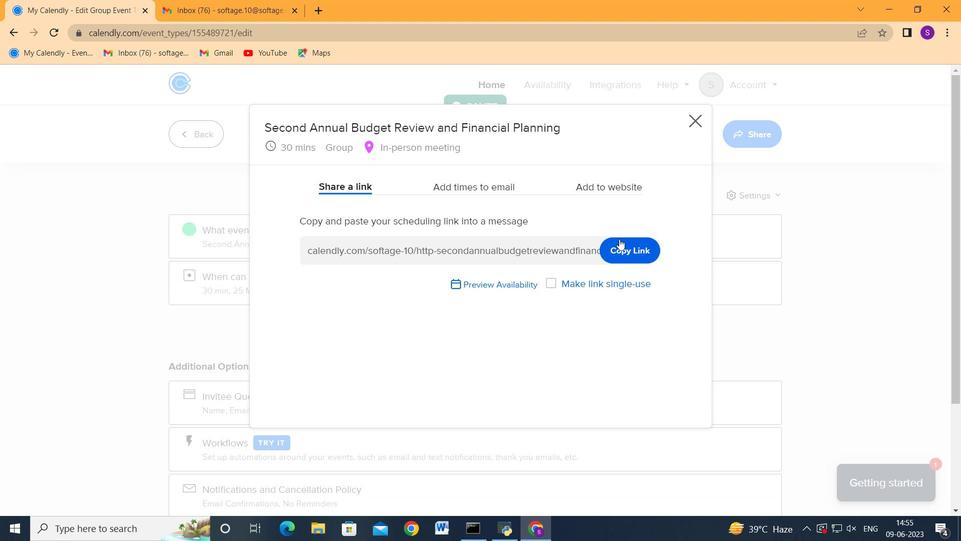 
Action: Mouse pressed left at (619, 249)
Screenshot: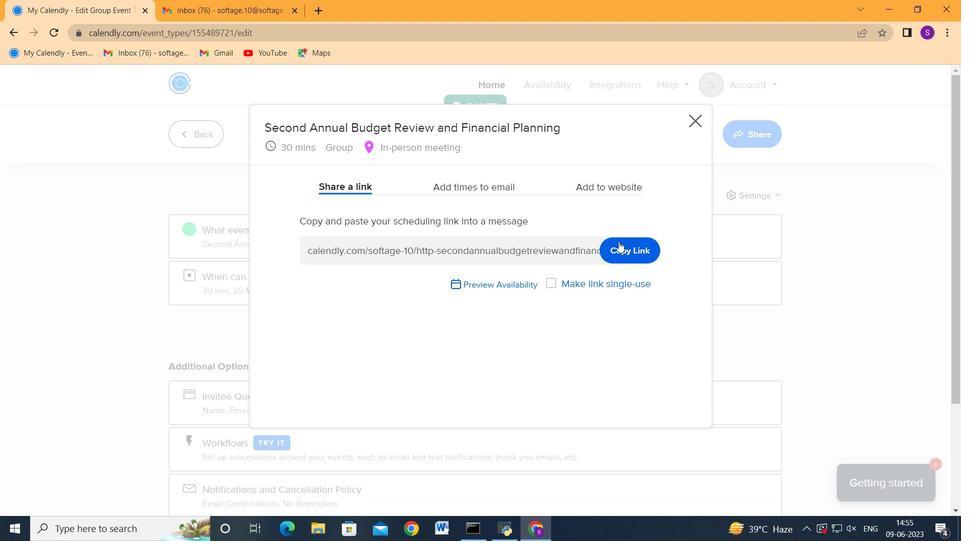 
Action: Mouse moved to (265, 0)
Screenshot: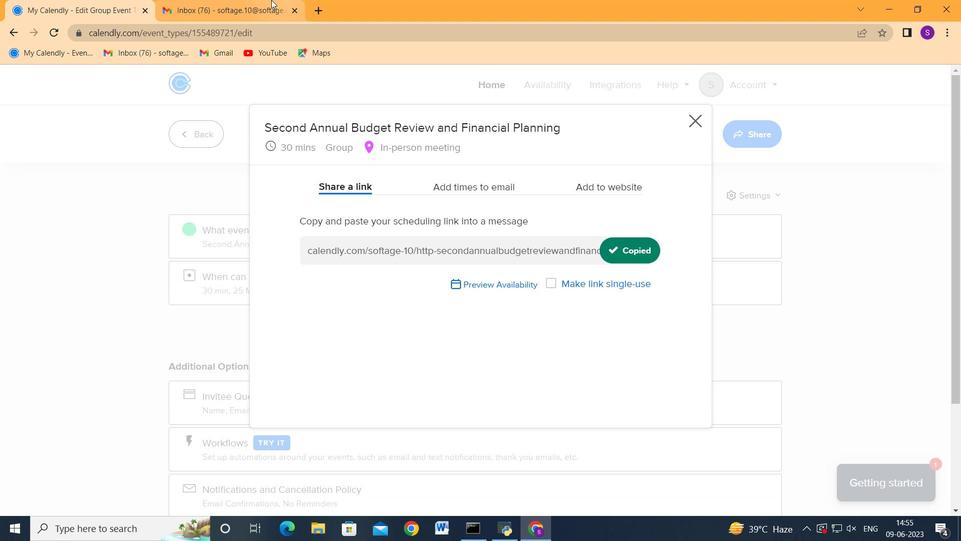 
Action: Mouse pressed left at (265, 0)
Screenshot: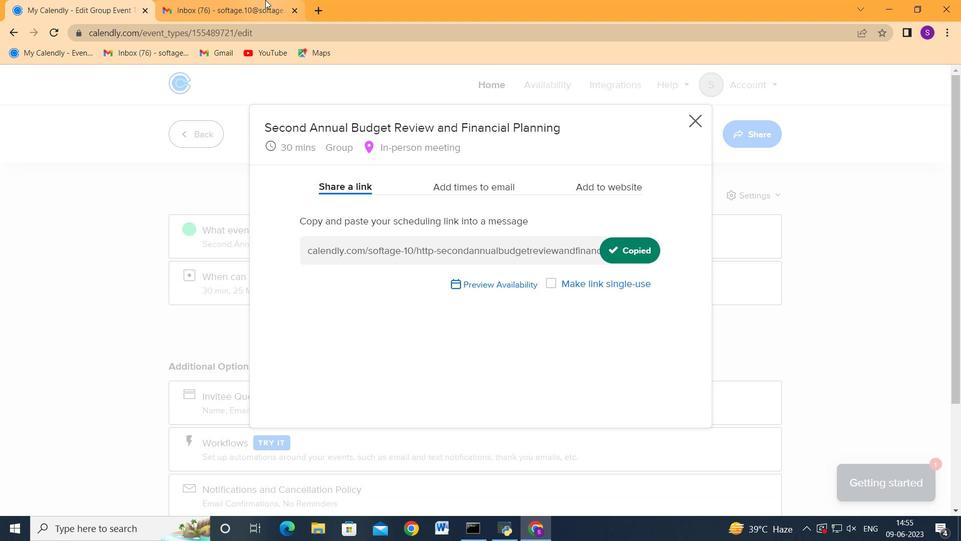 
Action: Mouse moved to (125, 157)
Screenshot: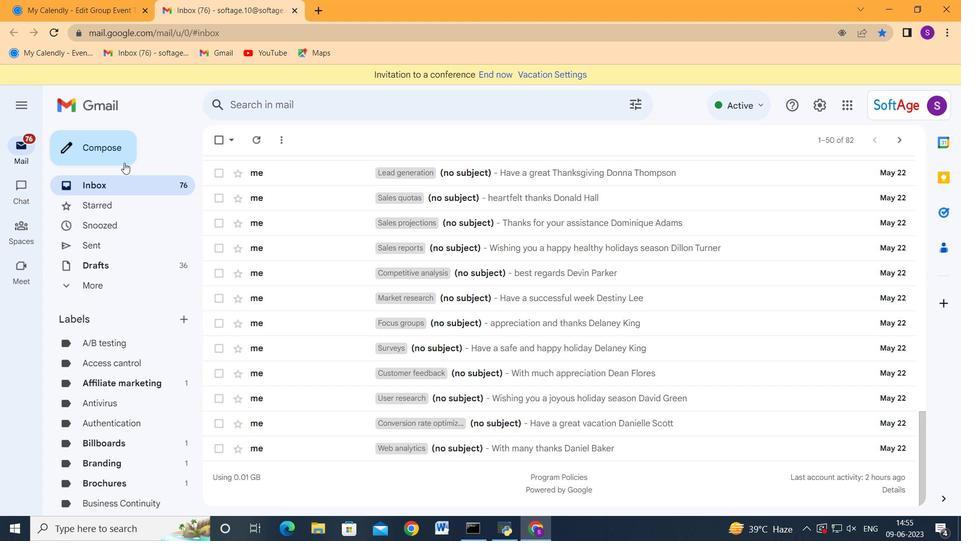 
Action: Mouse pressed left at (125, 157)
Screenshot: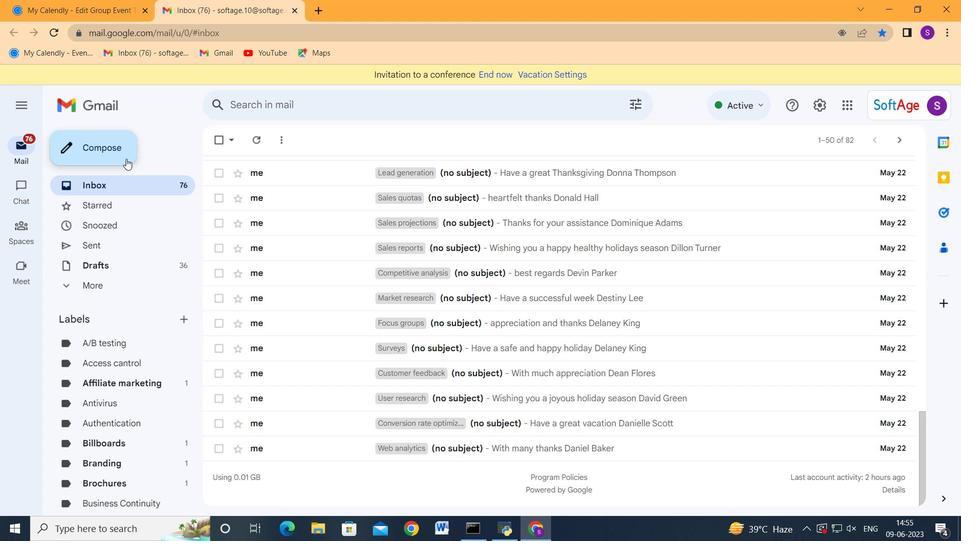 
Action: Mouse moved to (718, 271)
Screenshot: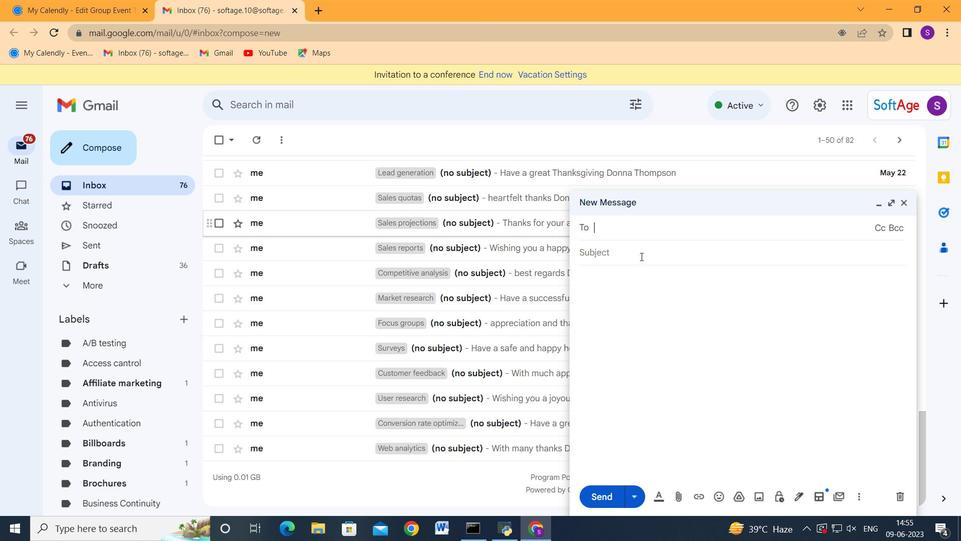 
Action: Key pressed softage.5<Key.backspace>6<Key.shift_r>@softage.net<Key.enter>softage.7<Key.shift_r>@softage.net<Key.enter><Key.tab><Key.tab>ctrl+V
Screenshot: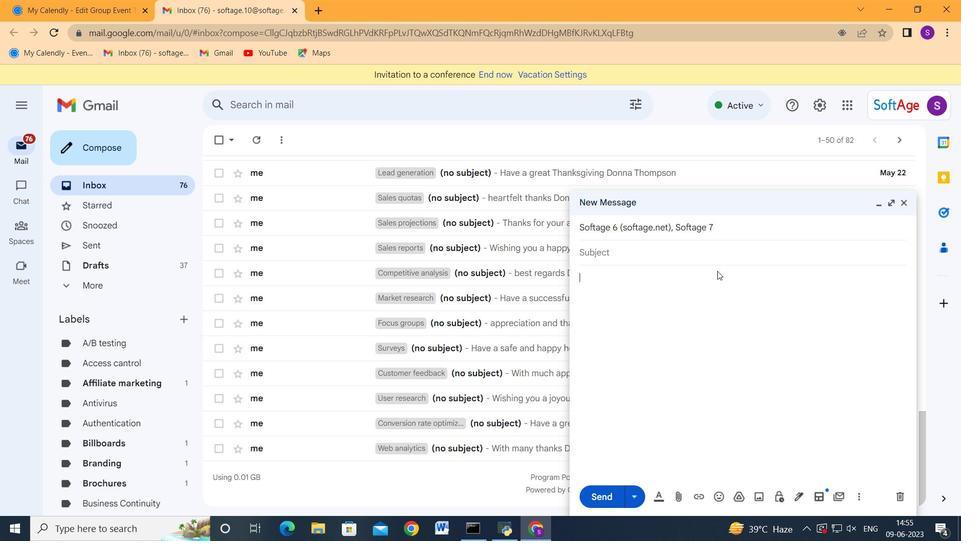 
Action: Mouse moved to (612, 493)
Screenshot: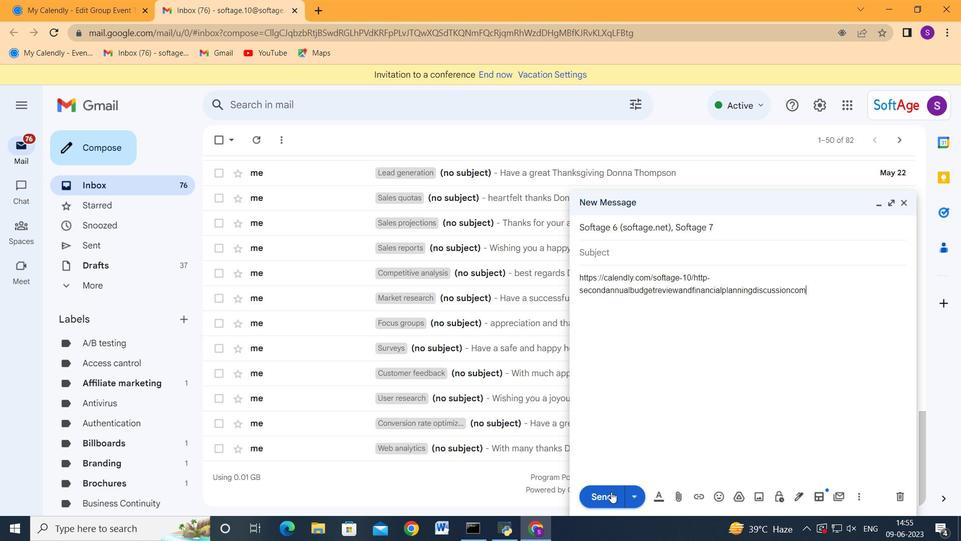 
Action: Mouse pressed left at (612, 493)
Screenshot: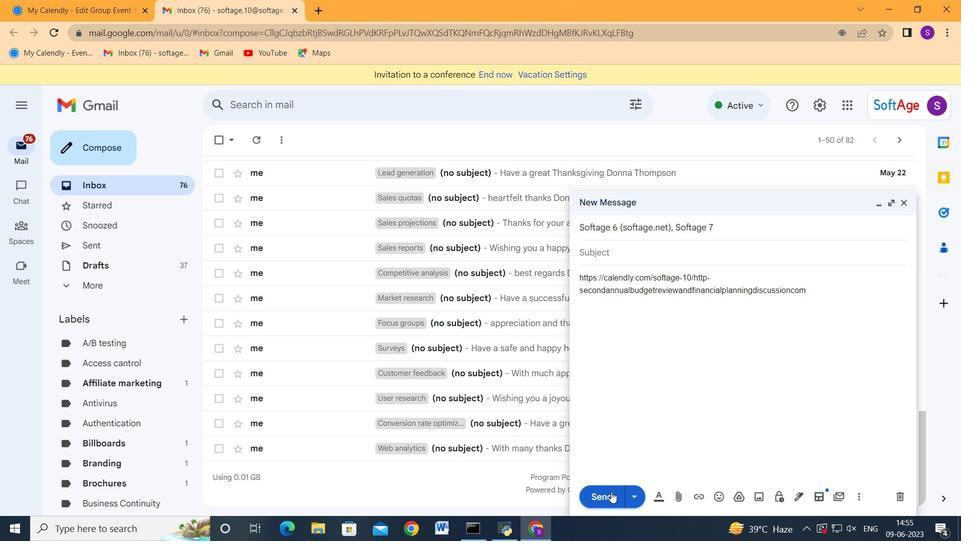 
Action: Mouse moved to (448, 280)
Screenshot: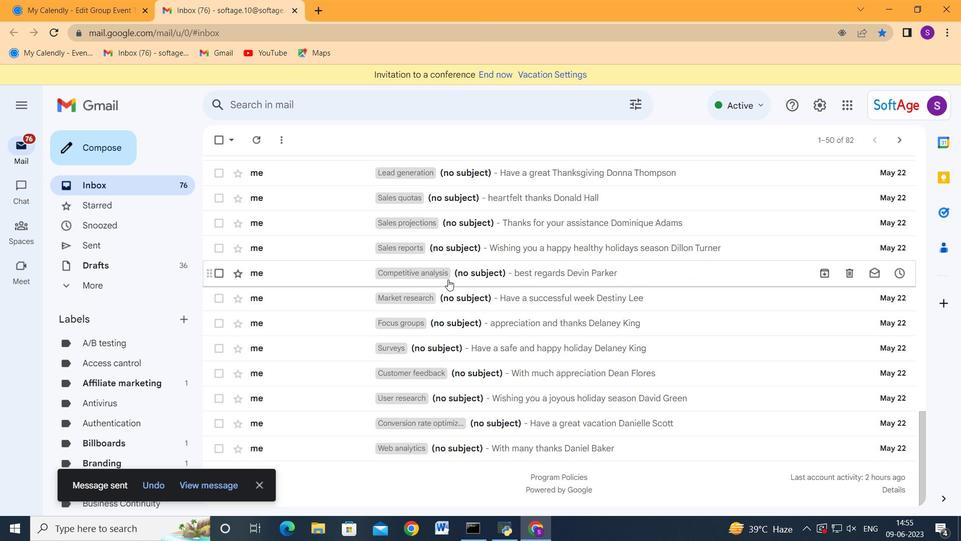 
